Task: Look for space in Soignies, Belgium from 2nd September, 2023 to 6th September, 2023 for 2 adults in price range Rs.15000 to Rs.20000. Place can be entire place with 1  bedroom having 1 bed and 1 bathroom. Property type can be hotel. Amenities needed are: heating, . Booking option can be shelf check-in. Required host language is English.
Action: Mouse moved to (461, 123)
Screenshot: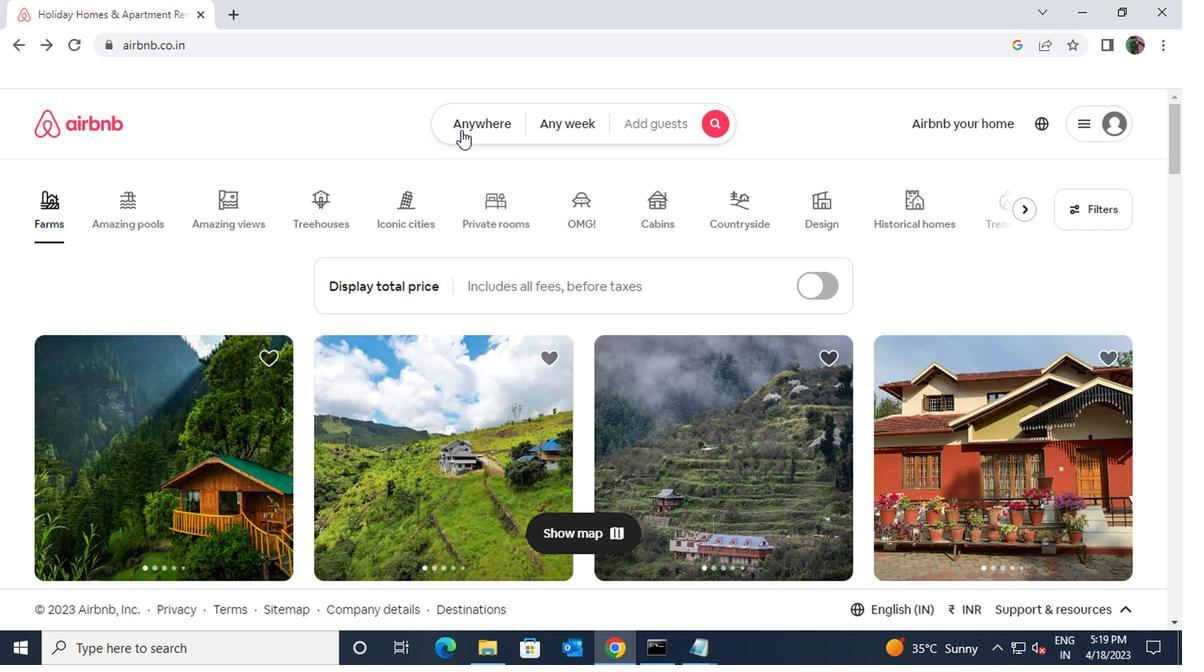 
Action: Mouse pressed left at (461, 123)
Screenshot: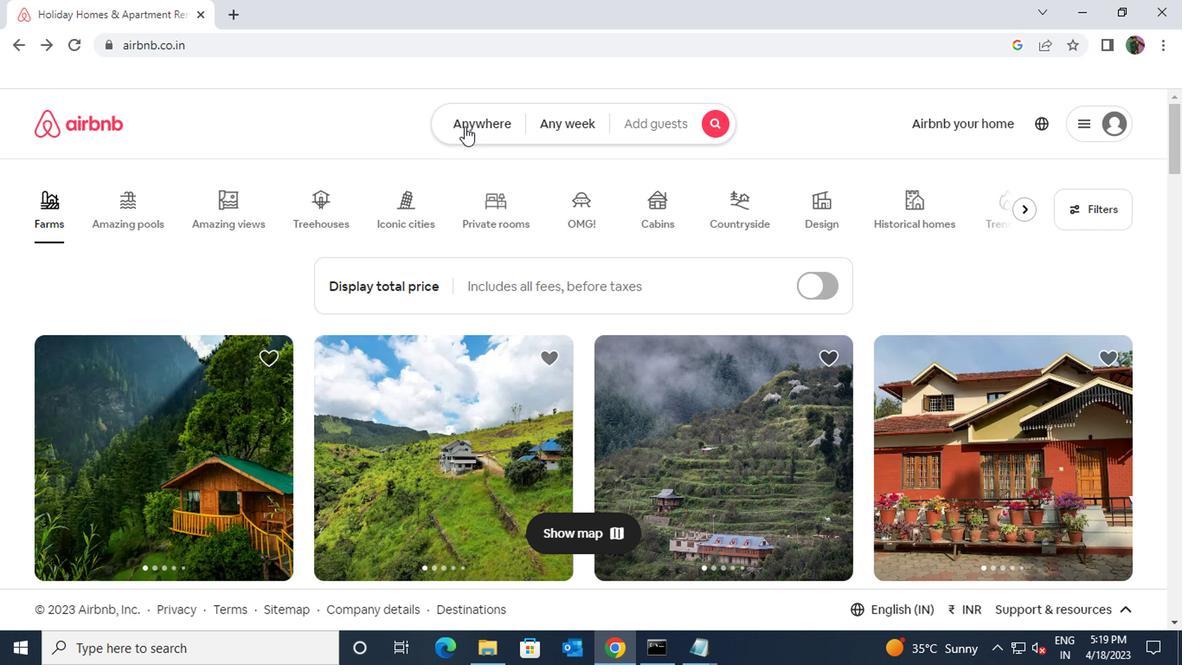 
Action: Mouse moved to (418, 181)
Screenshot: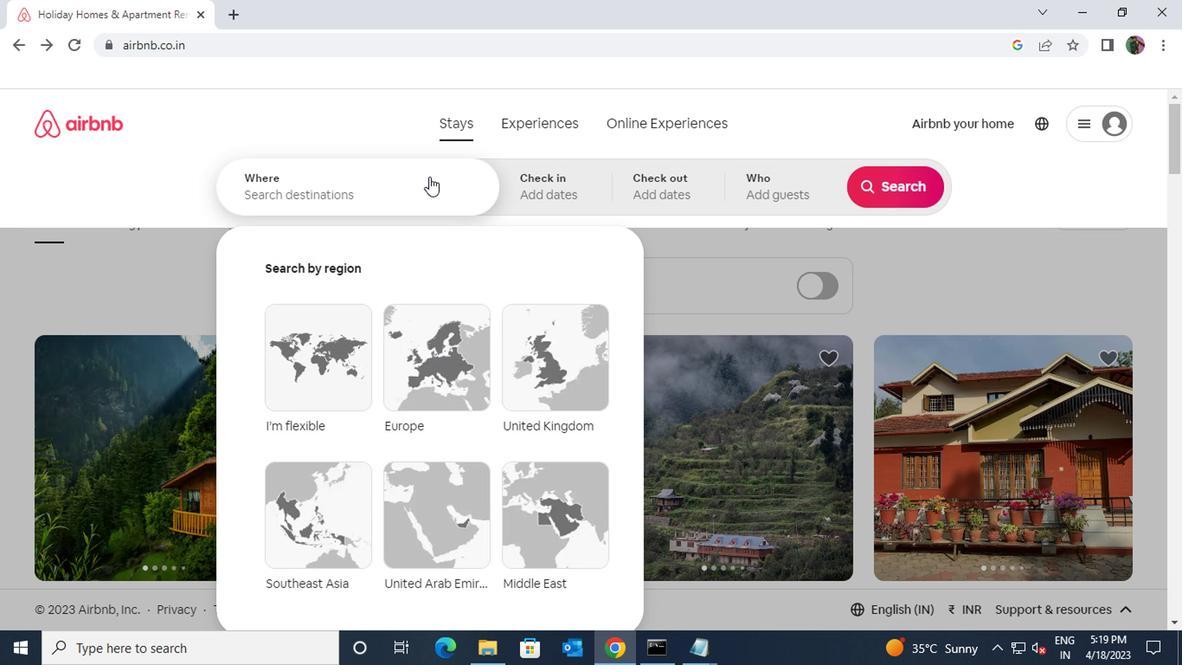 
Action: Mouse pressed left at (418, 181)
Screenshot: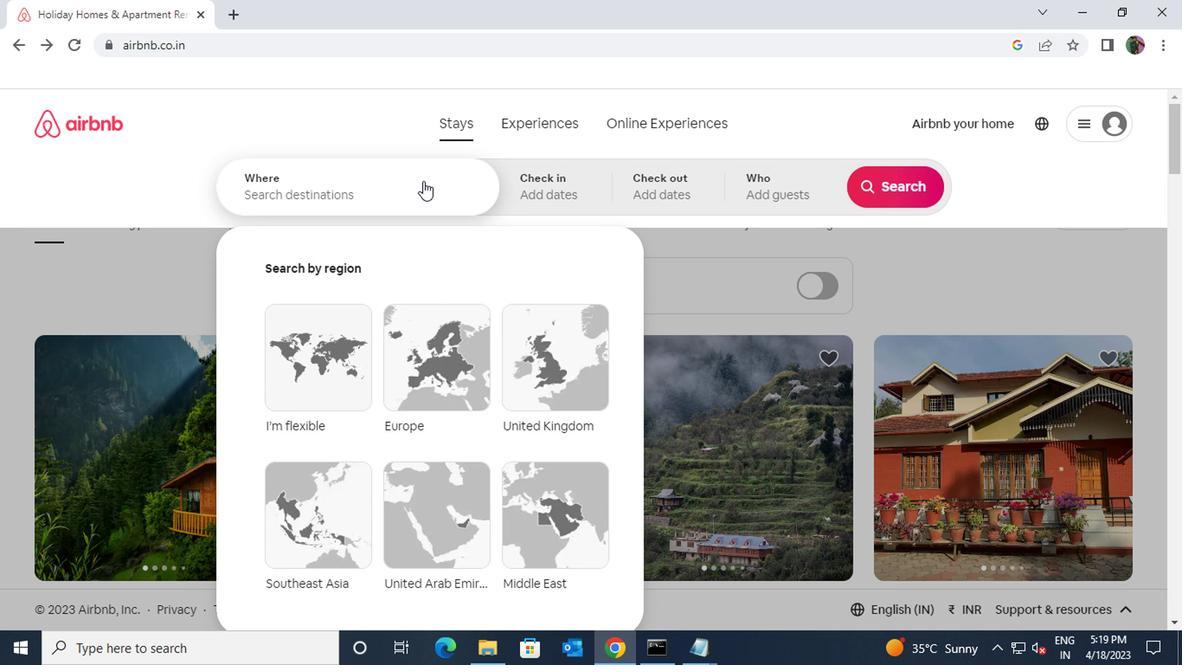 
Action: Key pressed soignies
Screenshot: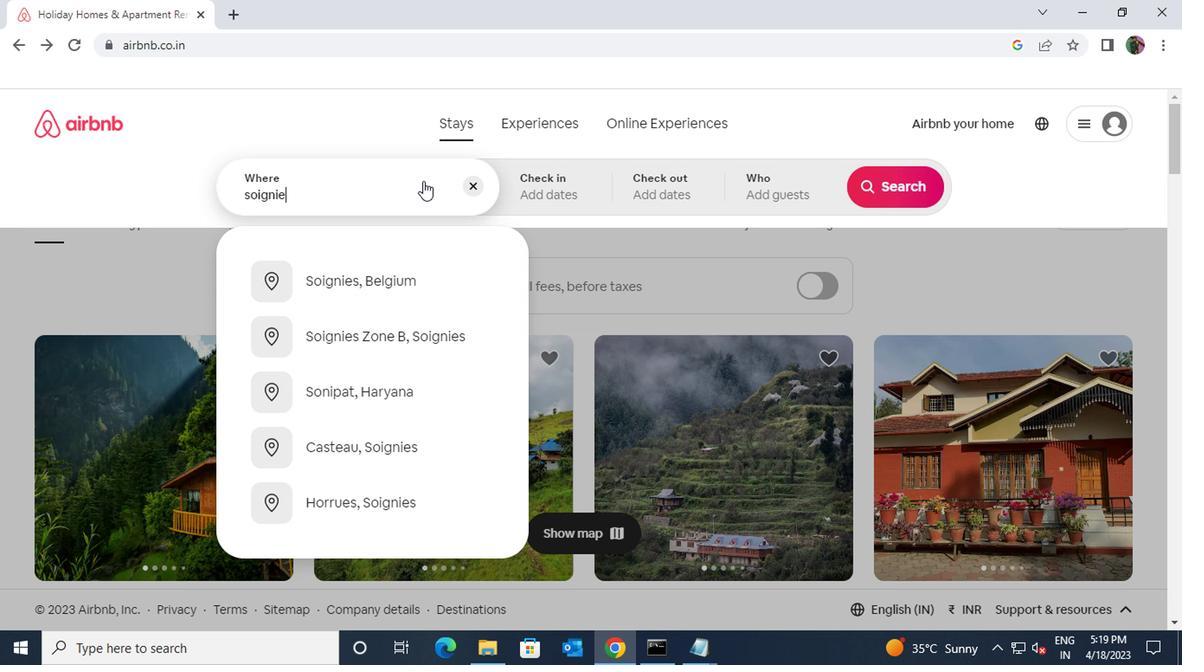 
Action: Mouse moved to (375, 266)
Screenshot: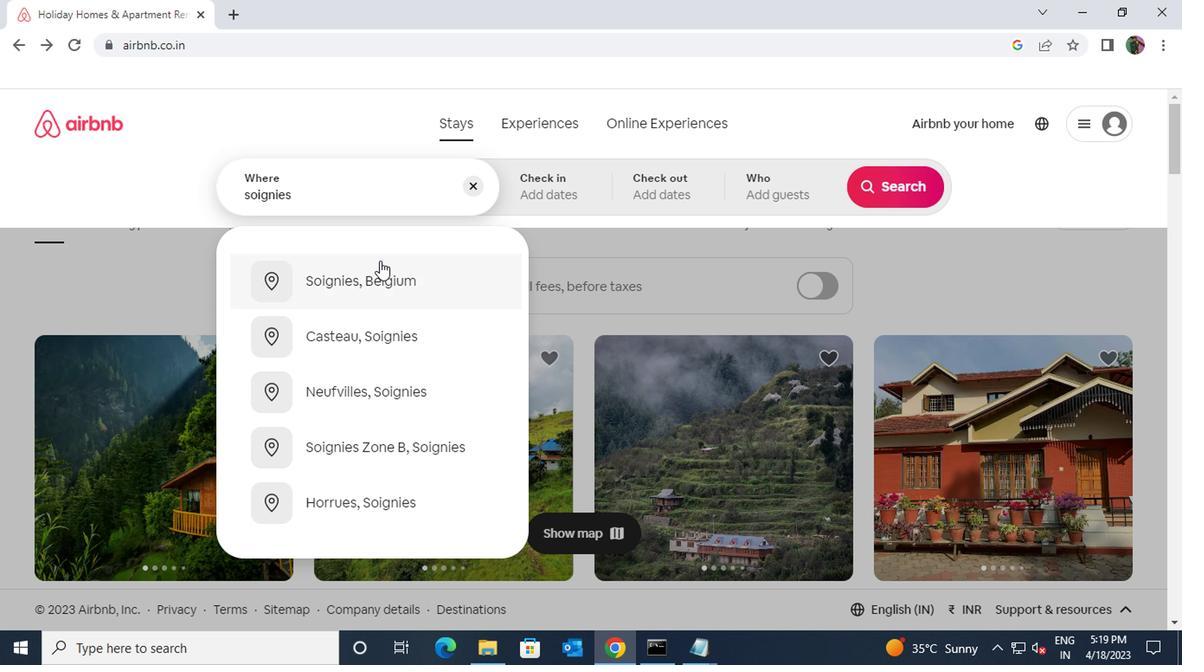 
Action: Mouse pressed left at (375, 266)
Screenshot: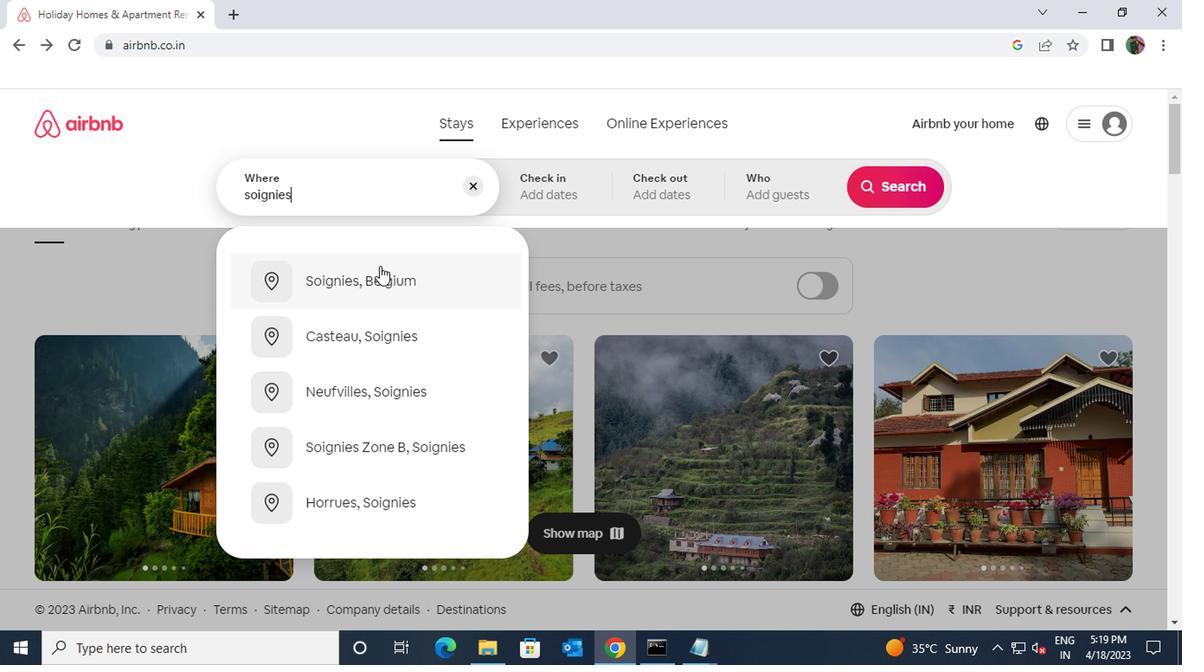 
Action: Mouse moved to (882, 330)
Screenshot: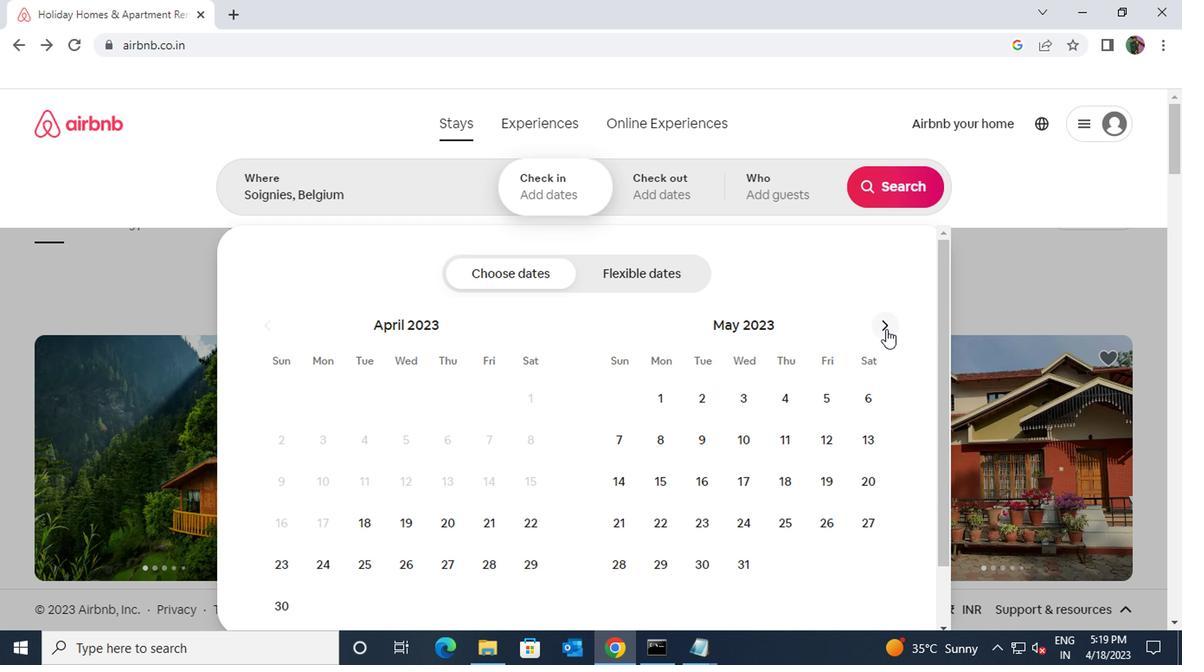 
Action: Mouse pressed left at (882, 330)
Screenshot: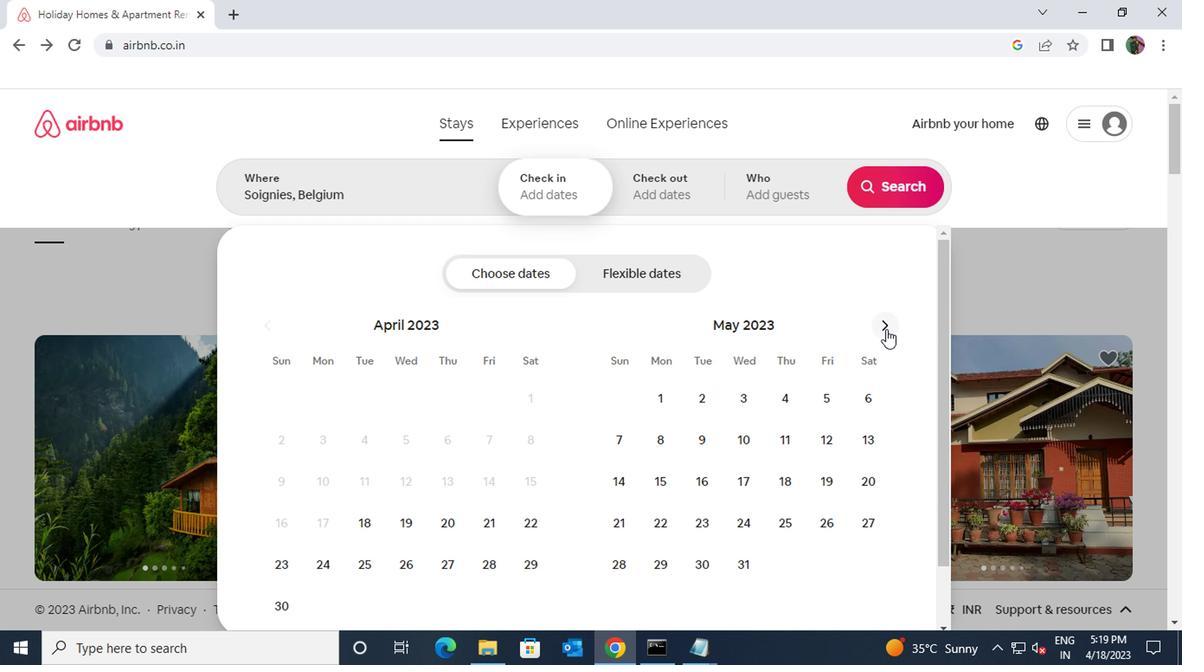 
Action: Mouse moved to (882, 328)
Screenshot: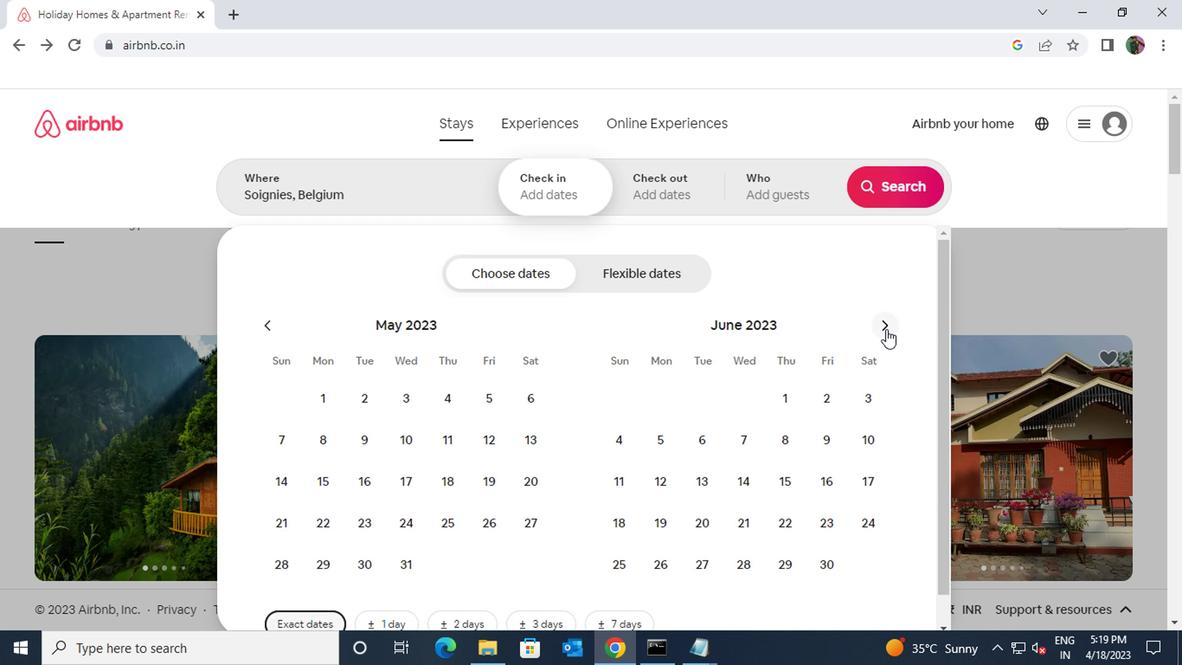 
Action: Mouse pressed left at (882, 328)
Screenshot: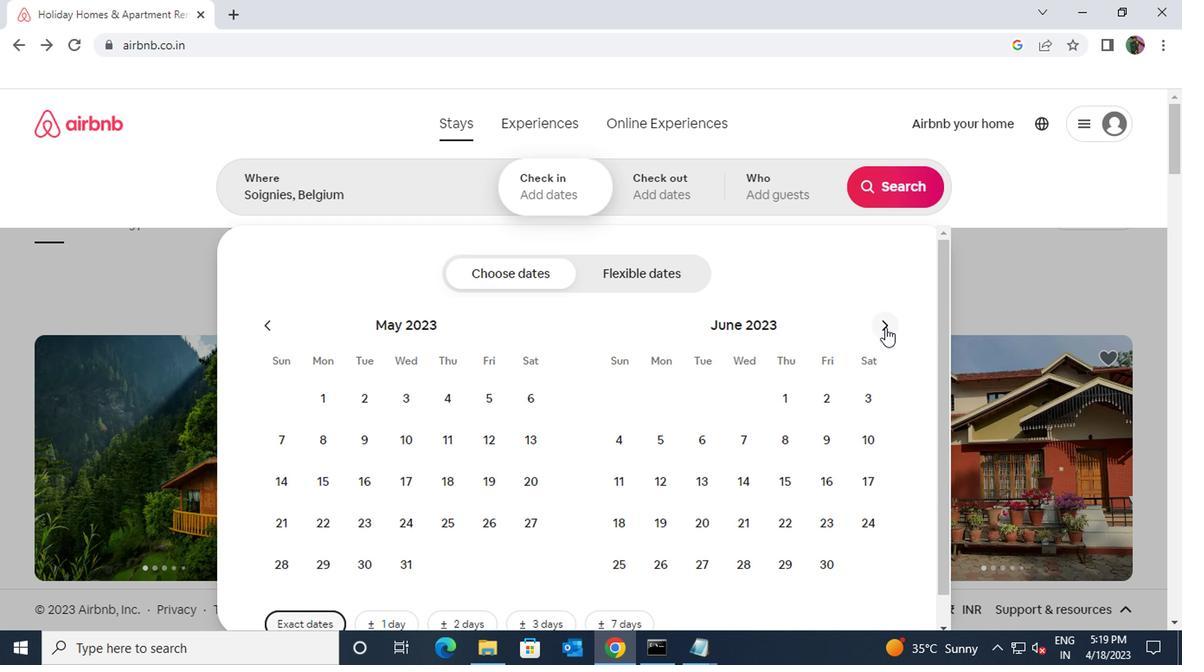 
Action: Mouse pressed left at (882, 328)
Screenshot: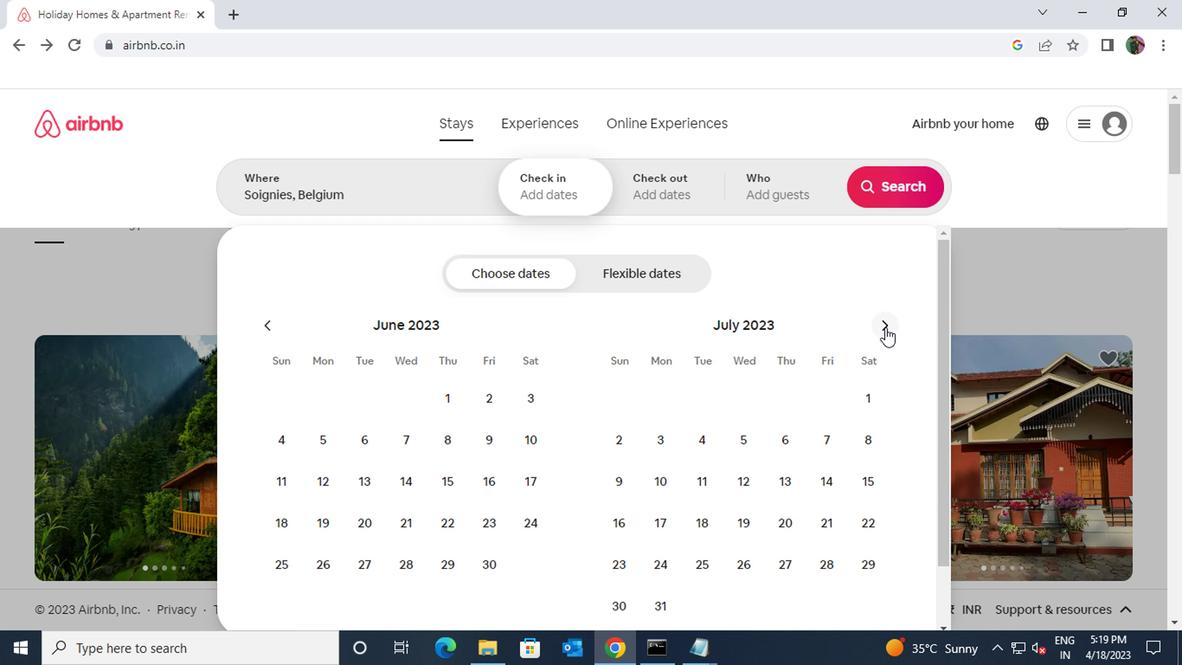 
Action: Mouse pressed left at (882, 328)
Screenshot: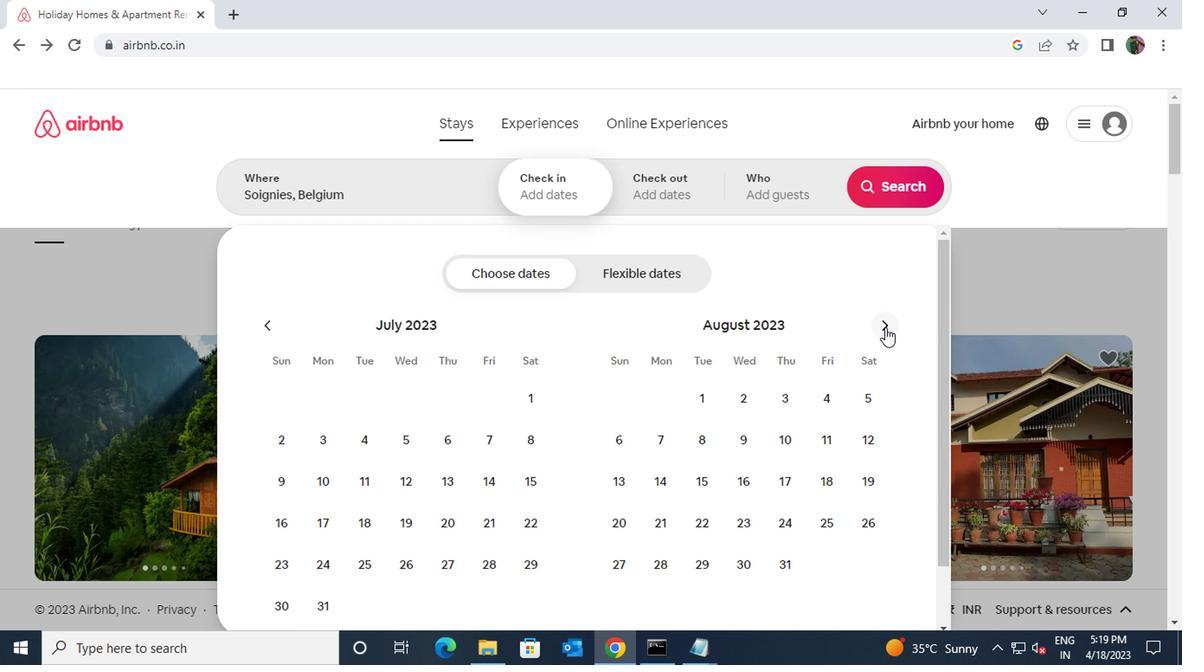 
Action: Mouse moved to (857, 397)
Screenshot: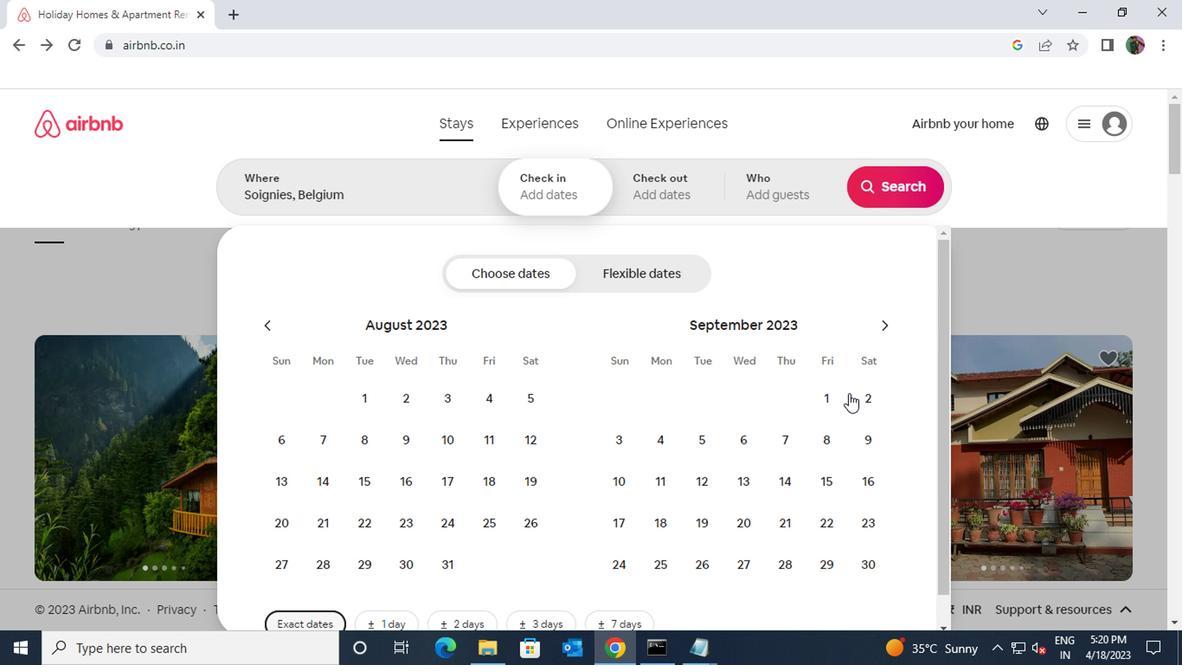 
Action: Mouse pressed left at (857, 397)
Screenshot: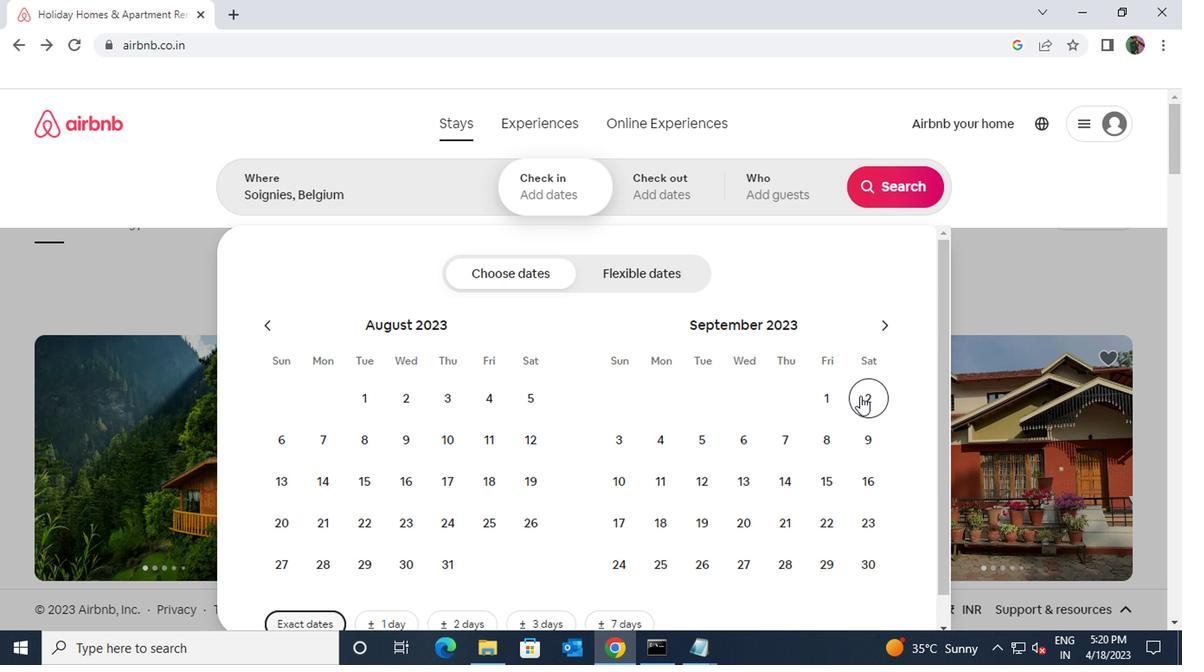 
Action: Mouse moved to (744, 450)
Screenshot: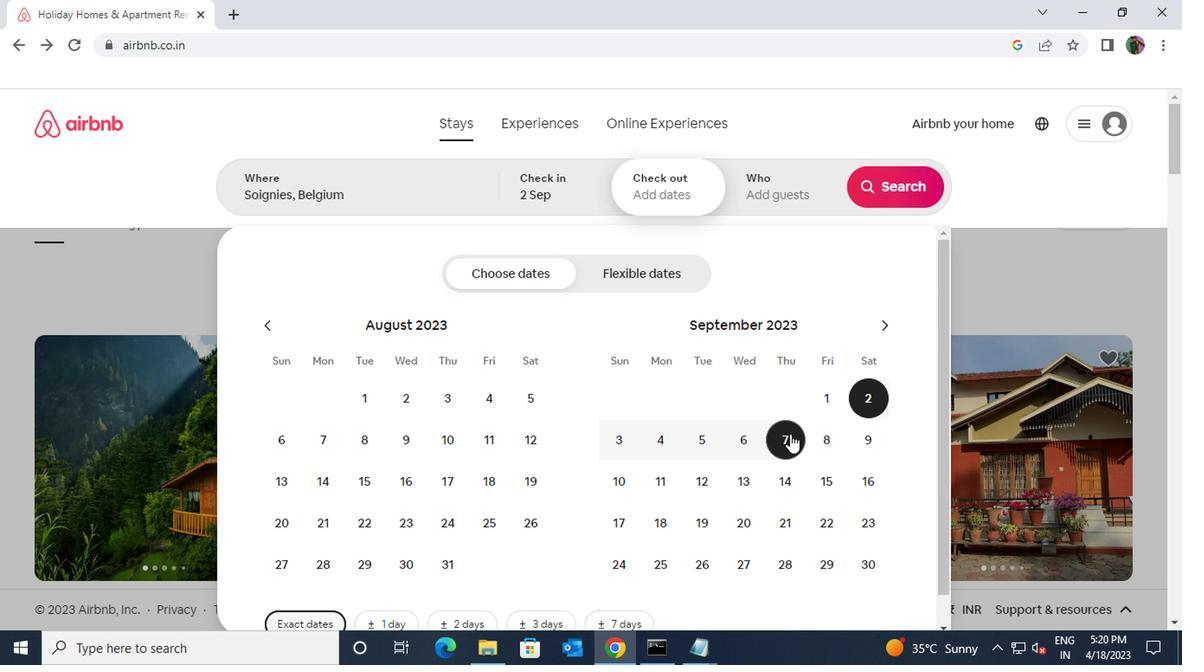 
Action: Mouse pressed left at (744, 450)
Screenshot: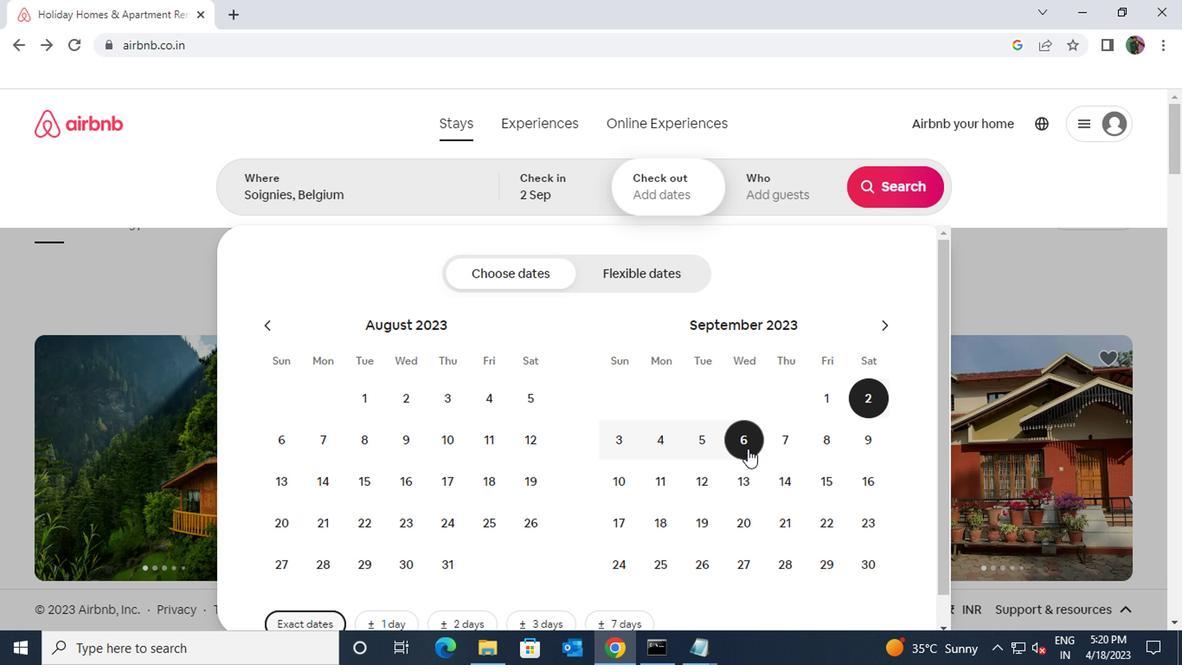
Action: Mouse moved to (797, 177)
Screenshot: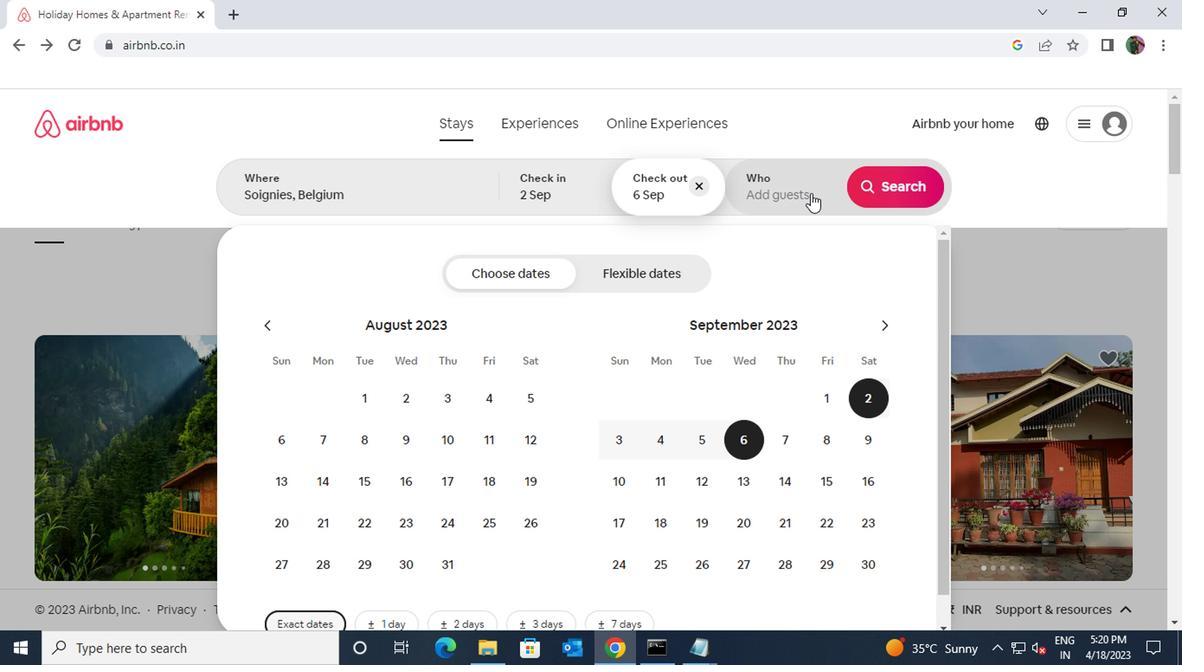 
Action: Mouse pressed left at (797, 177)
Screenshot: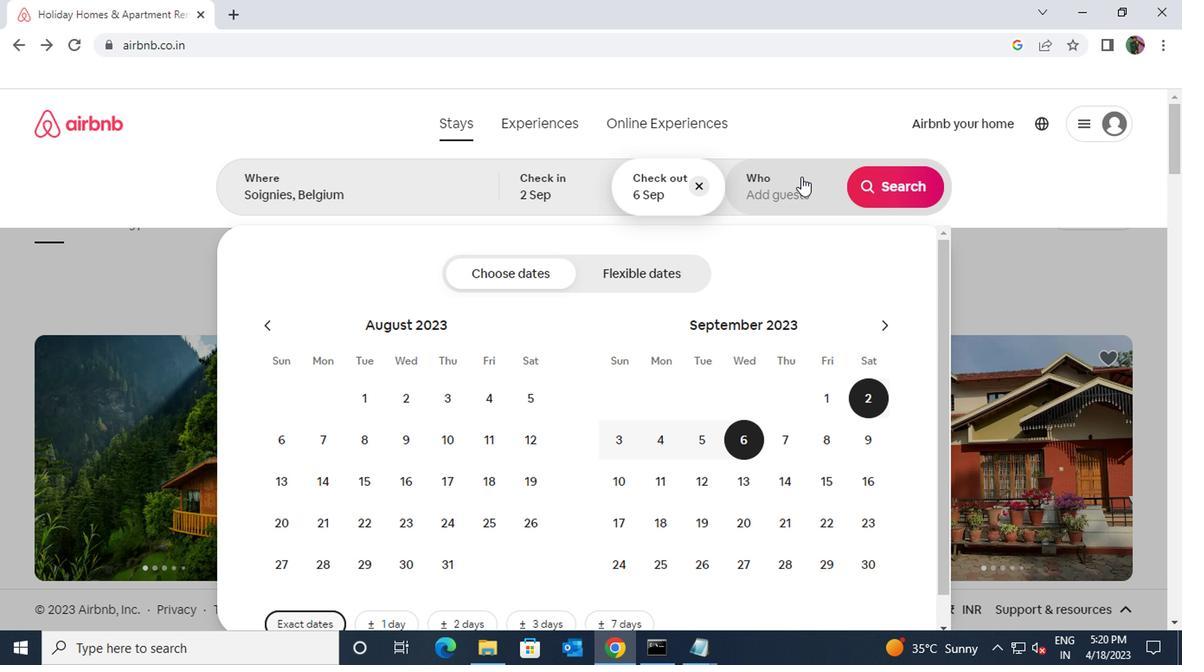 
Action: Mouse moved to (890, 278)
Screenshot: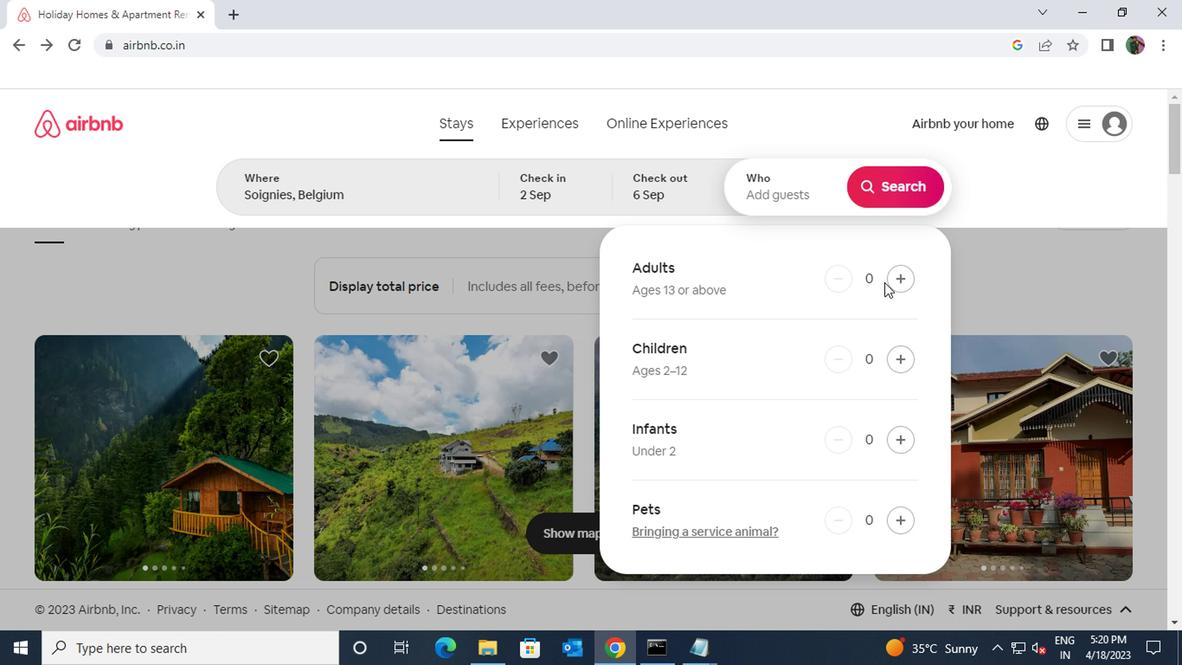 
Action: Mouse pressed left at (890, 278)
Screenshot: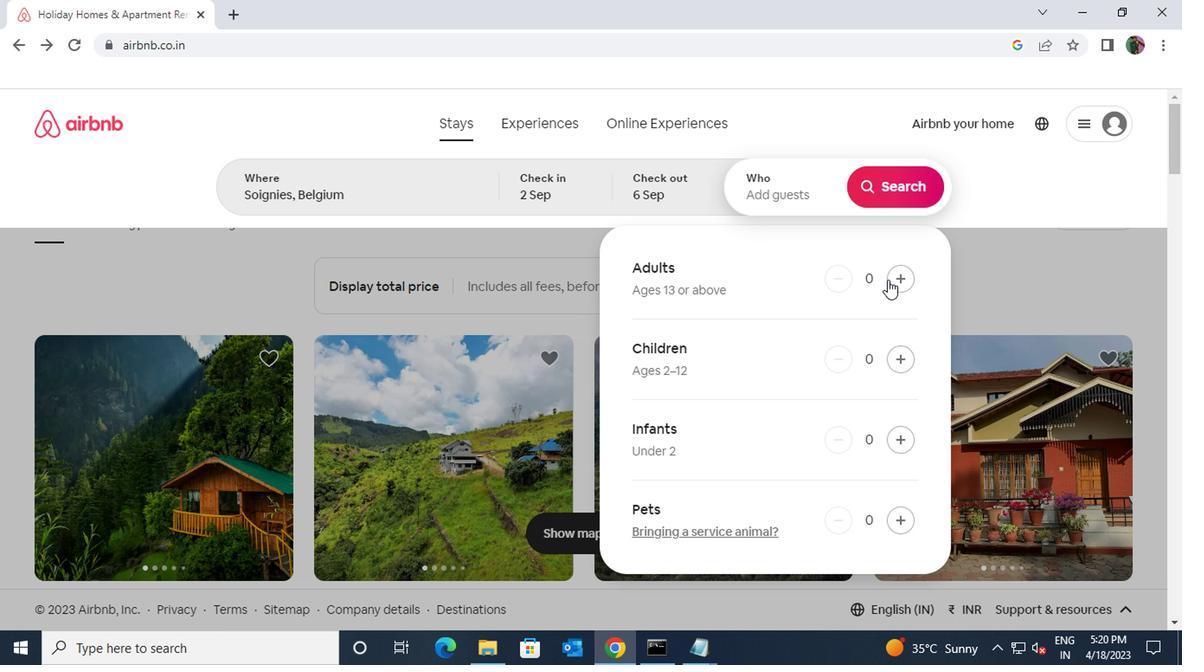 
Action: Mouse pressed left at (890, 278)
Screenshot: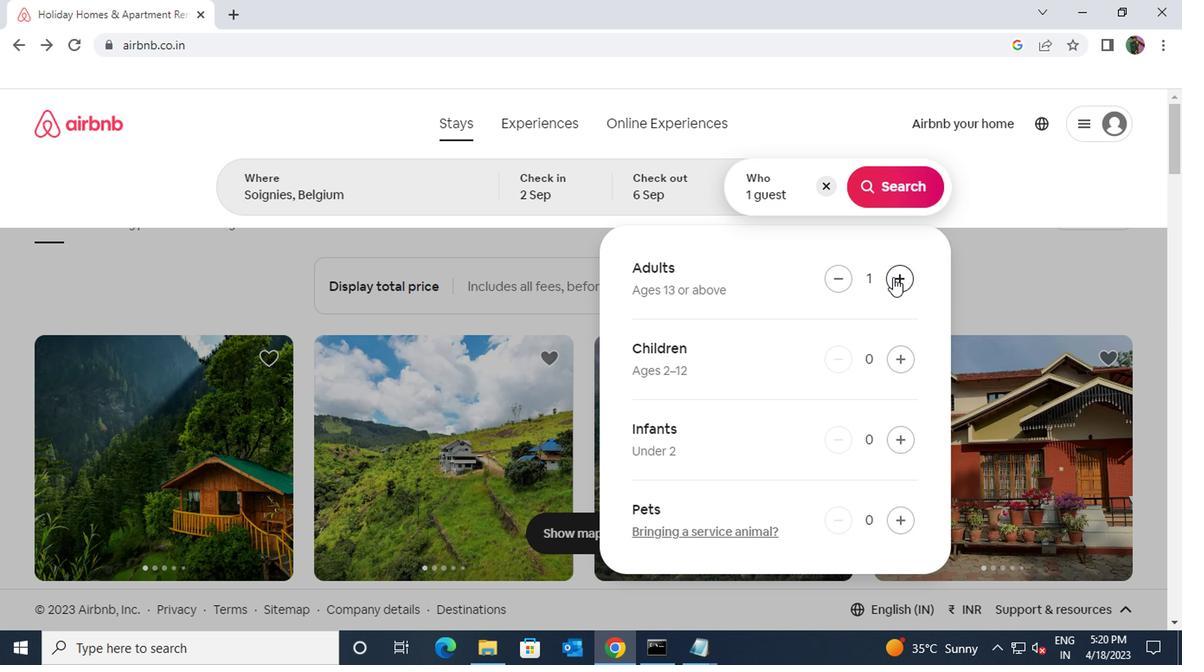 
Action: Mouse moved to (903, 187)
Screenshot: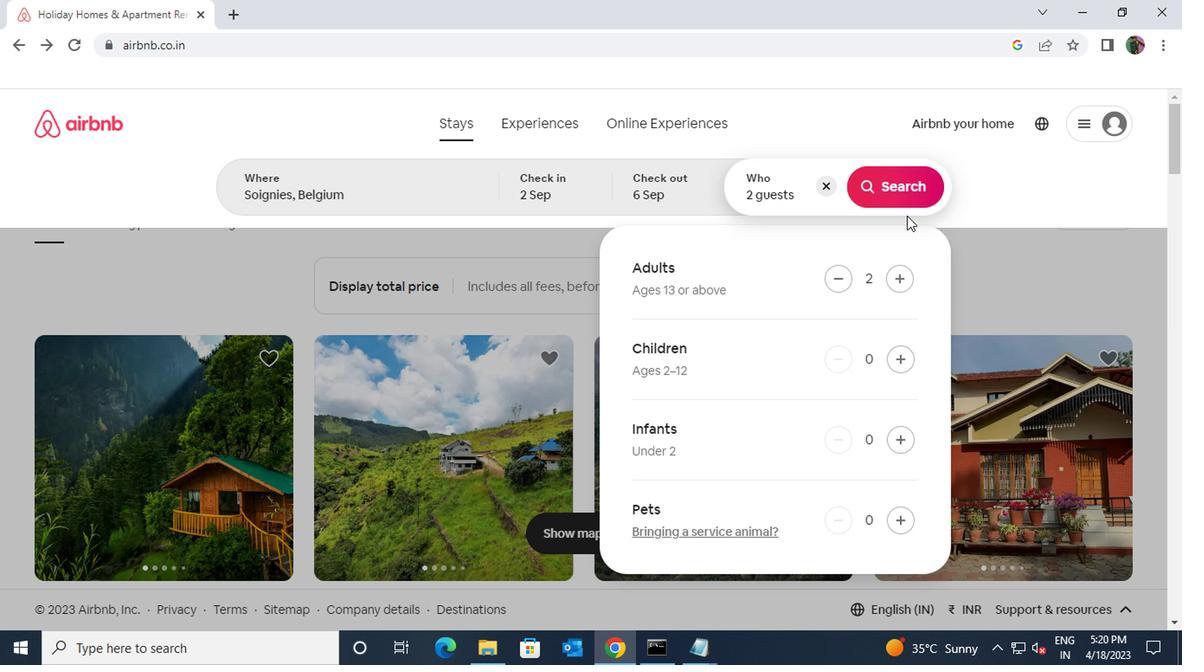 
Action: Mouse pressed left at (903, 187)
Screenshot: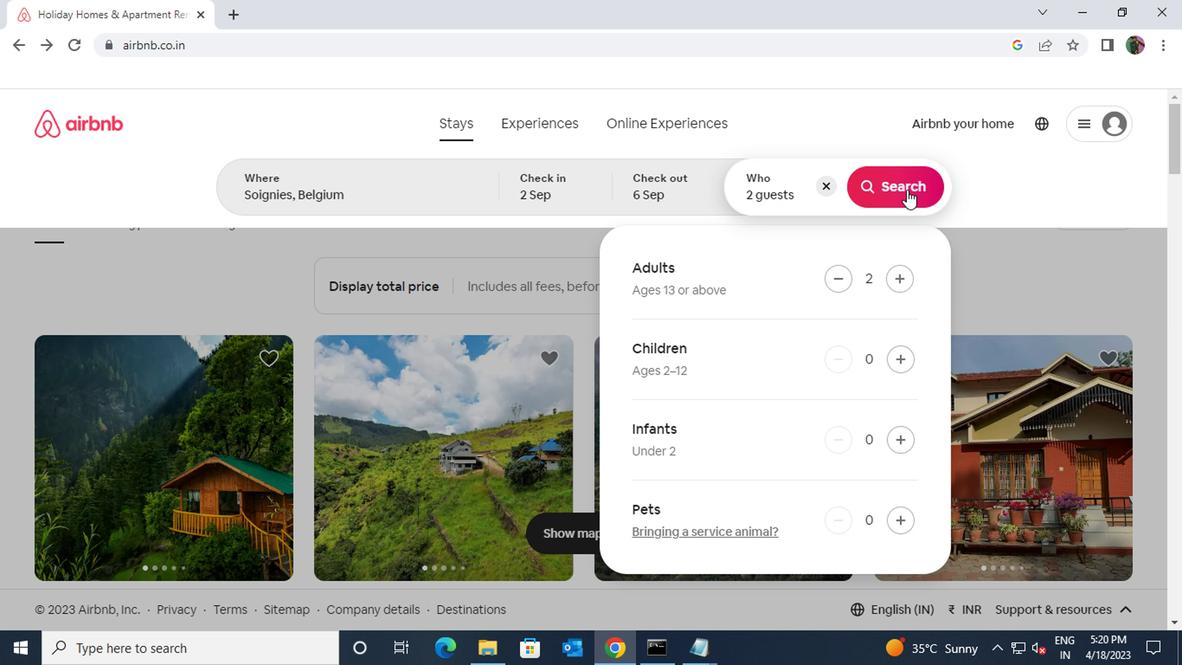 
Action: Mouse moved to (1094, 188)
Screenshot: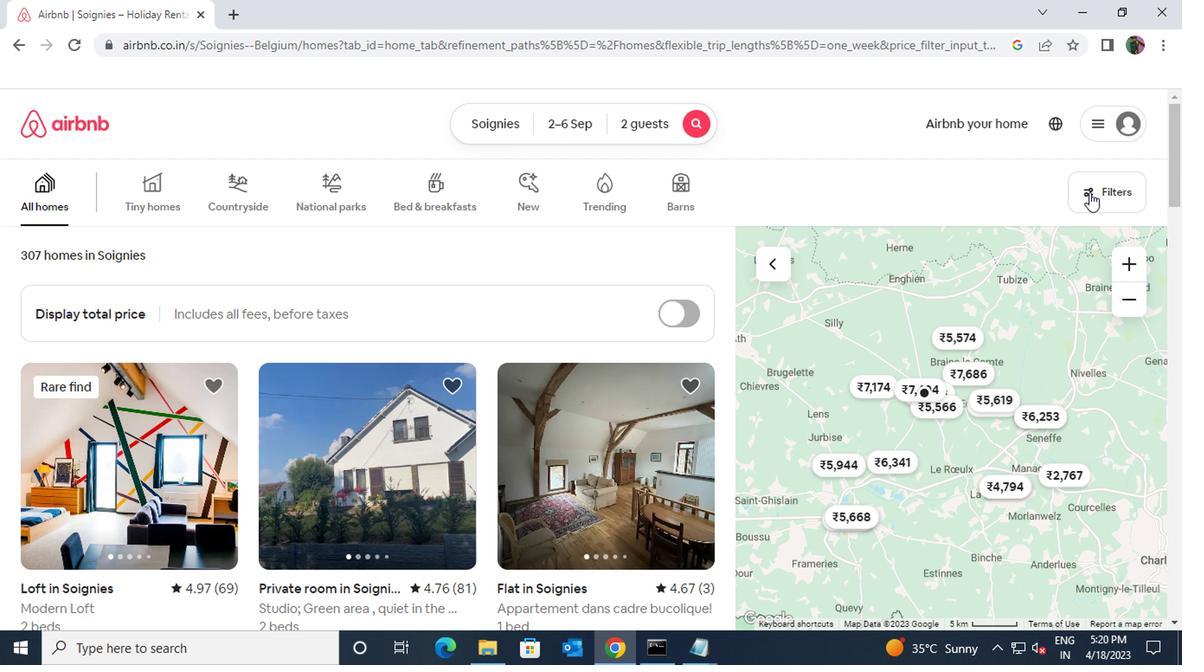
Action: Mouse pressed left at (1094, 188)
Screenshot: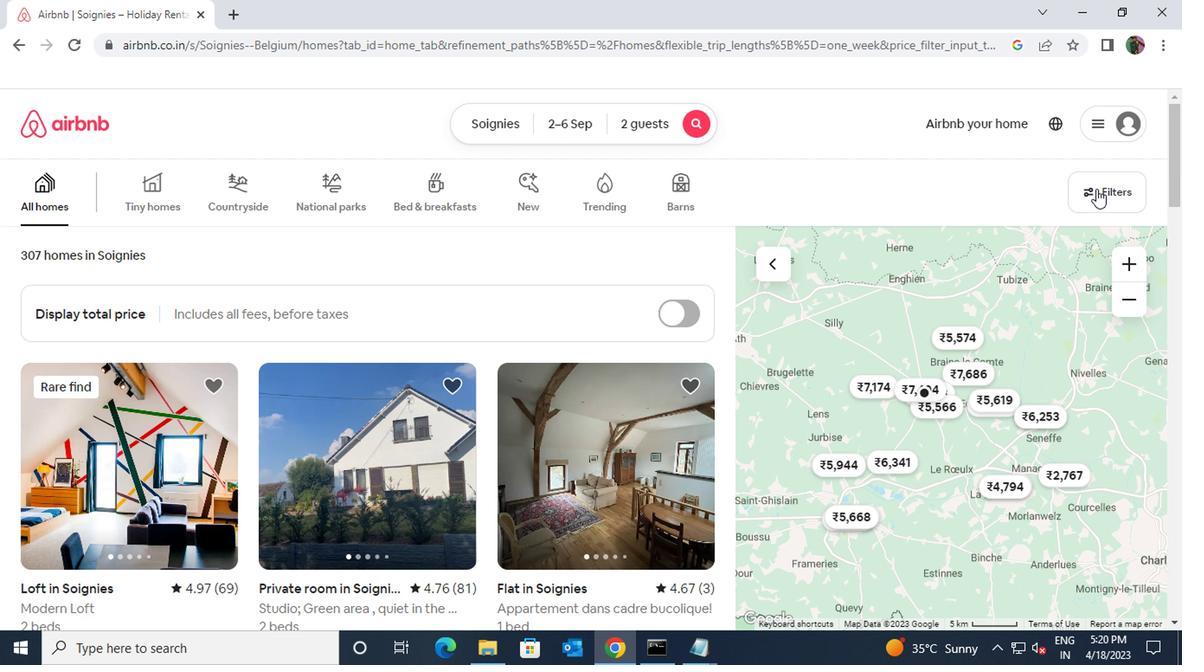 
Action: Mouse moved to (306, 502)
Screenshot: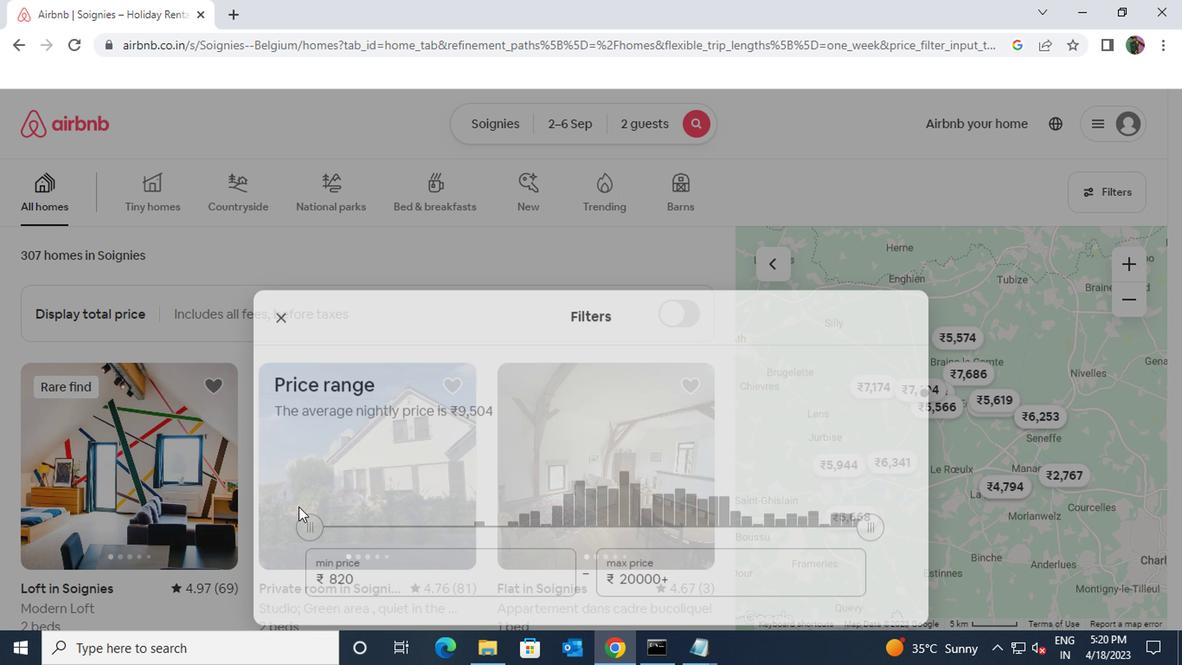 
Action: Mouse scrolled (306, 501) with delta (0, 0)
Screenshot: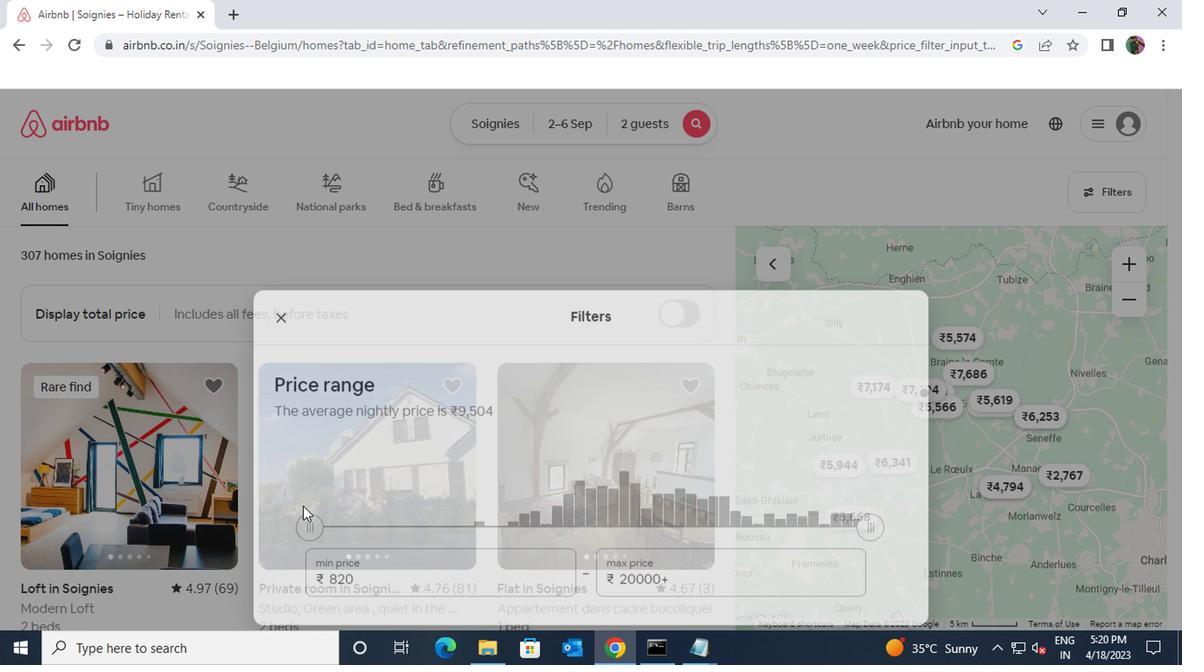 
Action: Mouse moved to (359, 414)
Screenshot: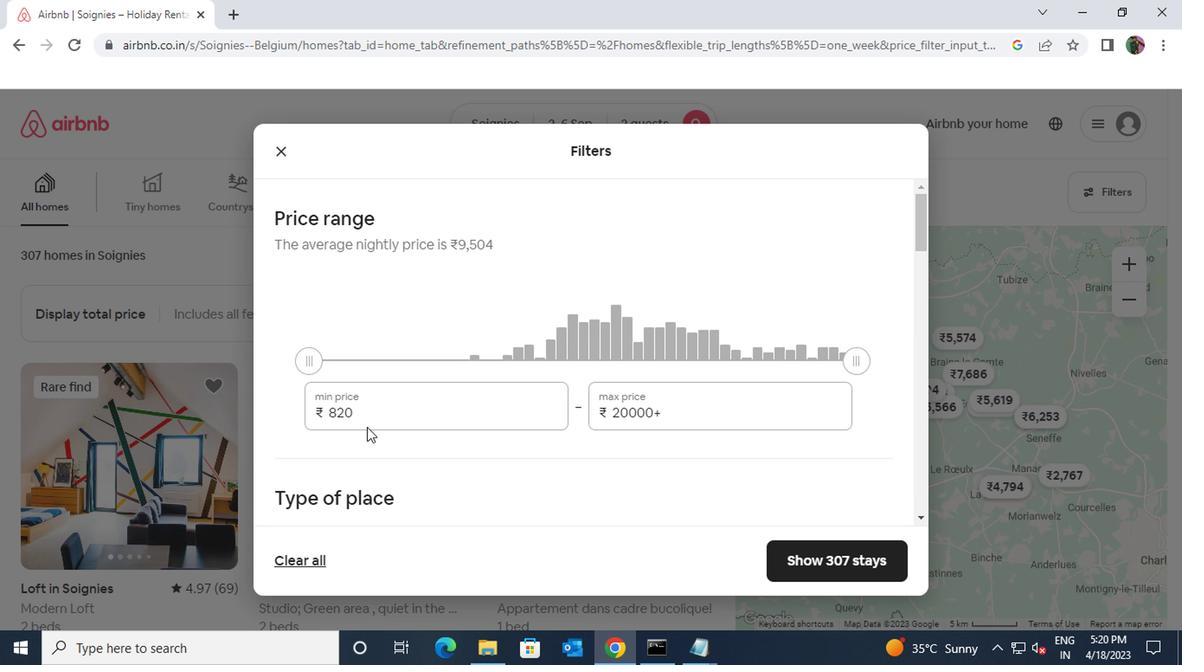 
Action: Mouse pressed left at (359, 414)
Screenshot: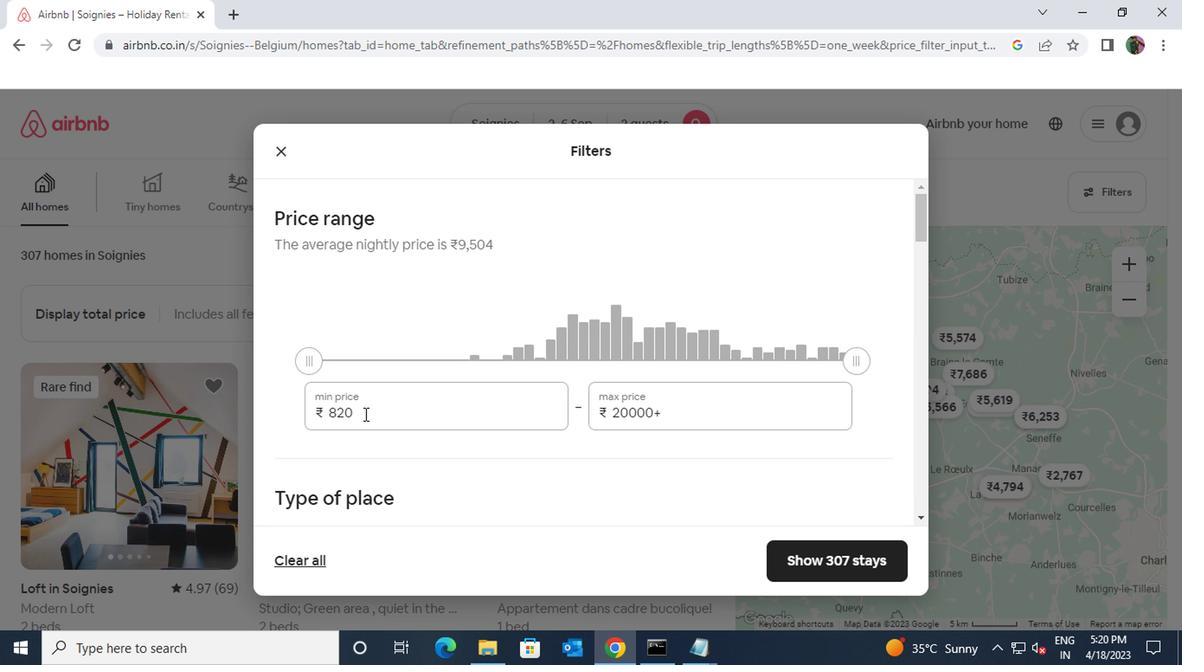 
Action: Mouse moved to (313, 414)
Screenshot: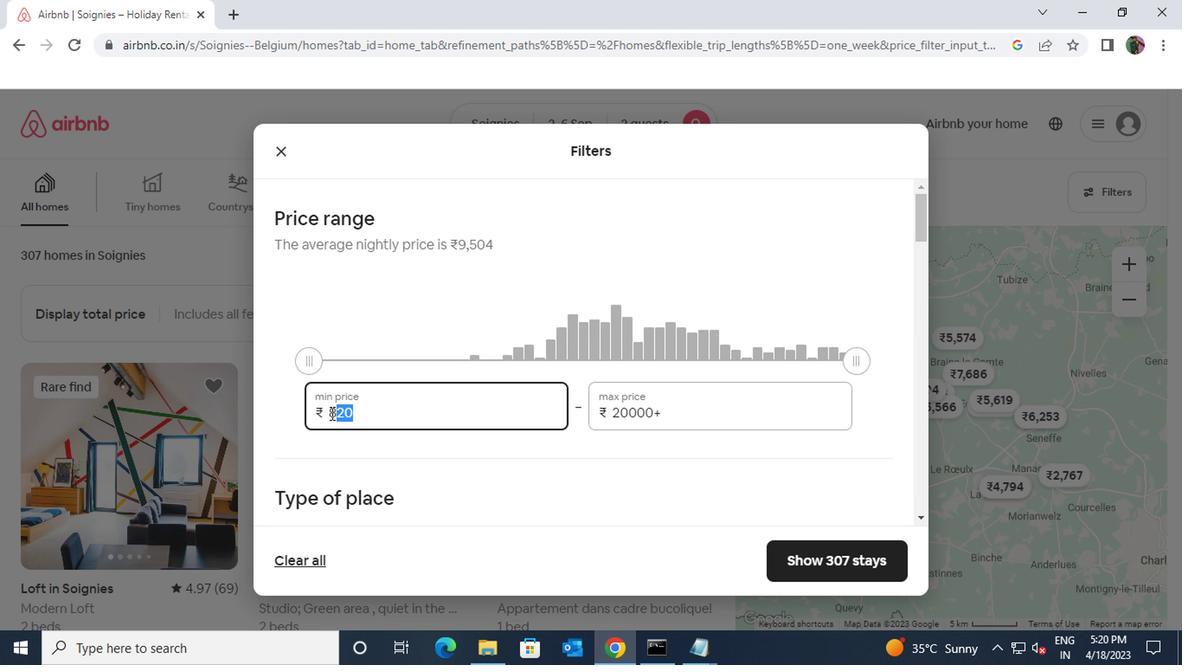 
Action: Key pressed 15000
Screenshot: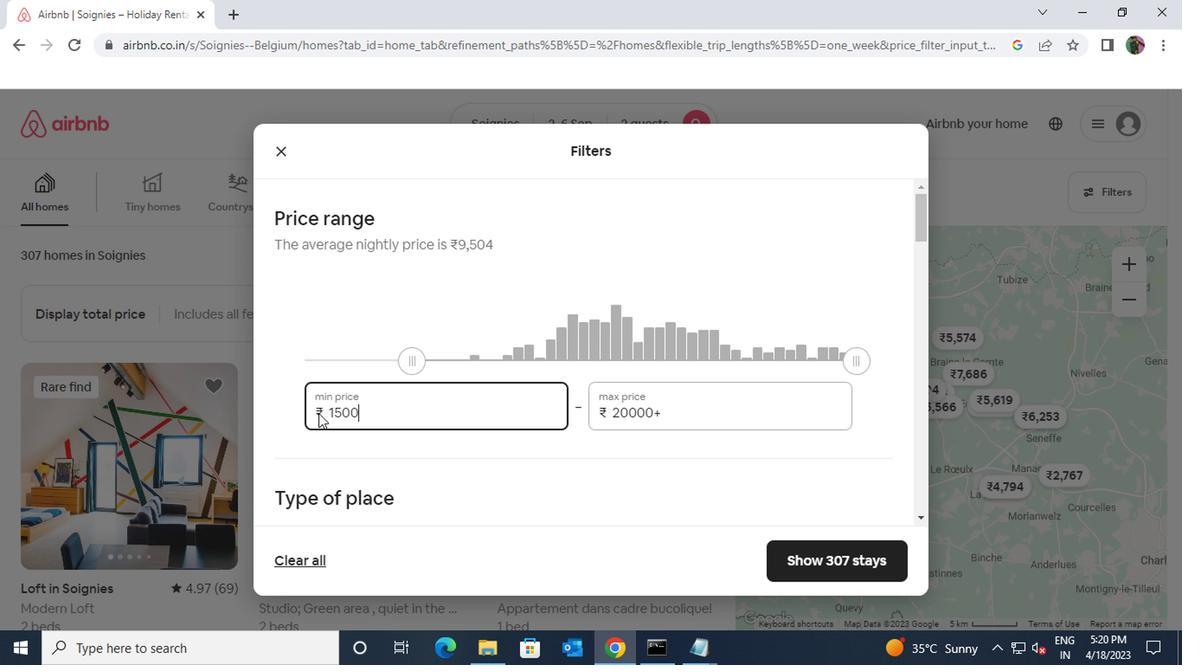 
Action: Mouse moved to (653, 410)
Screenshot: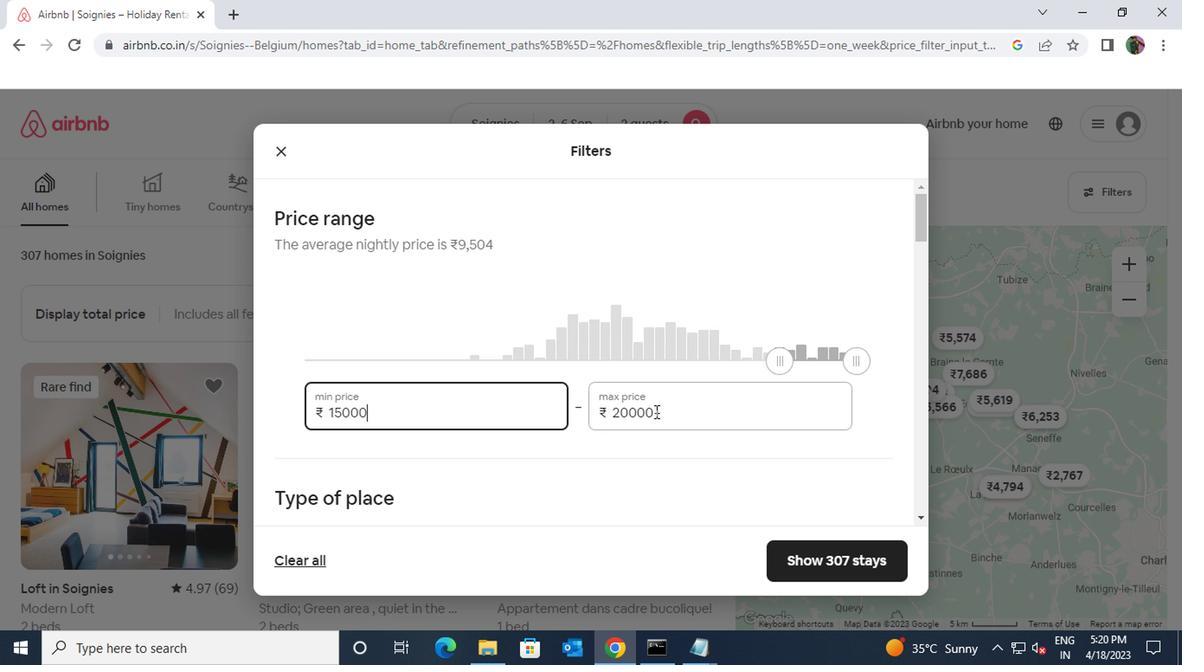 
Action: Mouse pressed left at (653, 410)
Screenshot: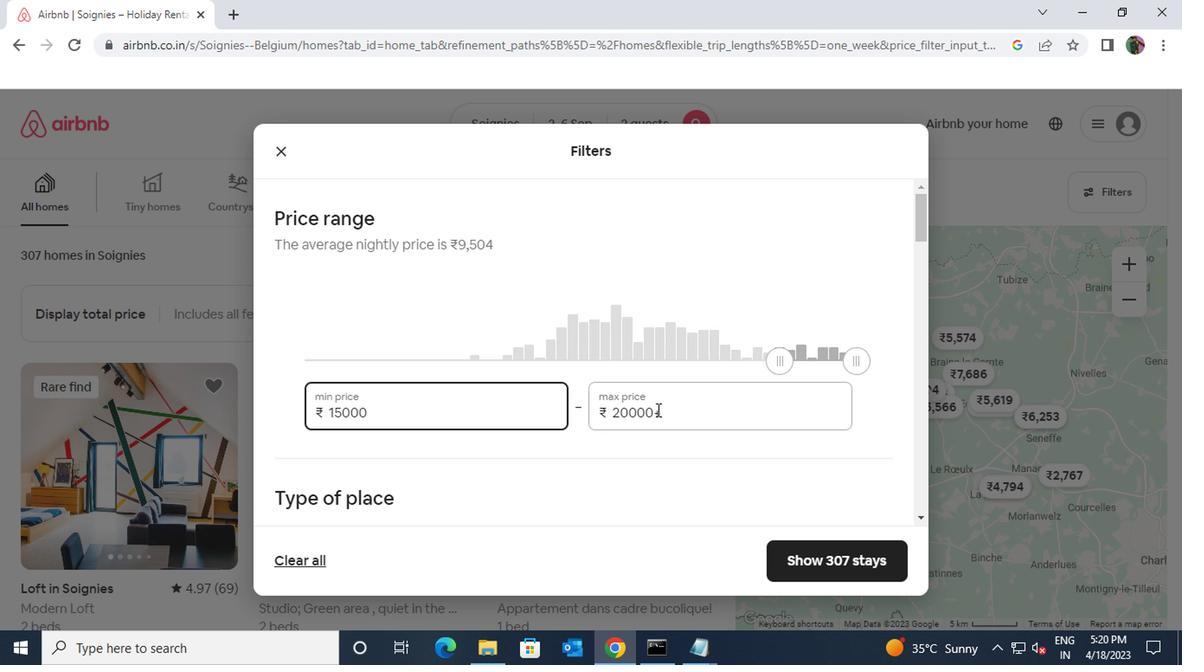 
Action: Mouse pressed left at (653, 410)
Screenshot: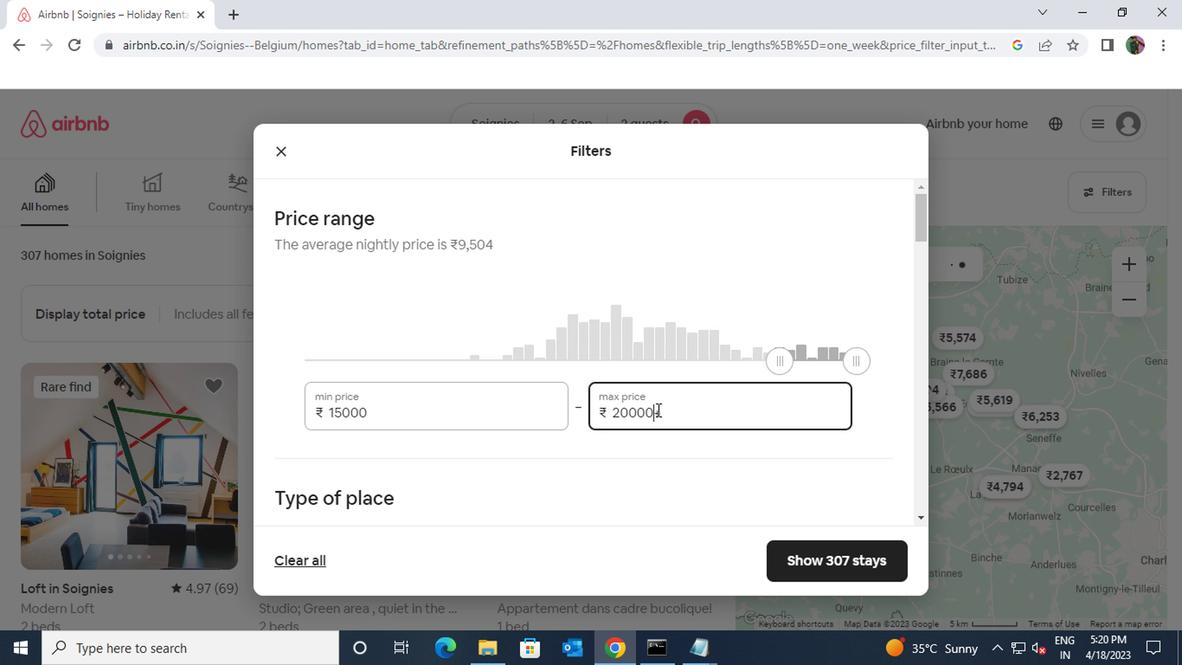 
Action: Mouse moved to (608, 410)
Screenshot: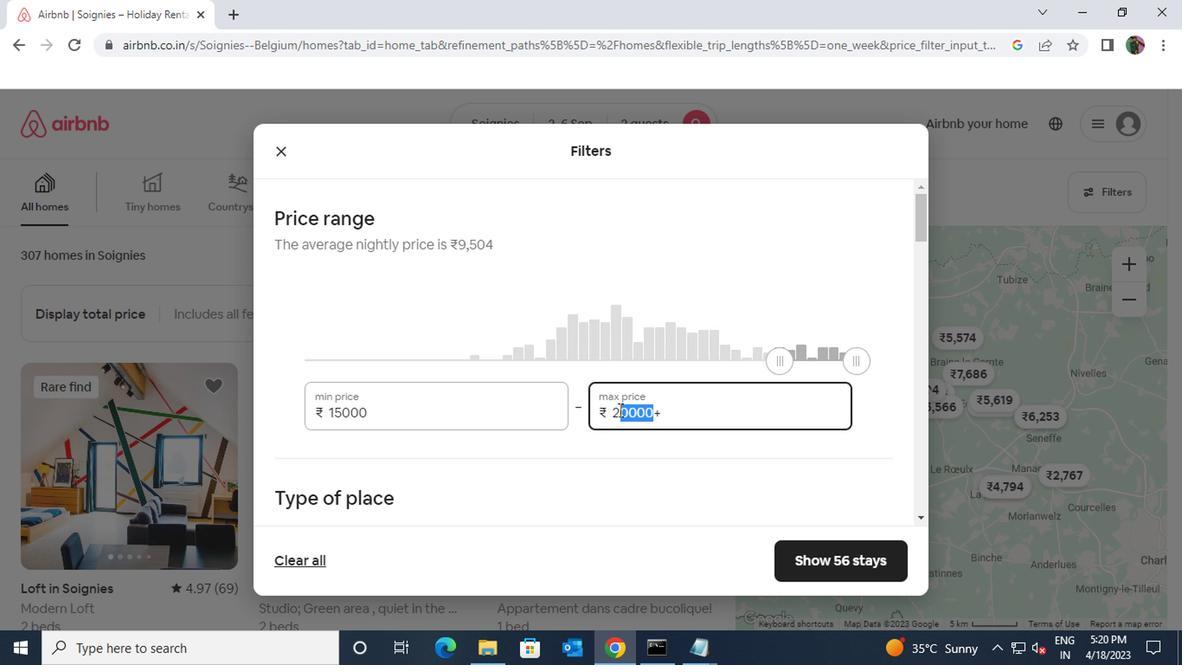 
Action: Key pressed 200
Screenshot: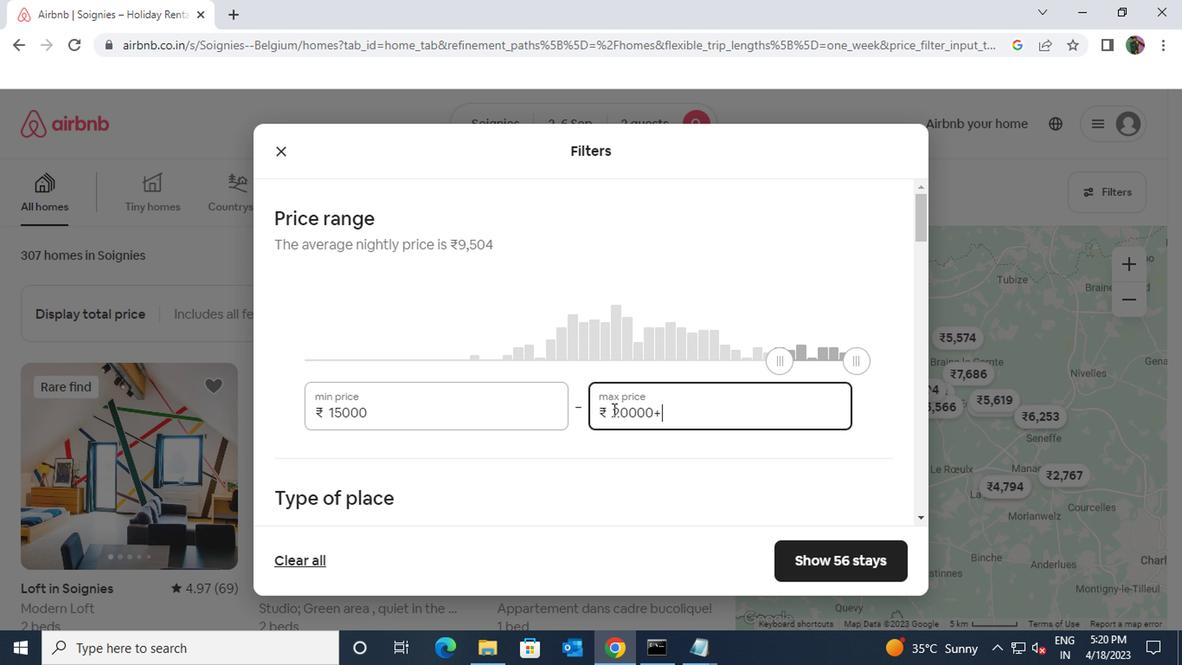 
Action: Mouse pressed left at (608, 410)
Screenshot: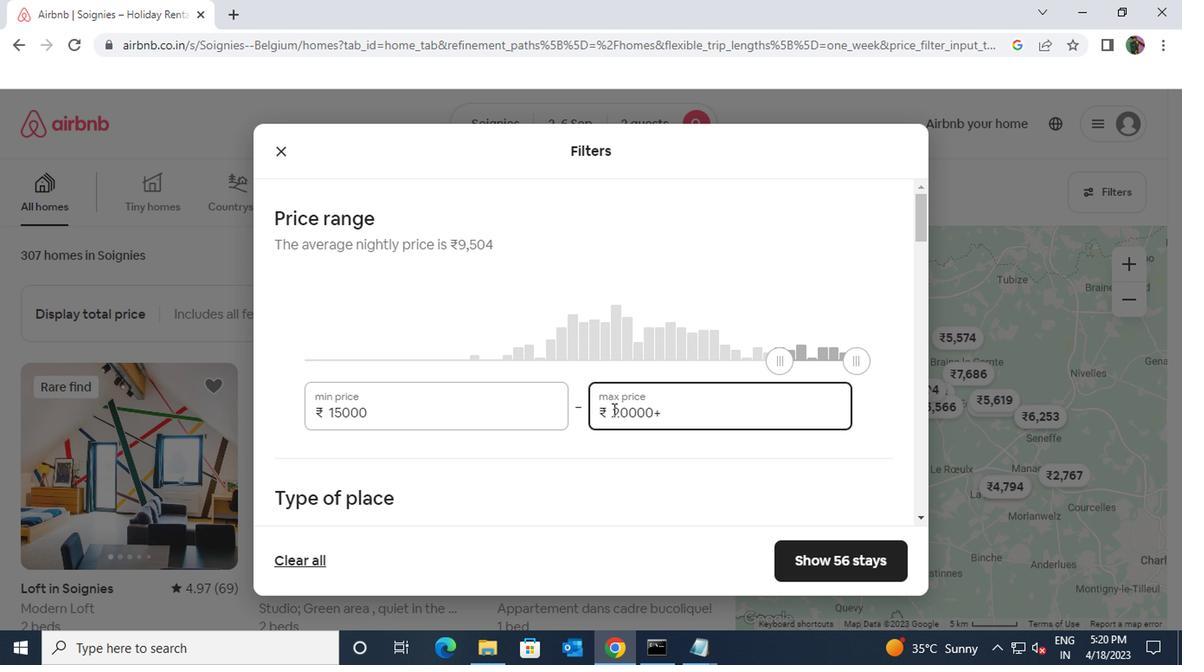
Action: Mouse moved to (667, 413)
Screenshot: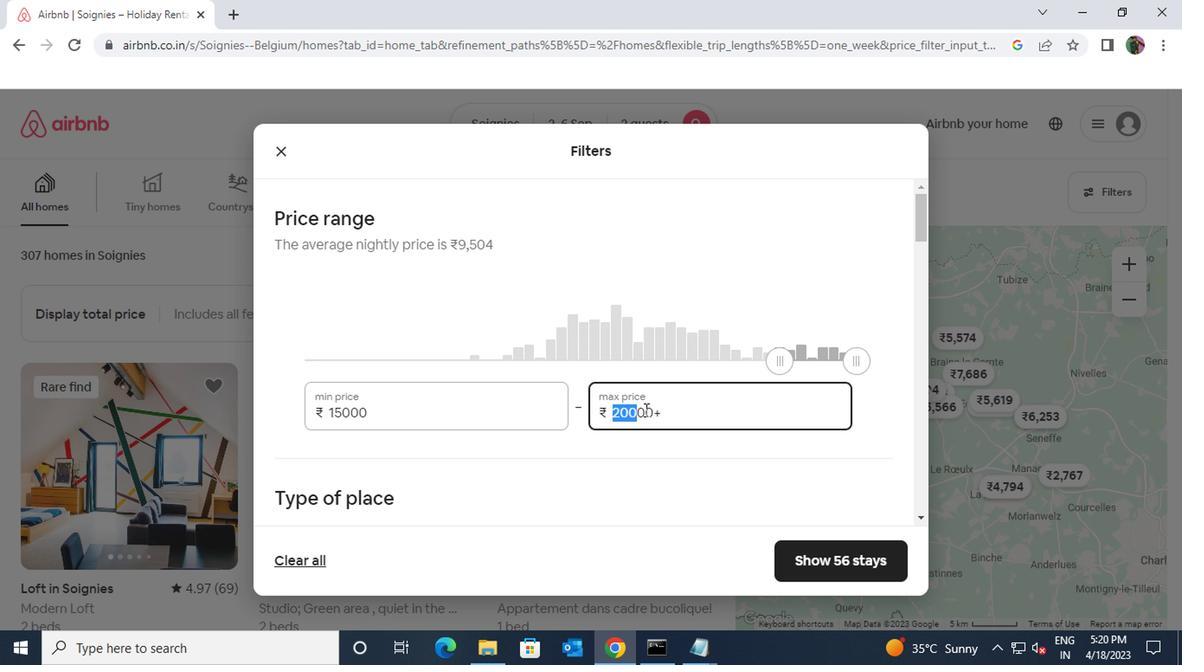
Action: Key pressed 20000
Screenshot: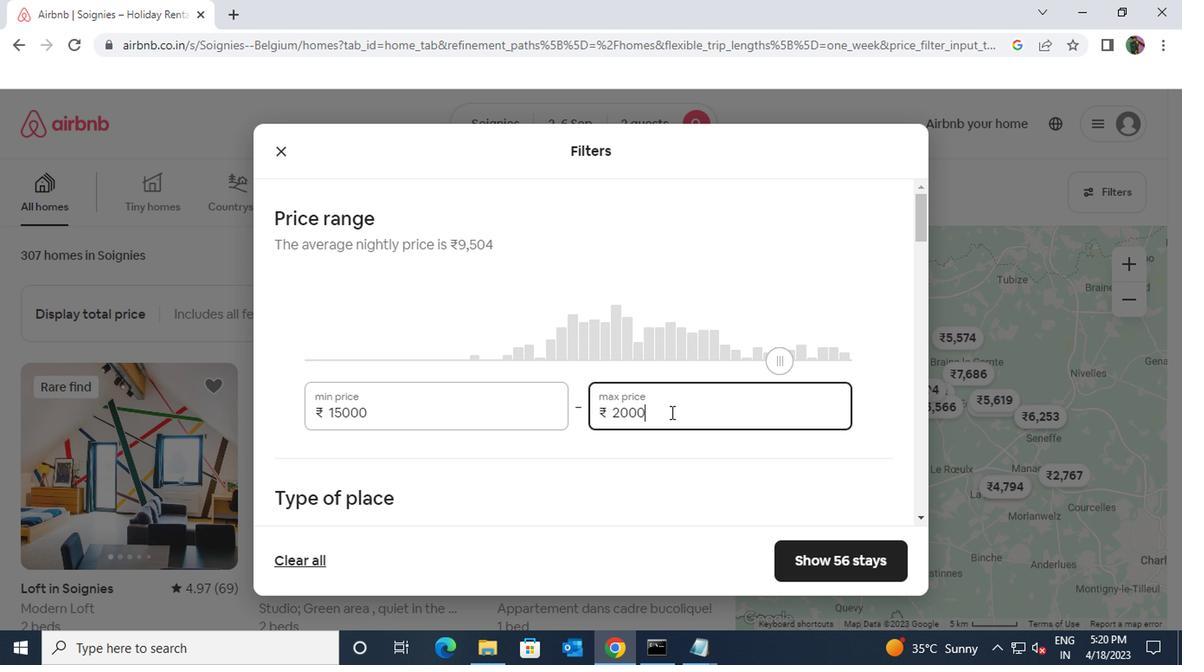 
Action: Mouse scrolled (667, 412) with delta (0, 0)
Screenshot: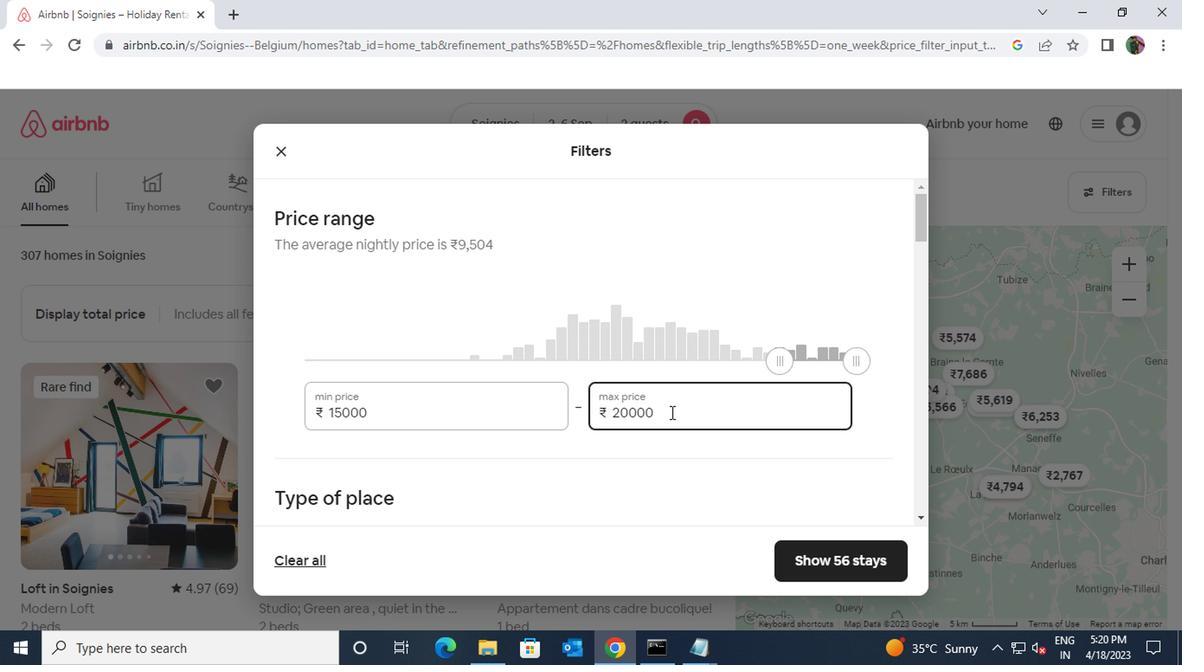 
Action: Mouse scrolled (667, 412) with delta (0, 0)
Screenshot: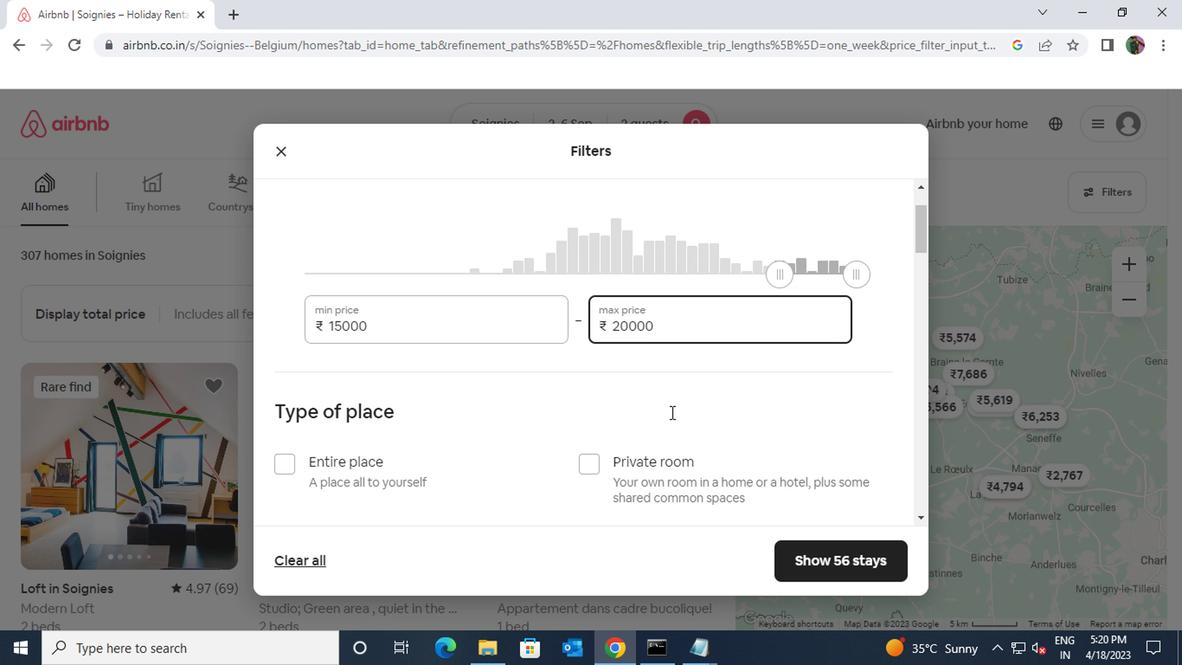 
Action: Mouse moved to (279, 452)
Screenshot: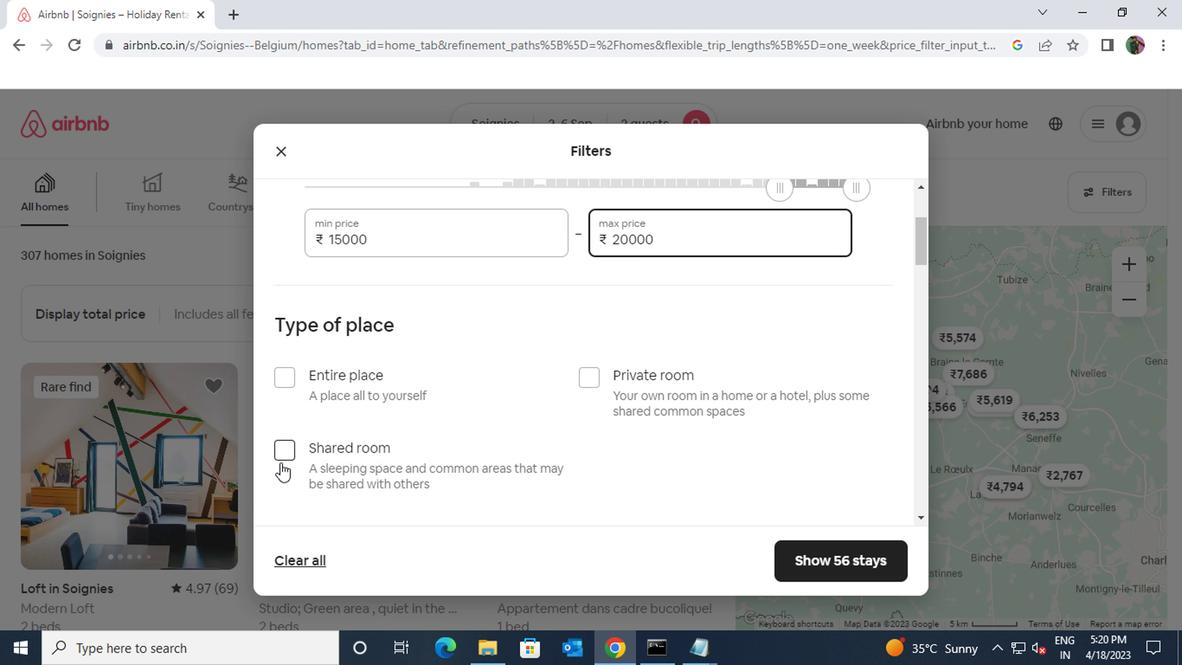 
Action: Mouse pressed left at (279, 452)
Screenshot: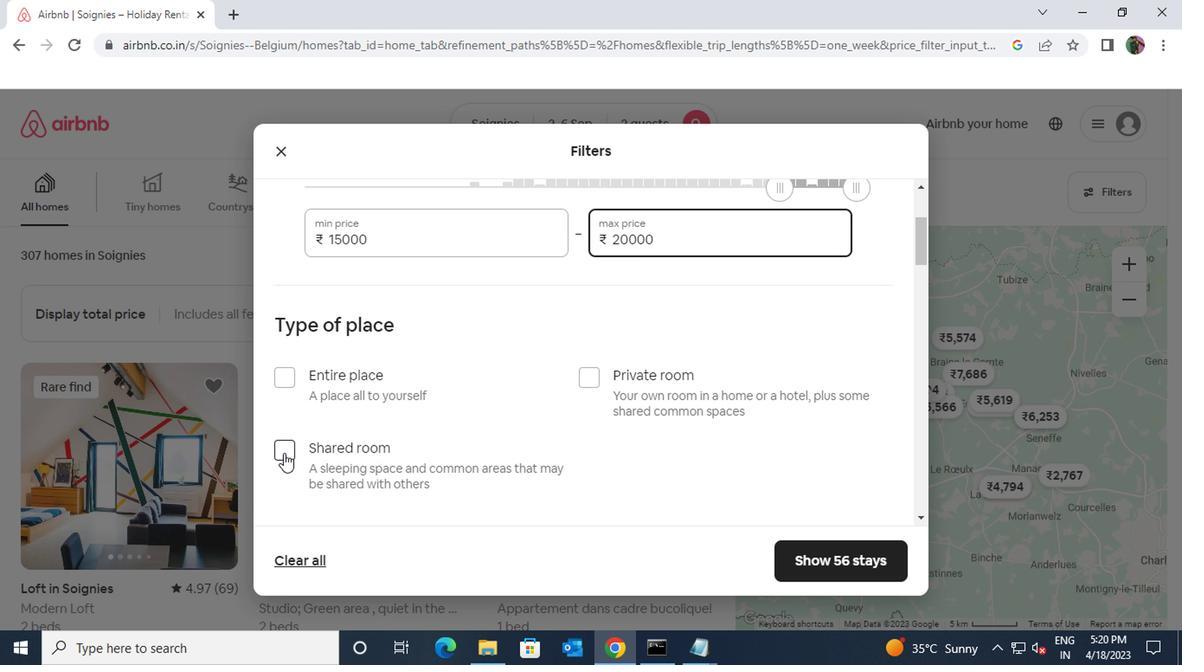 
Action: Mouse moved to (343, 422)
Screenshot: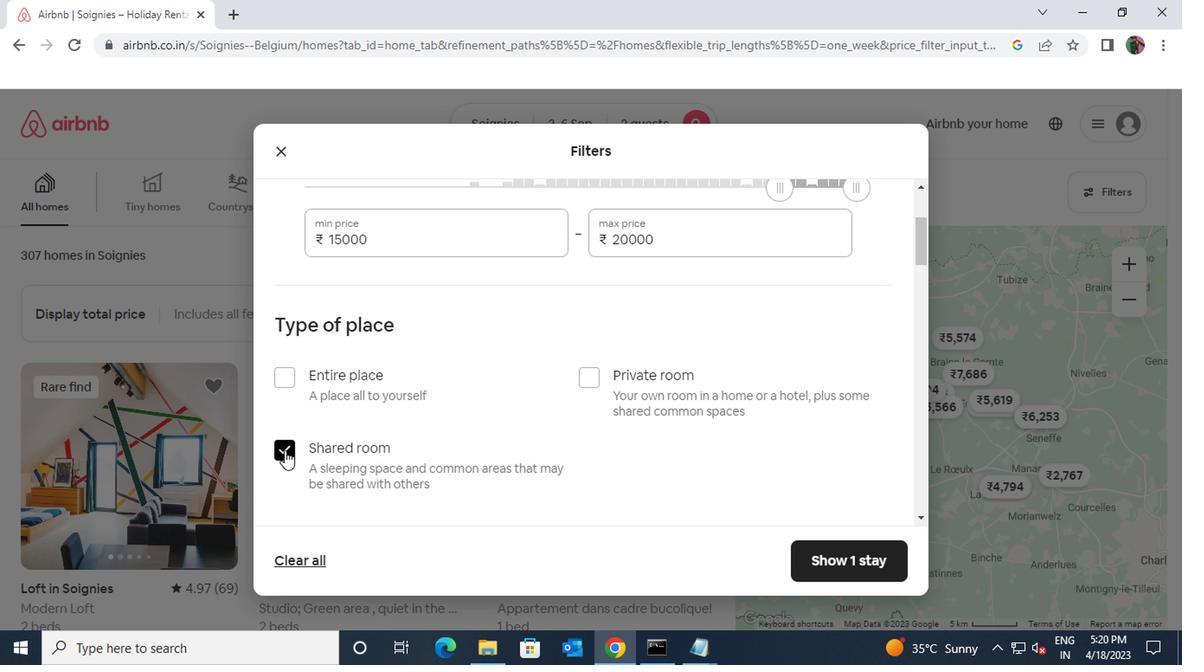 
Action: Mouse scrolled (343, 421) with delta (0, 0)
Screenshot: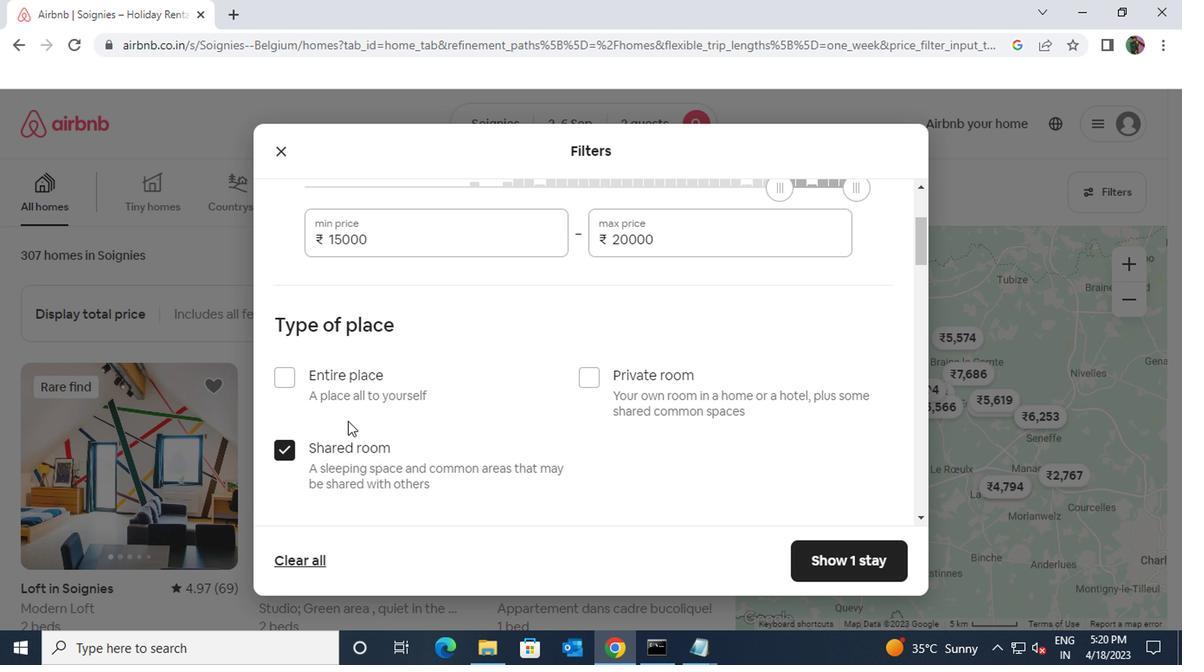 
Action: Mouse moved to (380, 414)
Screenshot: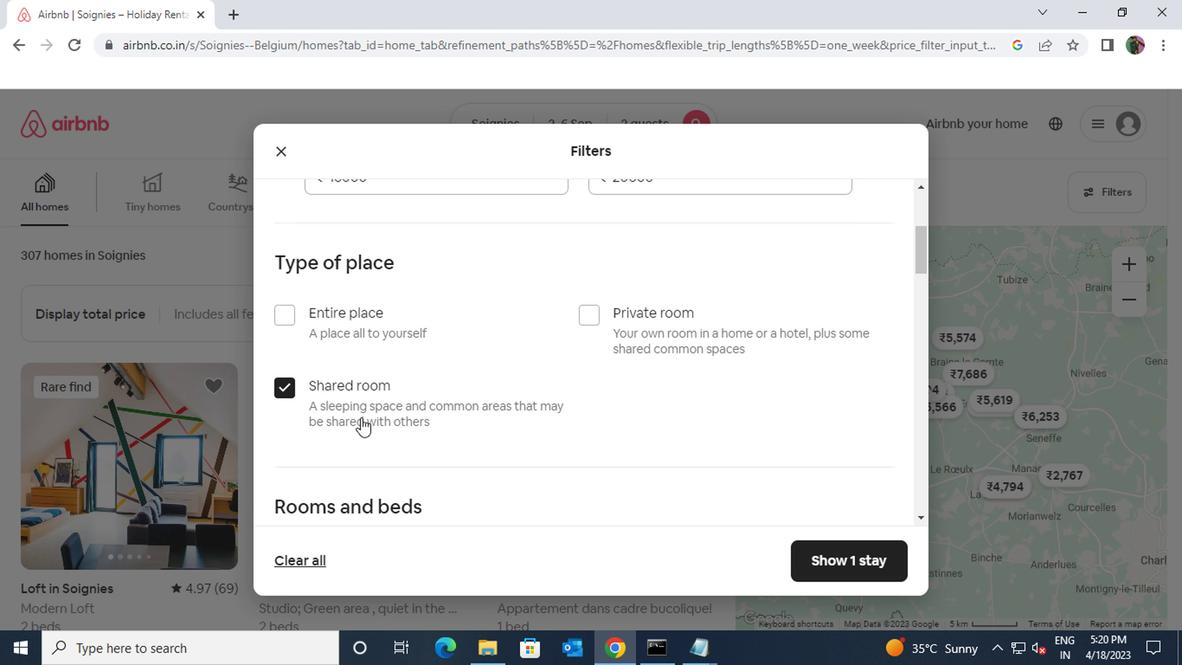 
Action: Mouse scrolled (380, 413) with delta (0, -1)
Screenshot: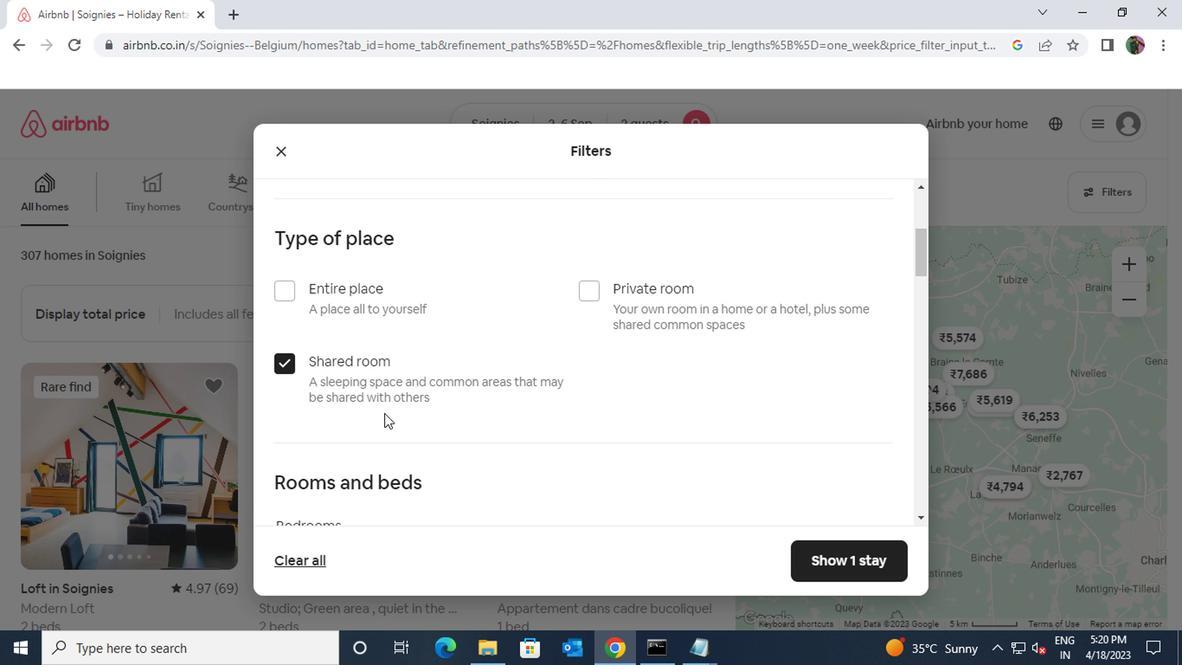 
Action: Mouse scrolled (380, 413) with delta (0, -1)
Screenshot: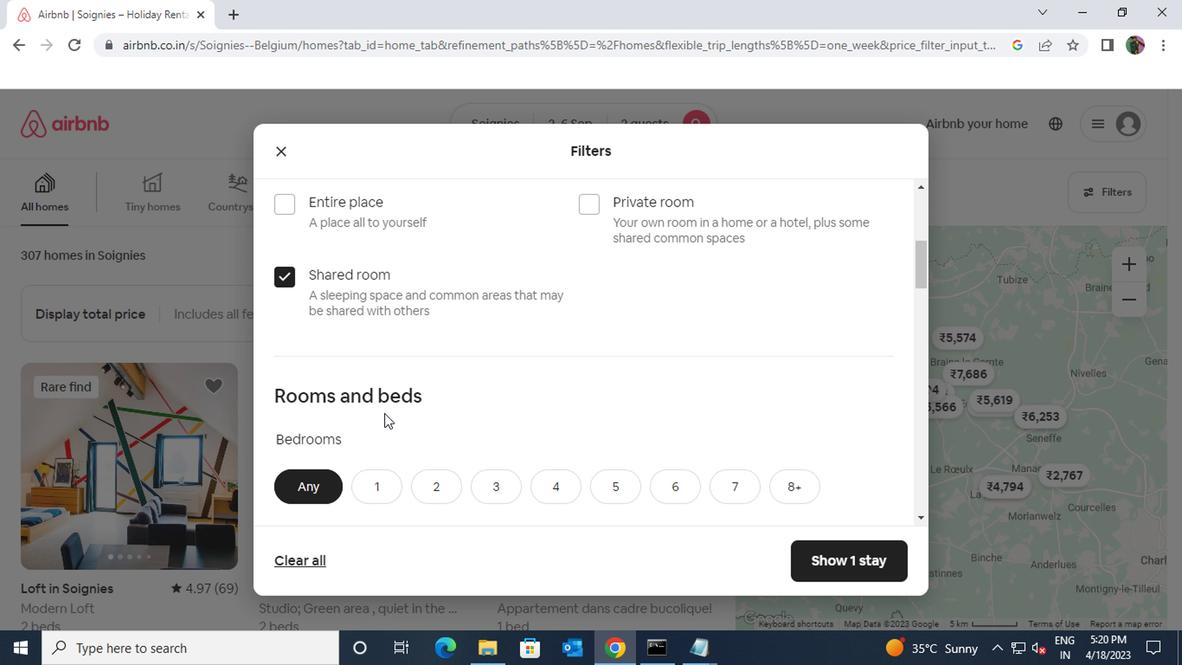 
Action: Mouse moved to (378, 406)
Screenshot: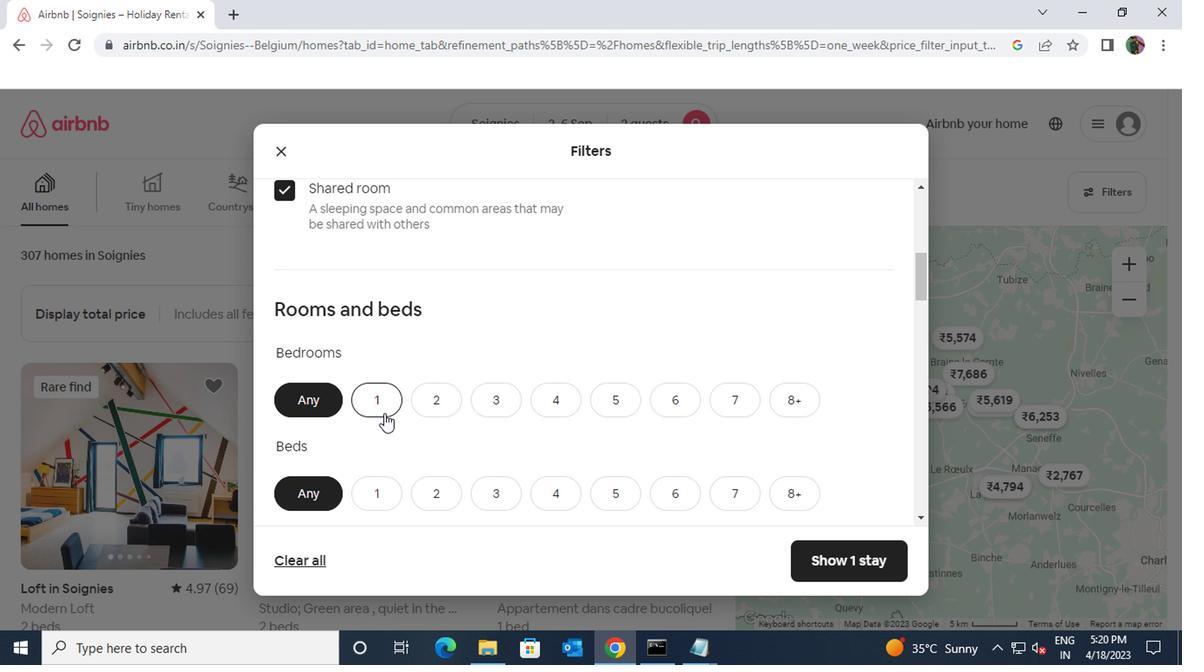
Action: Mouse pressed left at (378, 406)
Screenshot: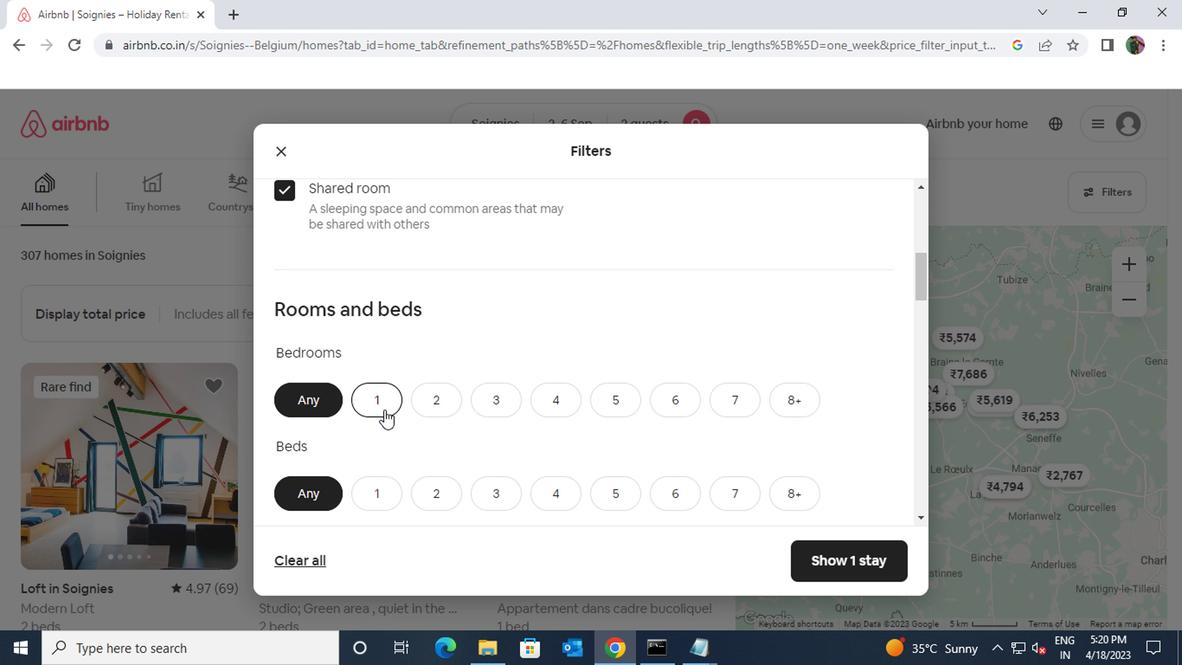 
Action: Mouse scrolled (378, 404) with delta (0, -1)
Screenshot: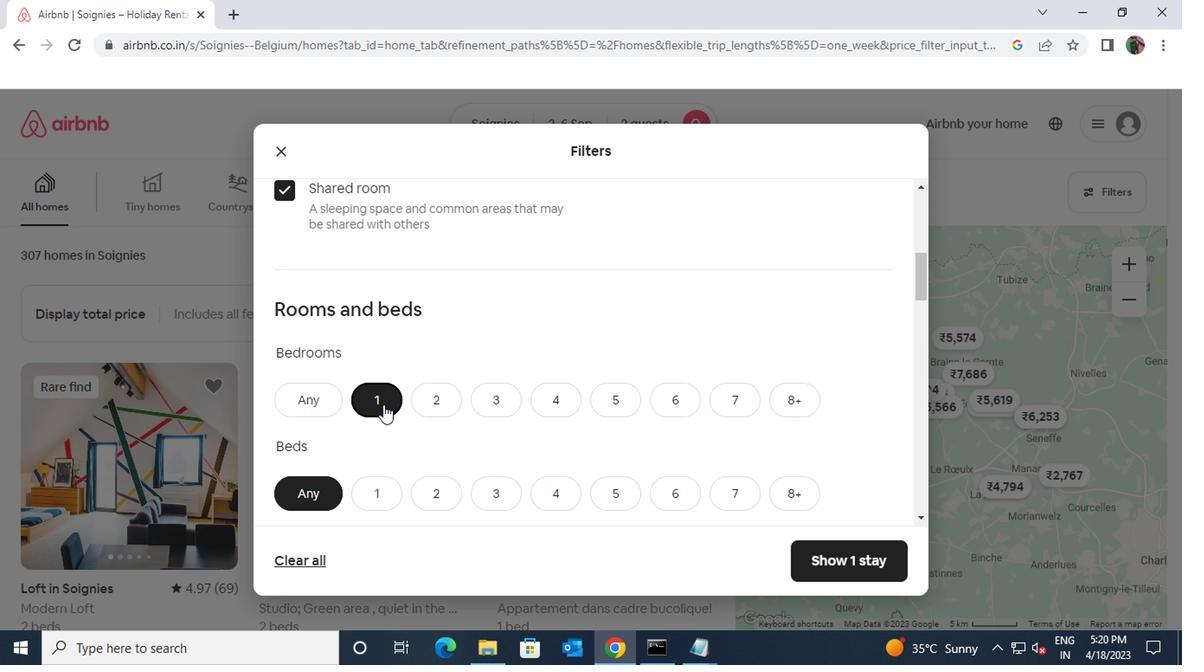 
Action: Mouse moved to (376, 410)
Screenshot: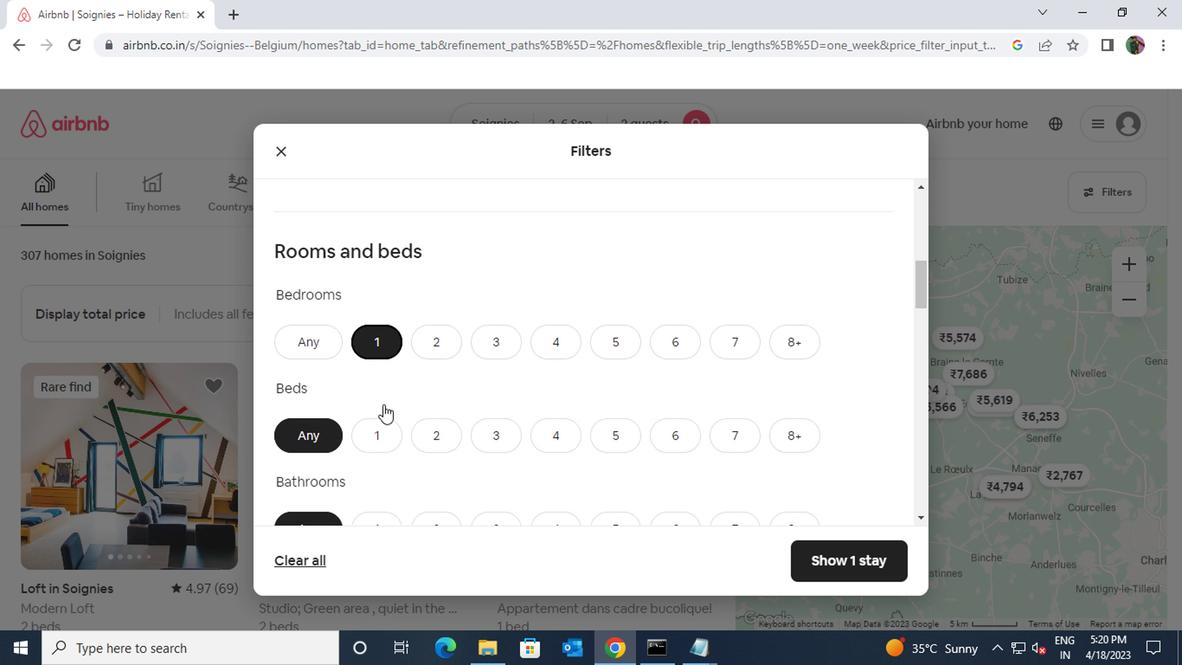 
Action: Mouse pressed left at (376, 410)
Screenshot: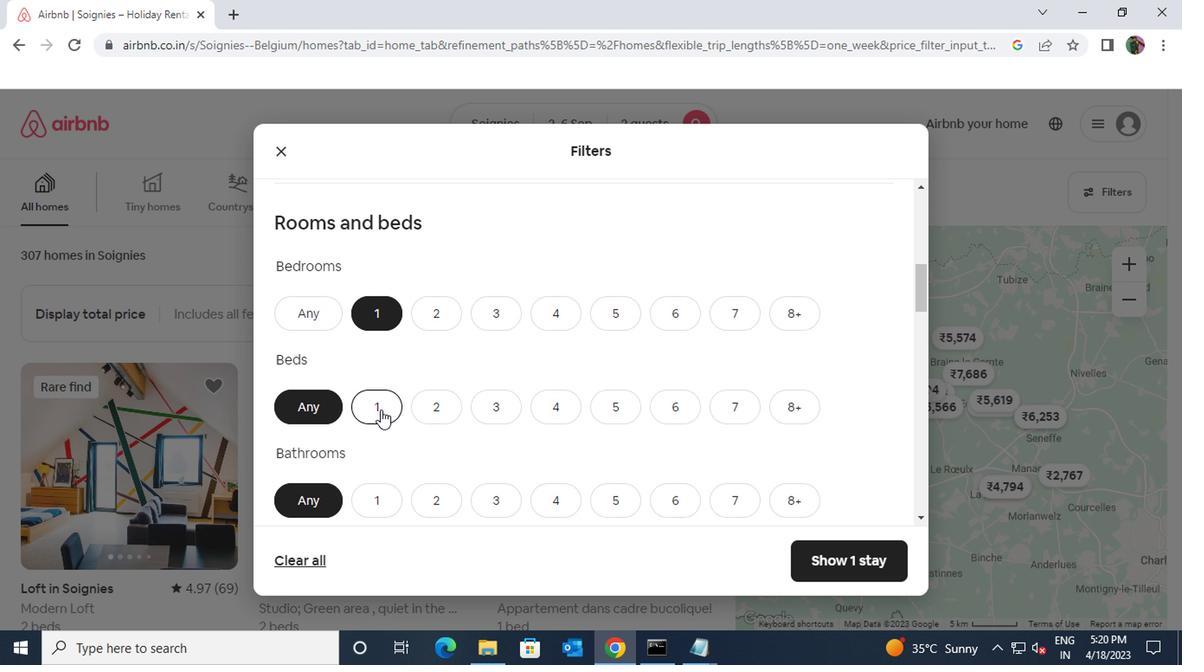 
Action: Mouse scrolled (376, 410) with delta (0, 0)
Screenshot: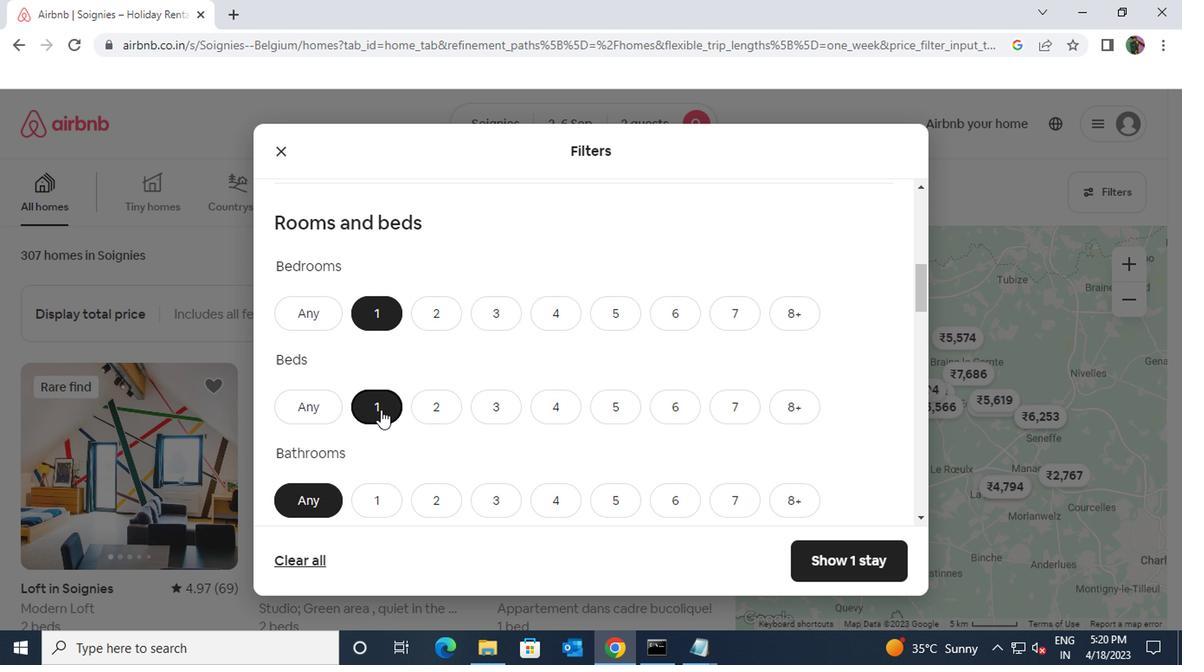 
Action: Mouse pressed left at (376, 410)
Screenshot: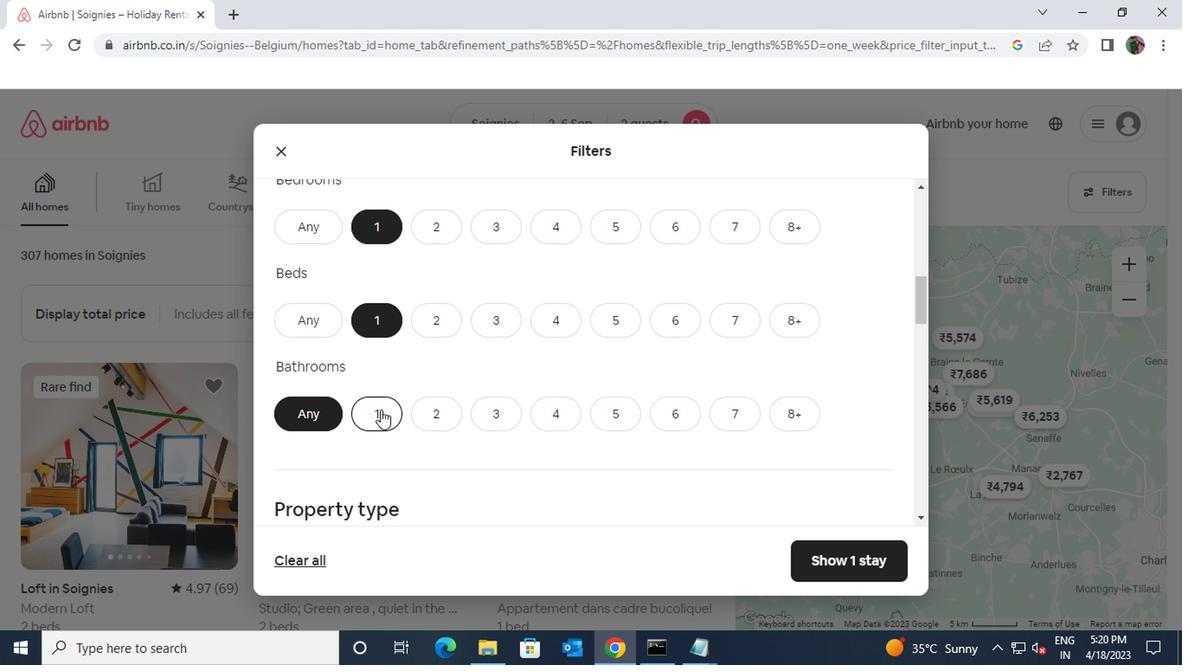 
Action: Mouse scrolled (376, 410) with delta (0, 0)
Screenshot: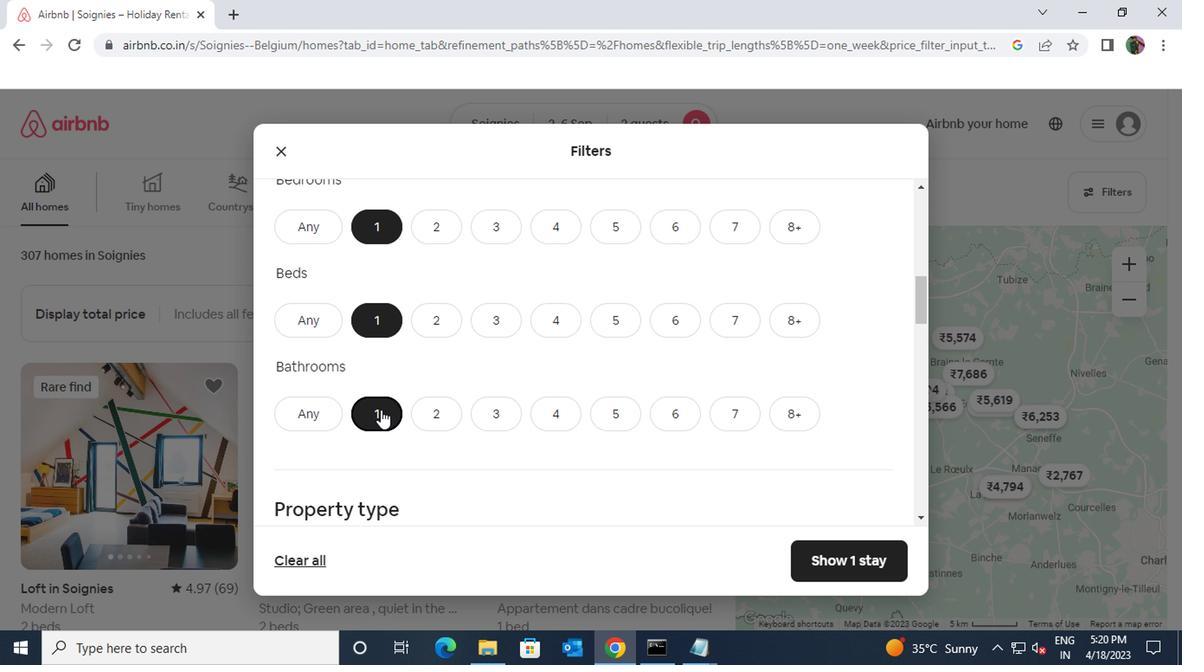 
Action: Mouse scrolled (376, 410) with delta (0, 0)
Screenshot: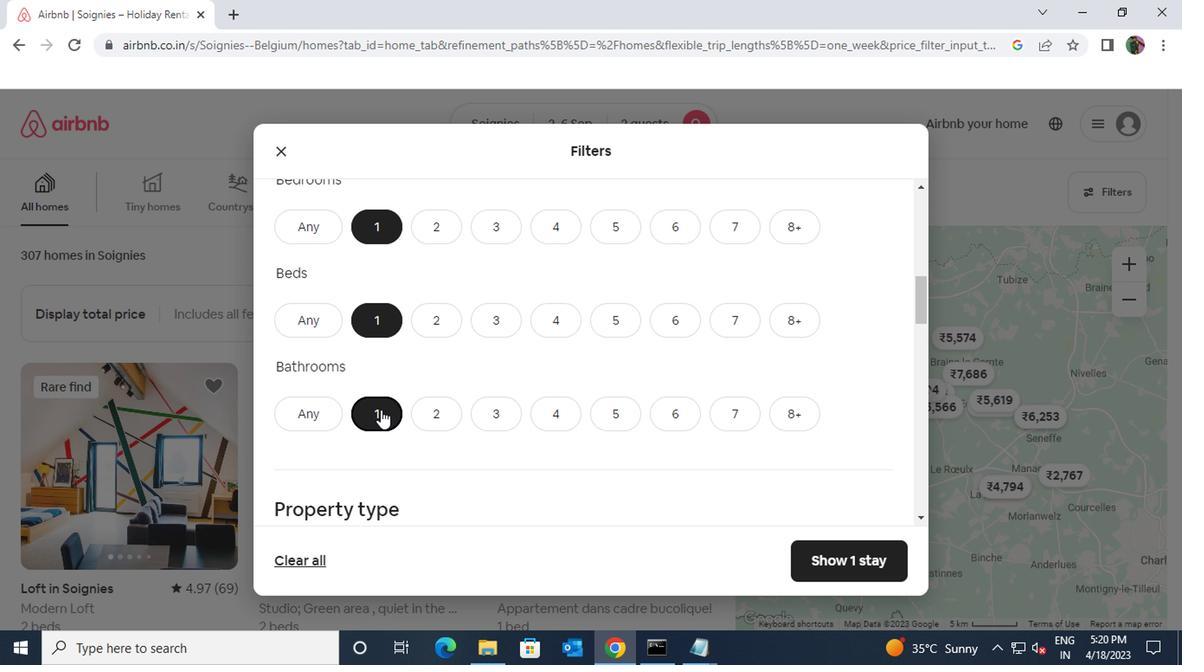 
Action: Mouse moved to (743, 435)
Screenshot: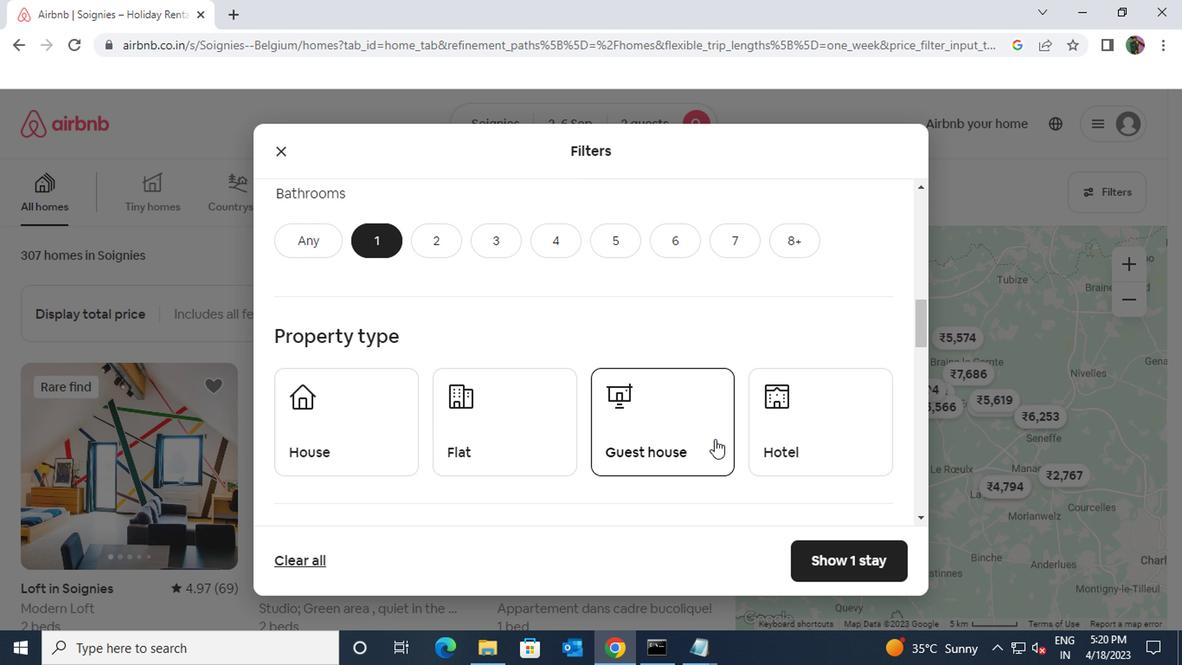 
Action: Mouse pressed left at (743, 435)
Screenshot: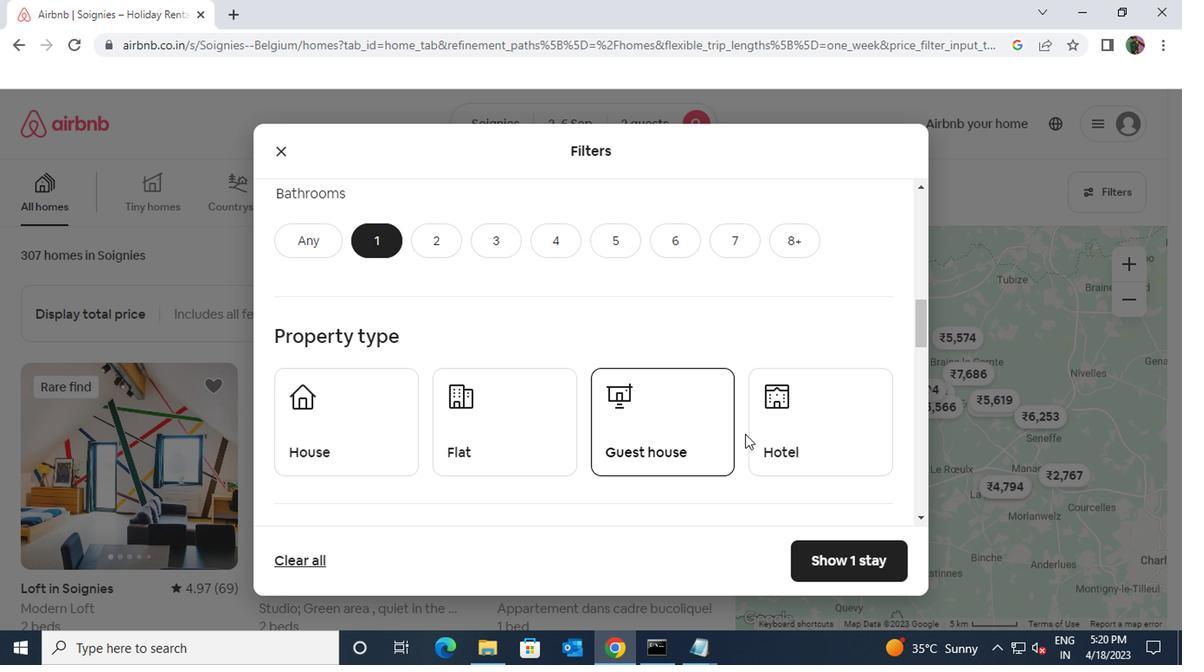 
Action: Mouse moved to (829, 446)
Screenshot: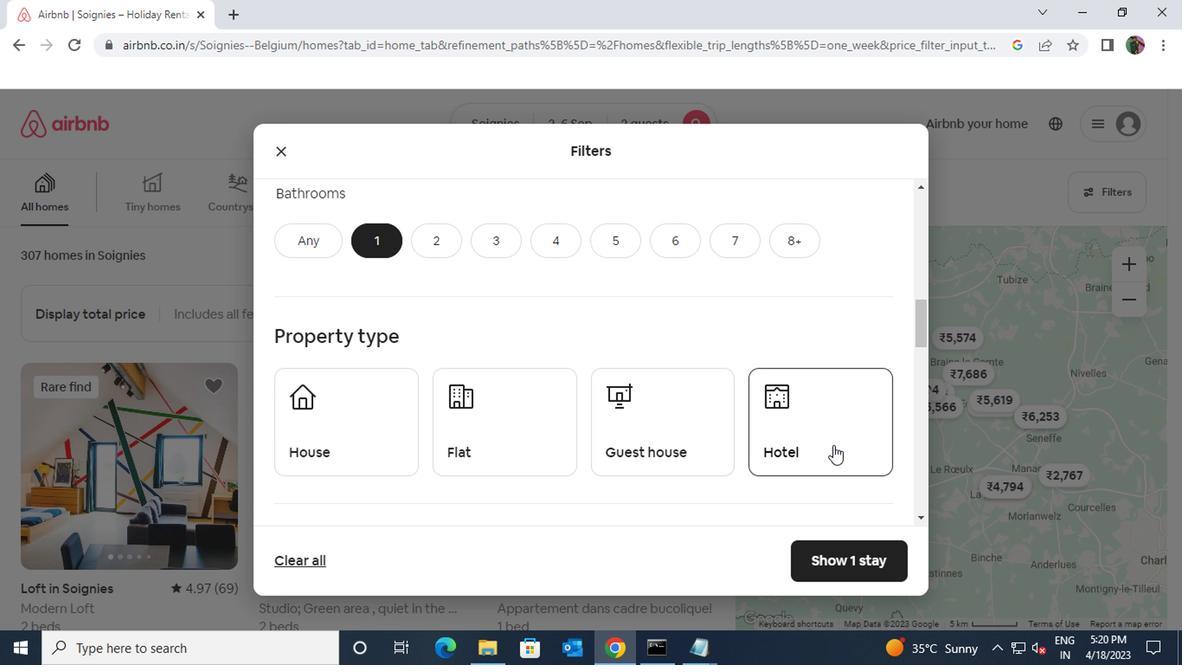 
Action: Mouse pressed left at (829, 446)
Screenshot: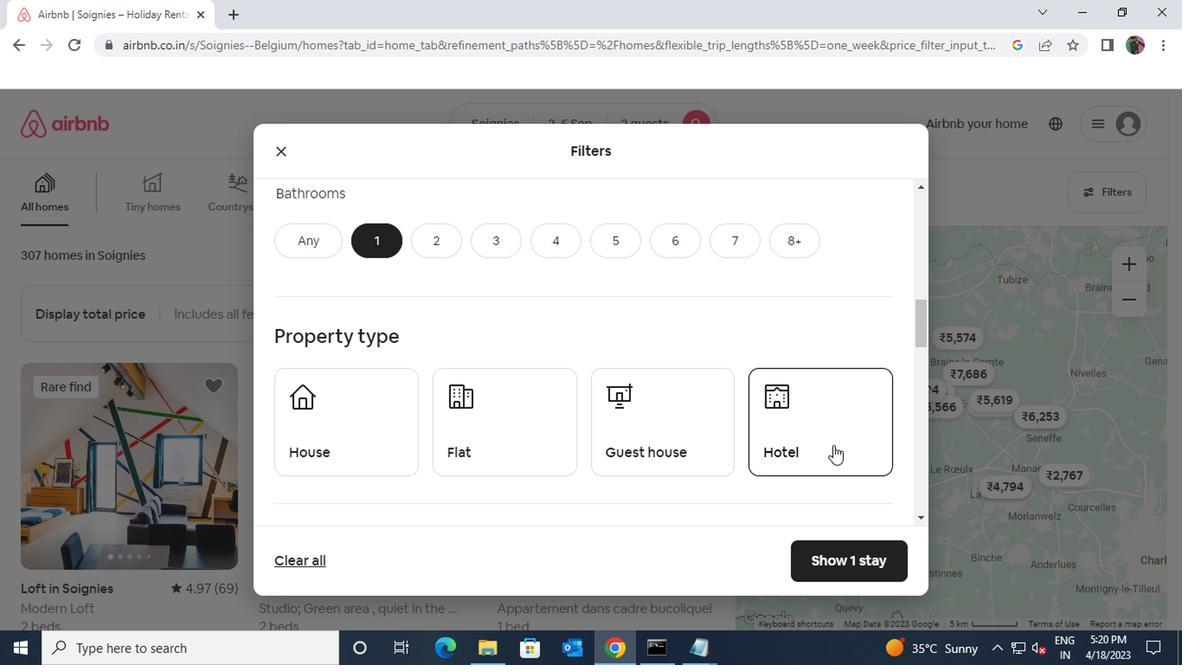 
Action: Mouse moved to (476, 482)
Screenshot: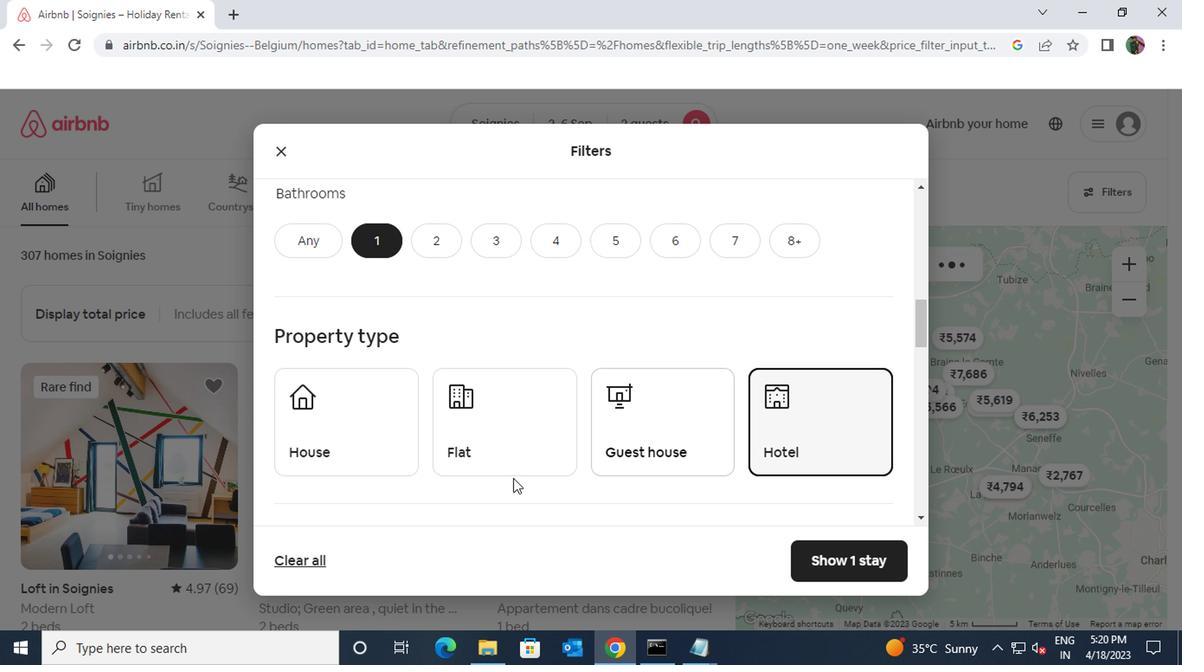 
Action: Mouse scrolled (476, 481) with delta (0, -1)
Screenshot: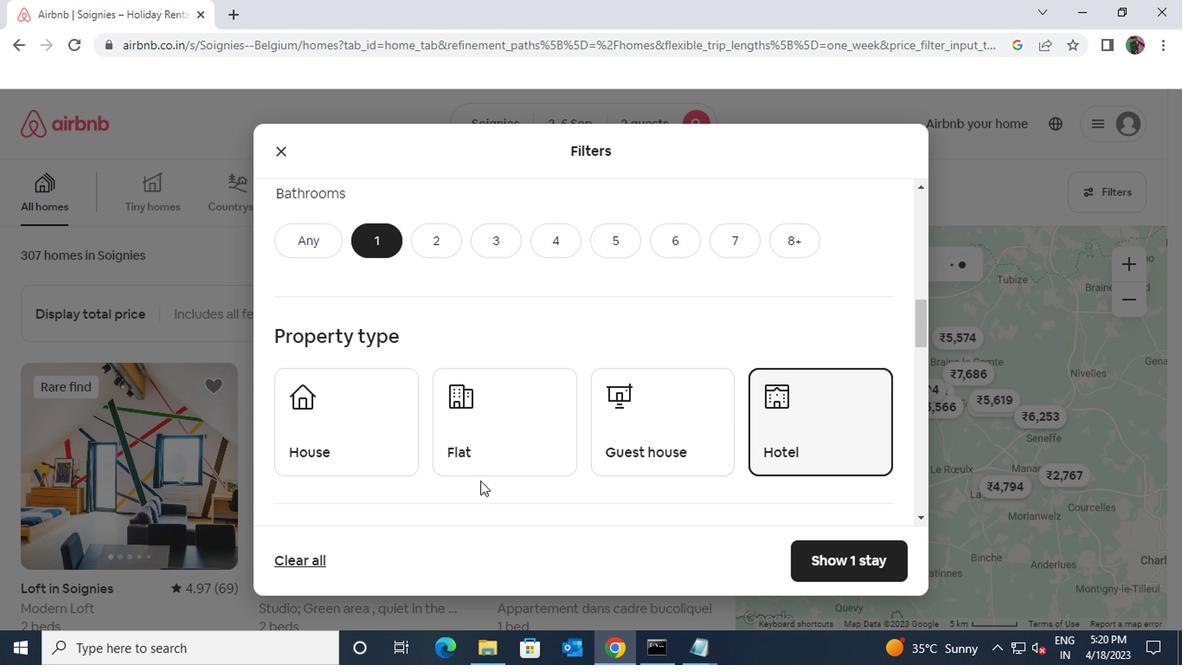 
Action: Mouse moved to (475, 482)
Screenshot: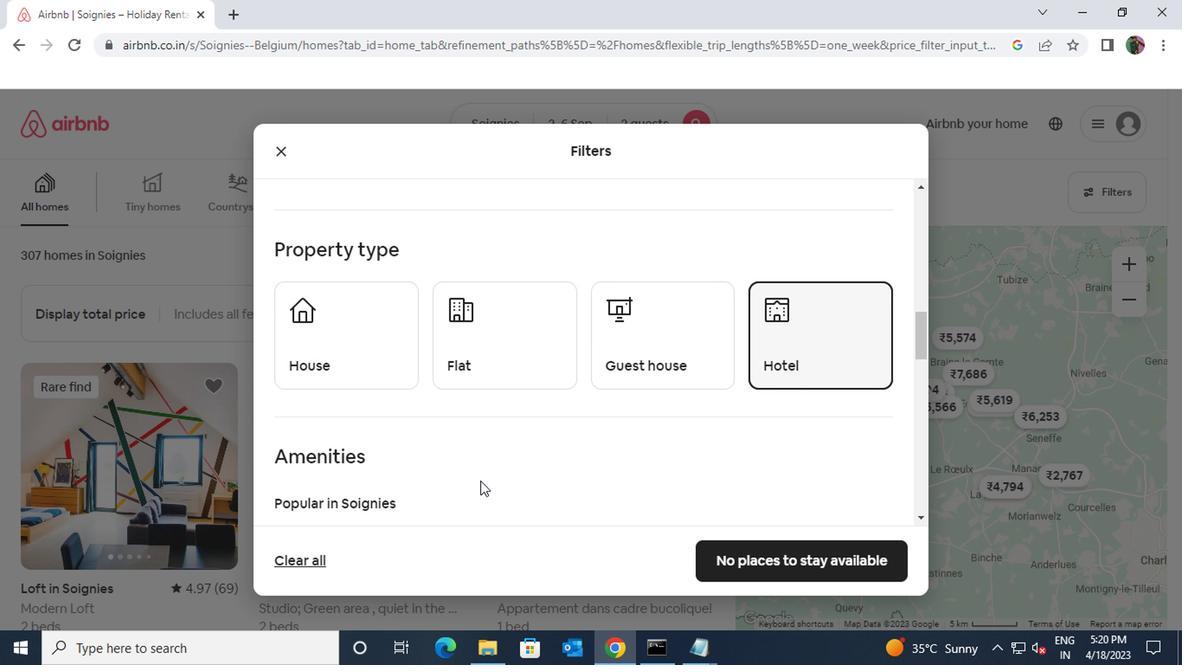 
Action: Mouse scrolled (475, 481) with delta (0, -1)
Screenshot: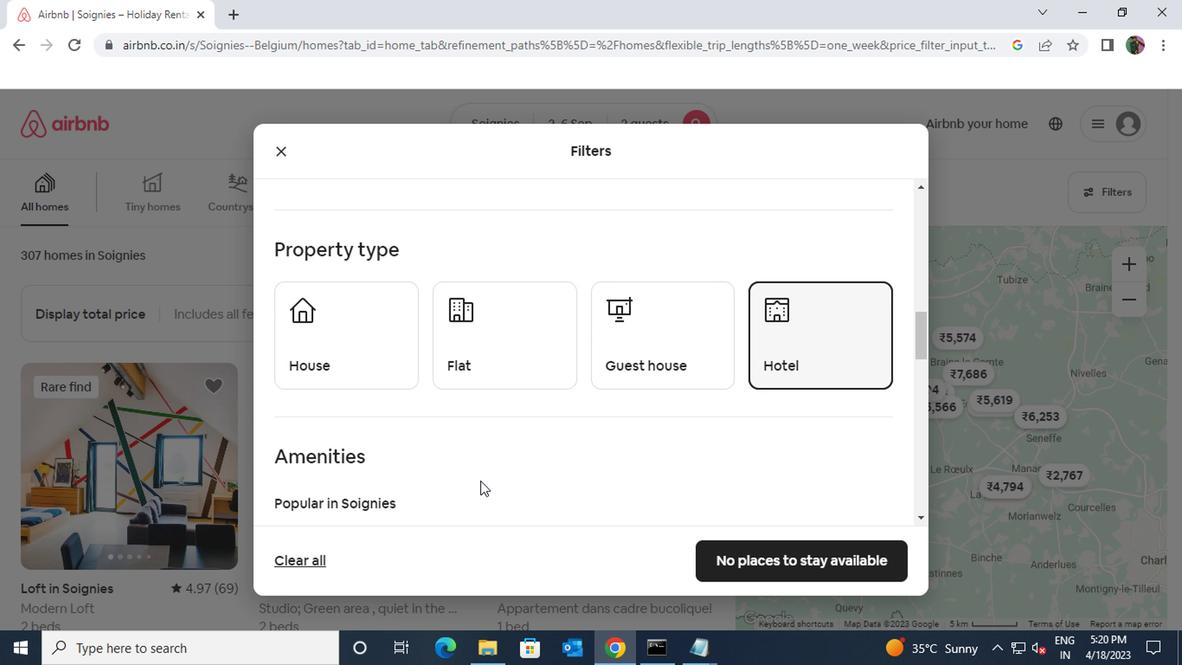 
Action: Mouse scrolled (475, 481) with delta (0, -1)
Screenshot: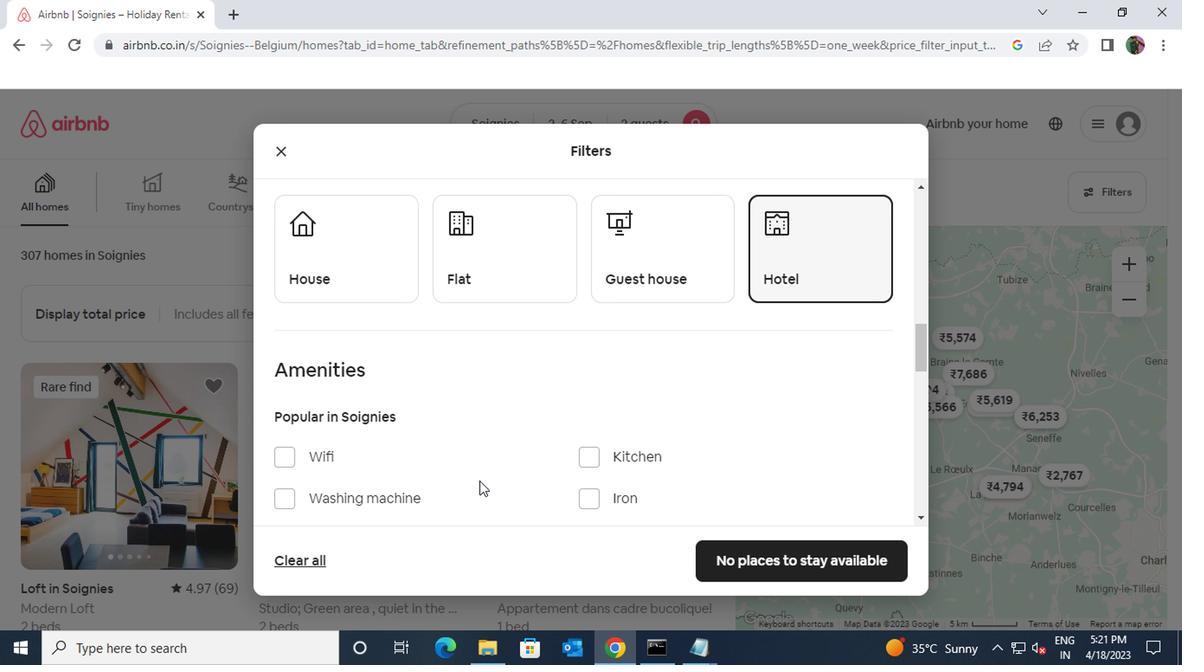
Action: Mouse moved to (329, 493)
Screenshot: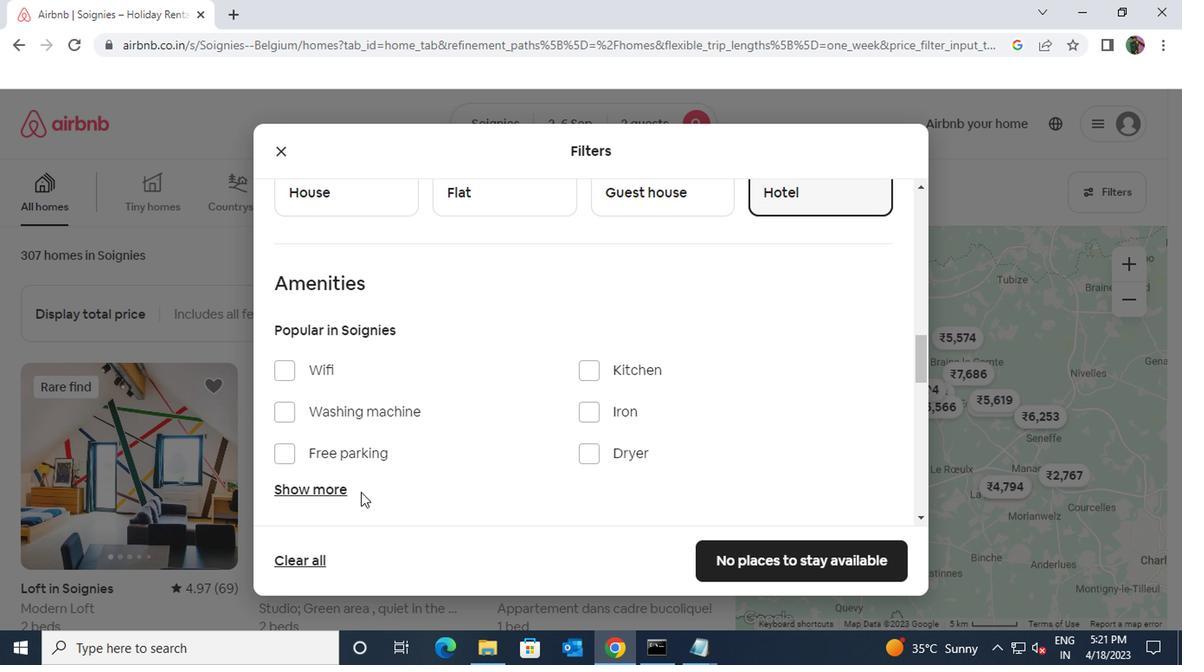 
Action: Mouse pressed left at (329, 493)
Screenshot: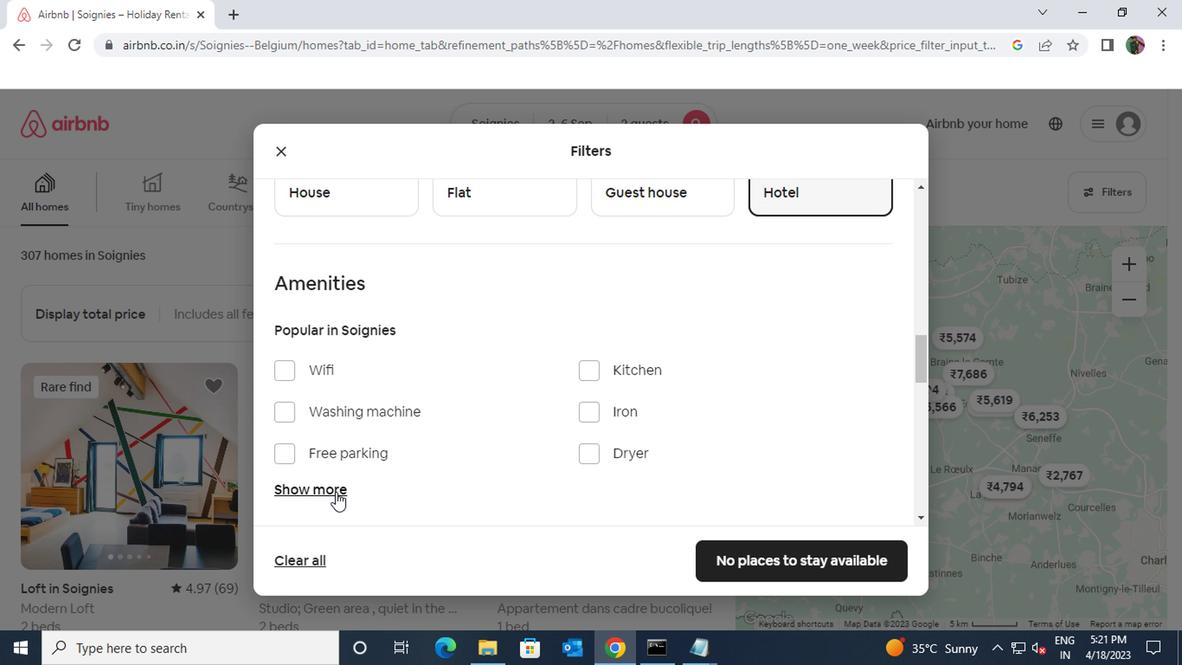 
Action: Mouse moved to (342, 484)
Screenshot: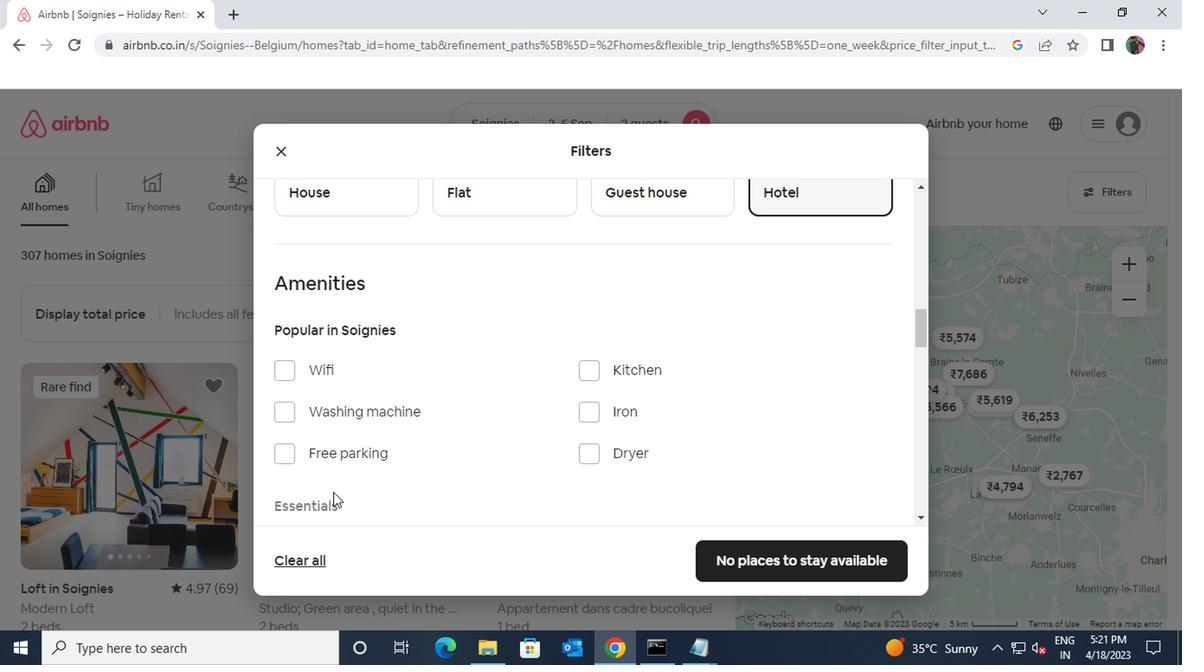 
Action: Mouse scrolled (342, 483) with delta (0, -1)
Screenshot: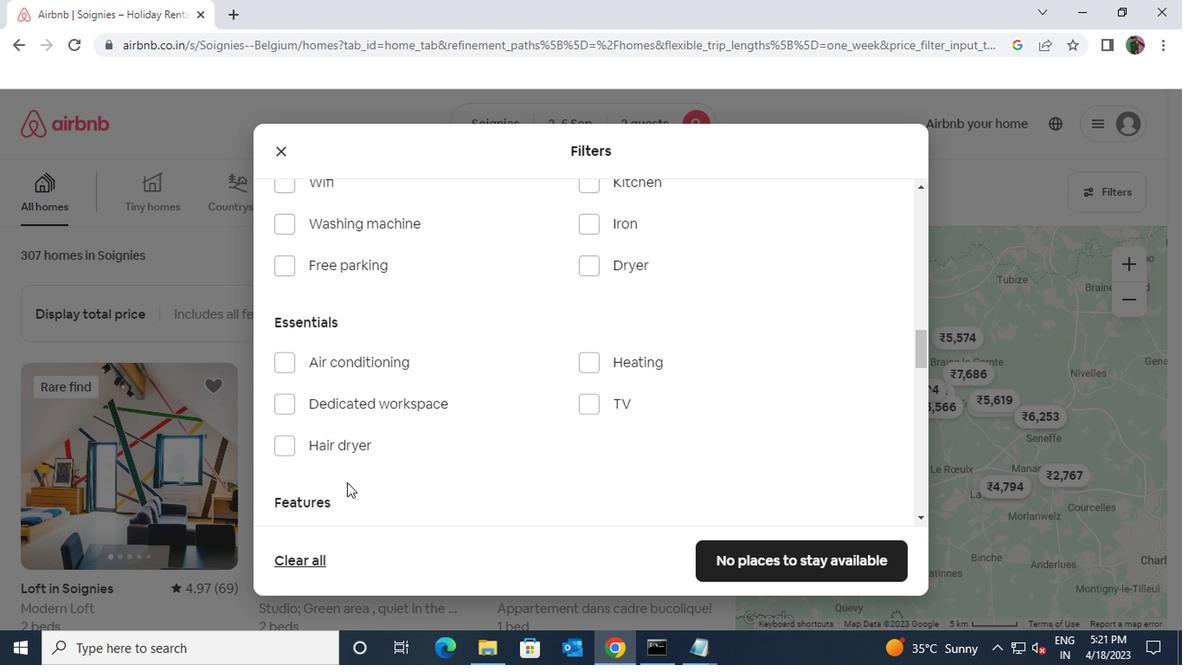 
Action: Mouse scrolled (342, 483) with delta (0, -1)
Screenshot: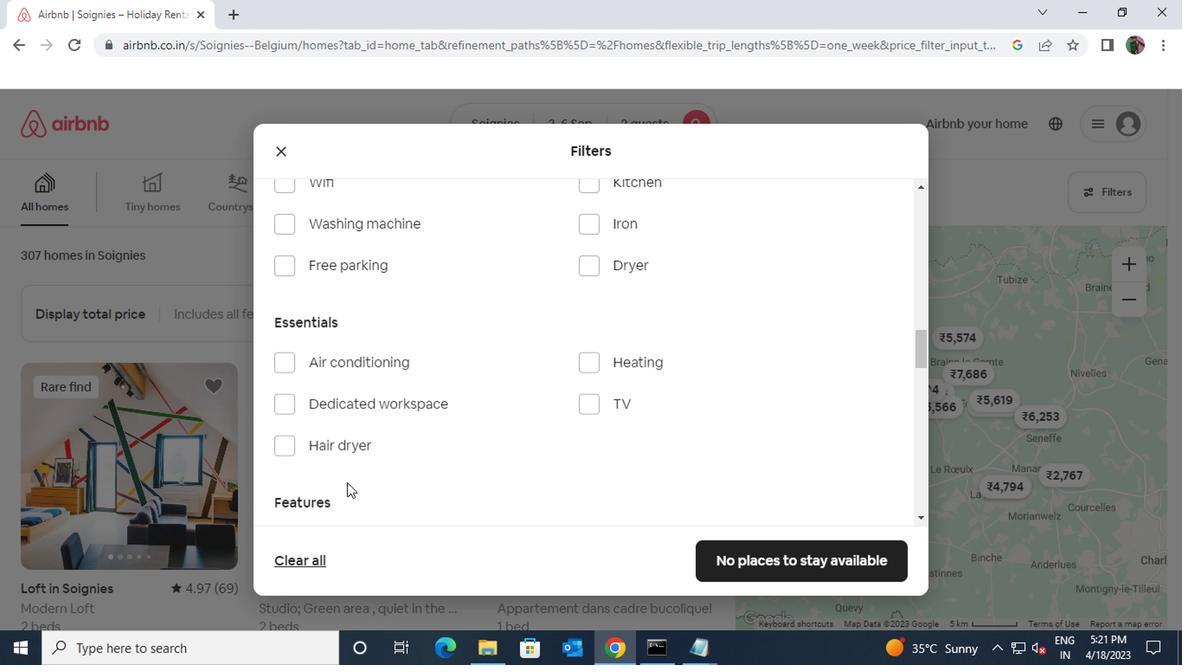 
Action: Mouse moved to (348, 476)
Screenshot: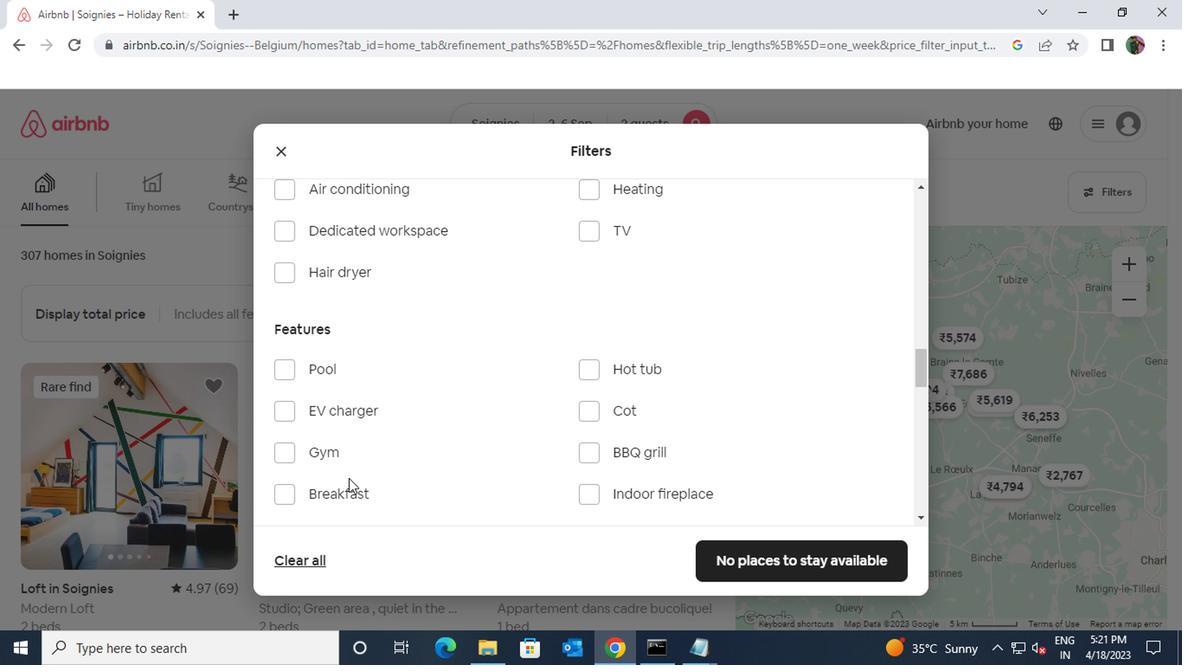 
Action: Mouse scrolled (348, 478) with delta (0, 1)
Screenshot: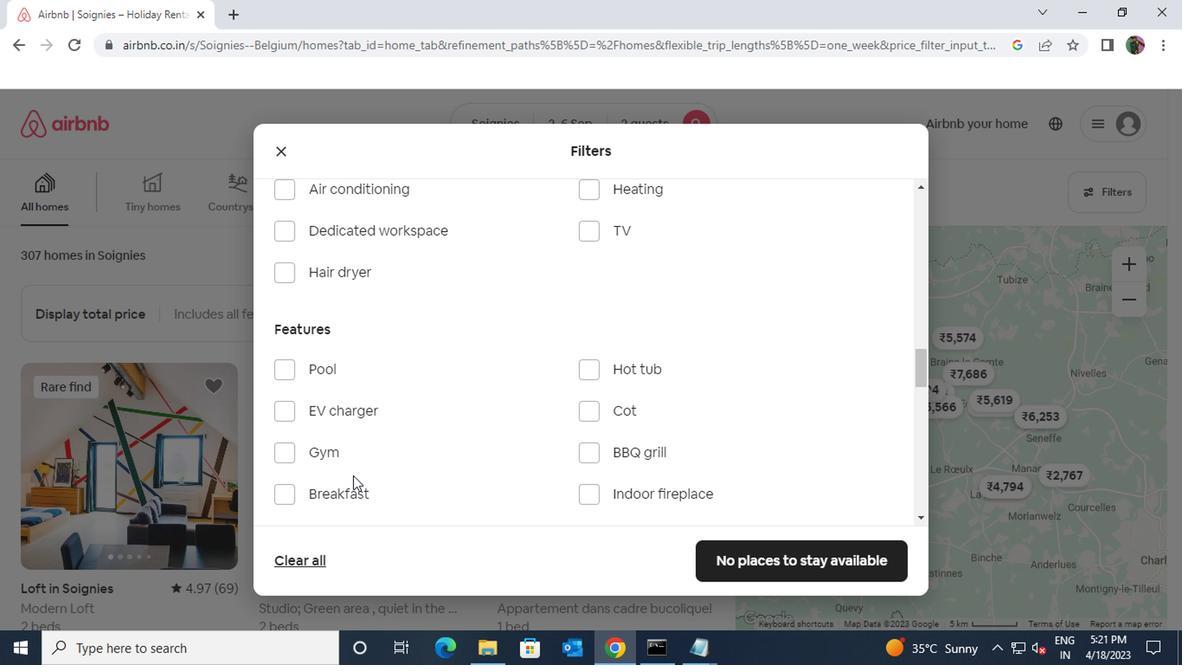 
Action: Mouse moved to (583, 270)
Screenshot: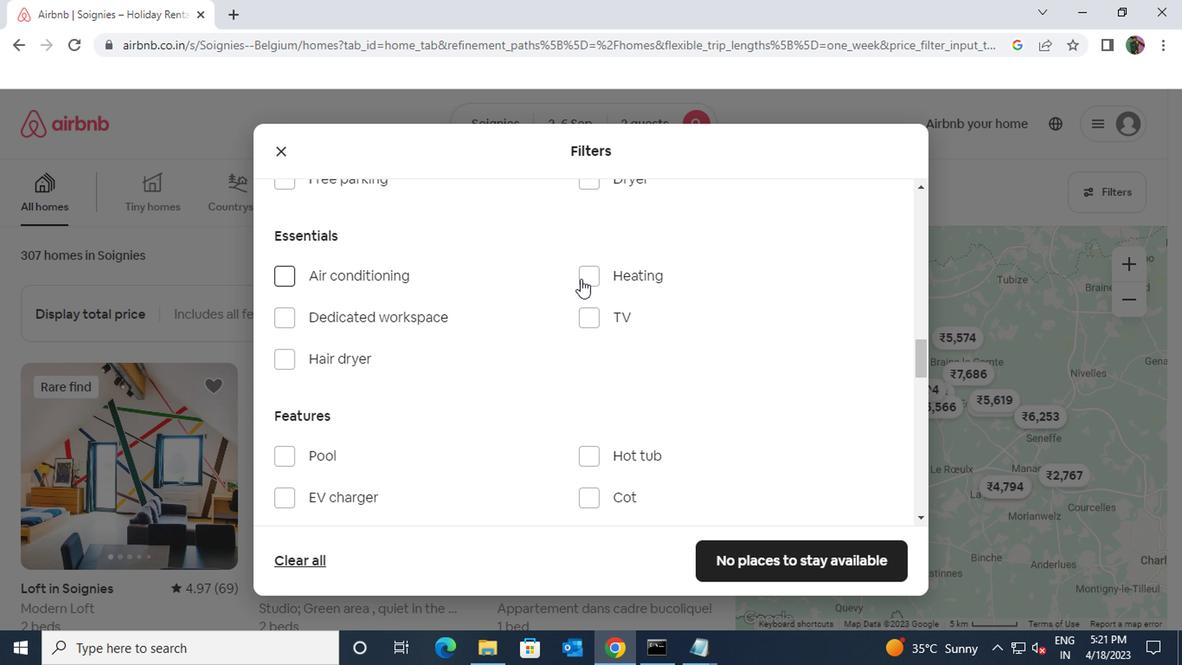 
Action: Mouse pressed left at (583, 270)
Screenshot: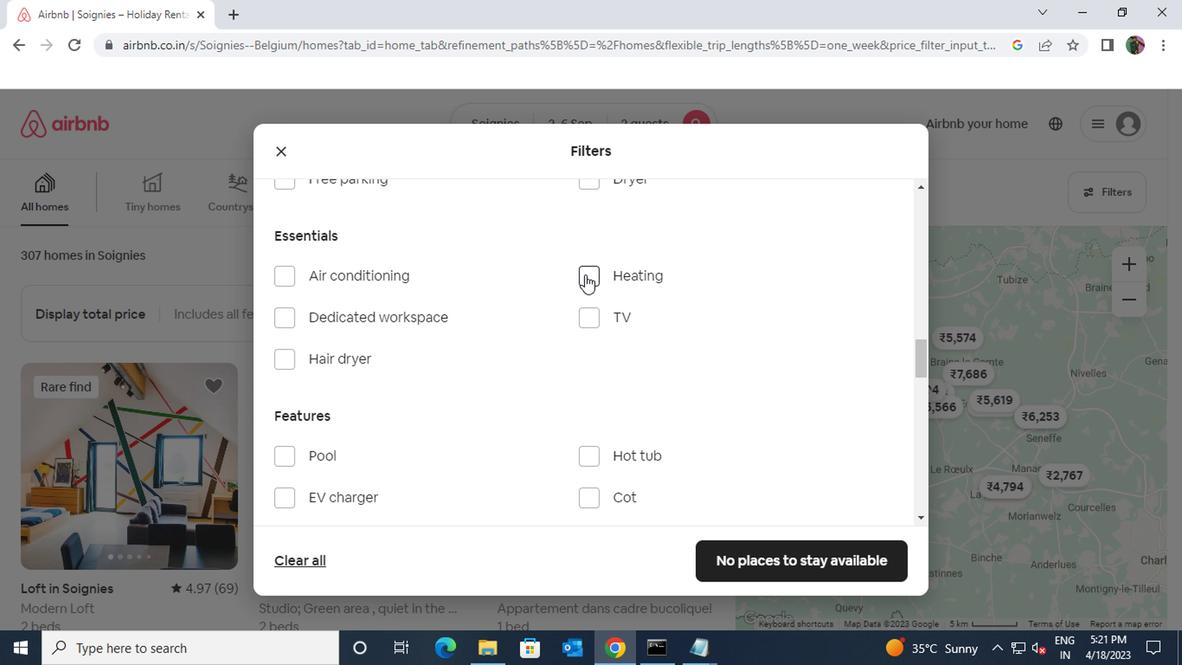 
Action: Mouse moved to (514, 444)
Screenshot: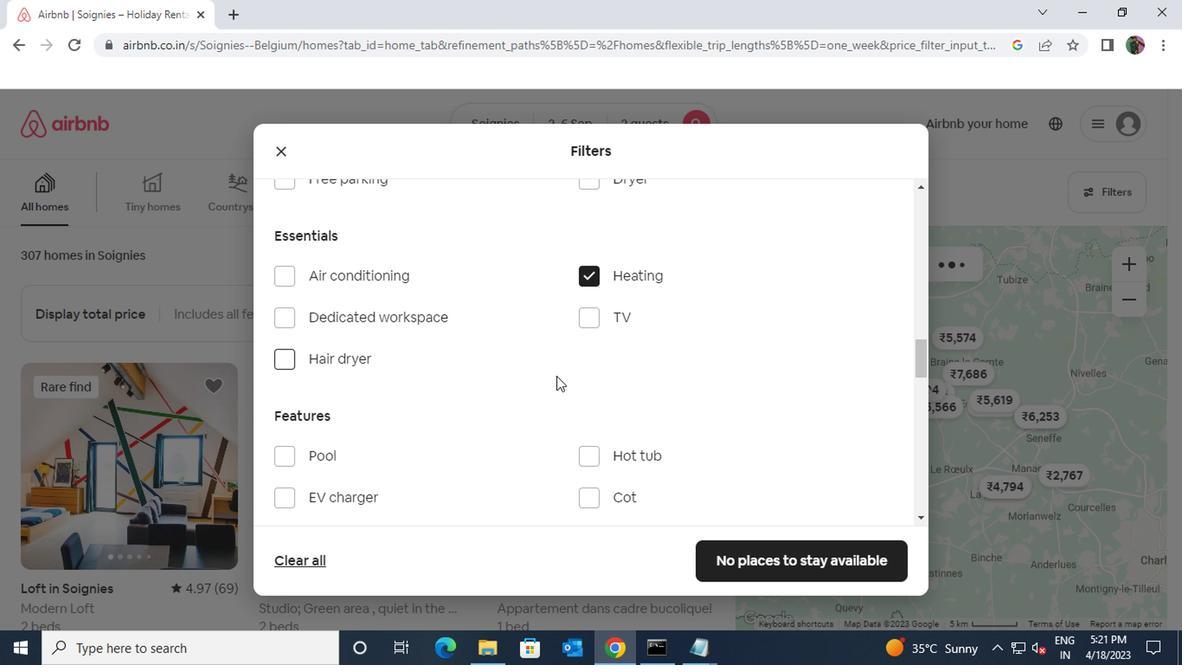 
Action: Mouse scrolled (514, 444) with delta (0, 0)
Screenshot: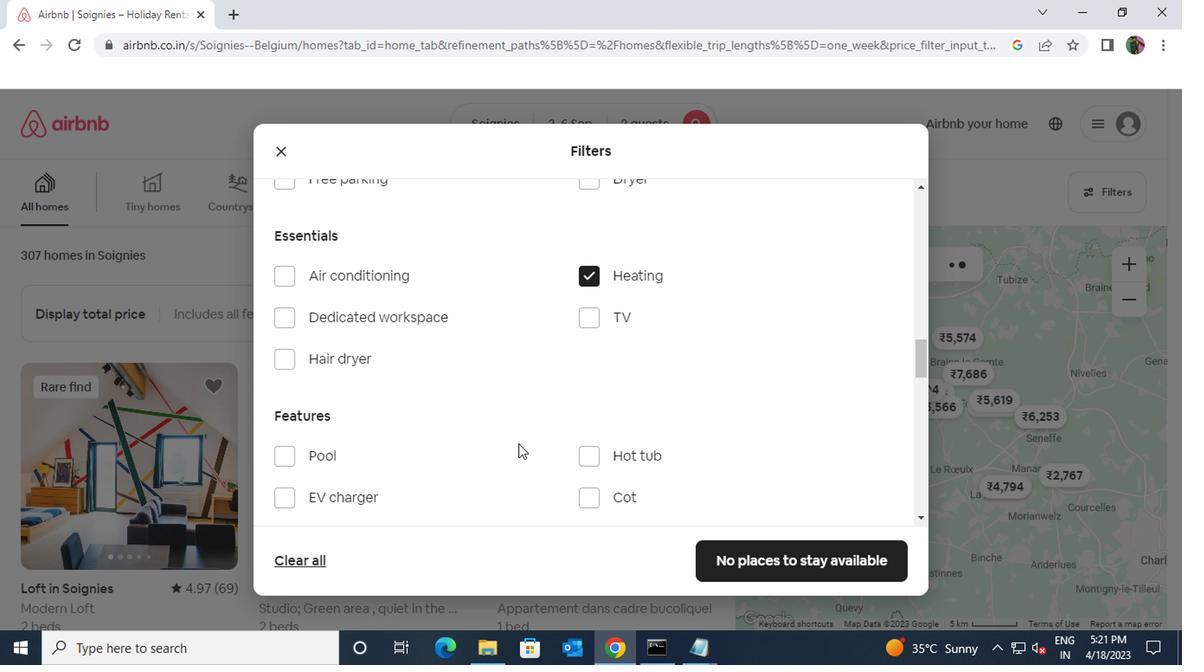 
Action: Mouse scrolled (514, 444) with delta (0, 0)
Screenshot: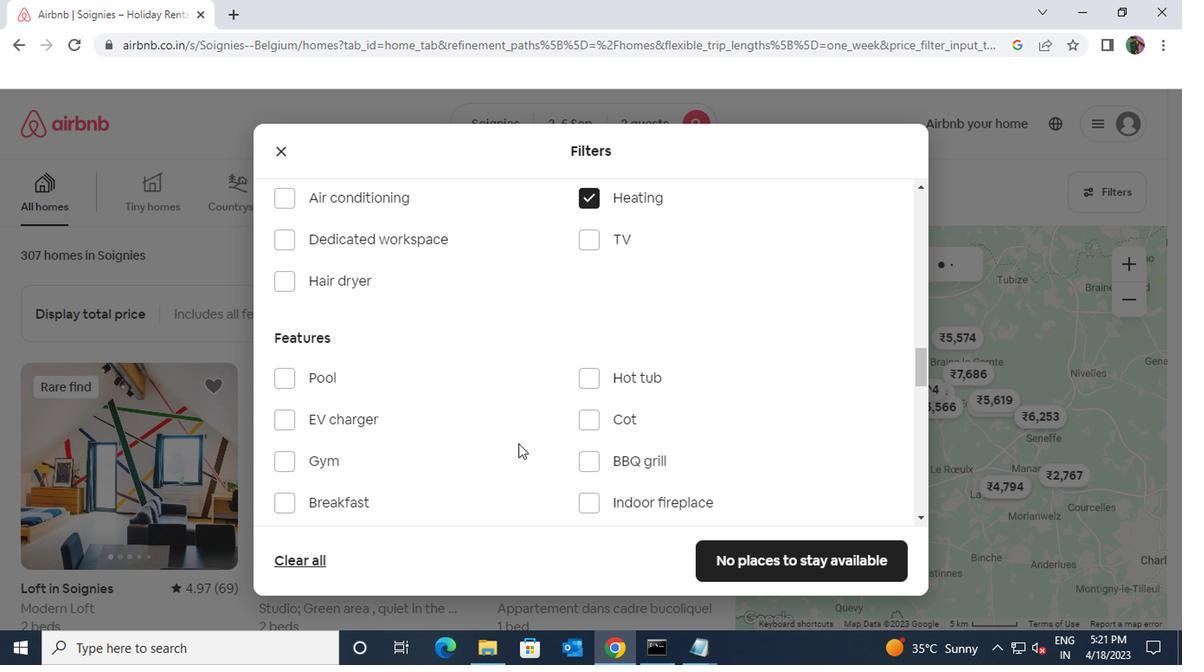 
Action: Mouse scrolled (514, 444) with delta (0, 0)
Screenshot: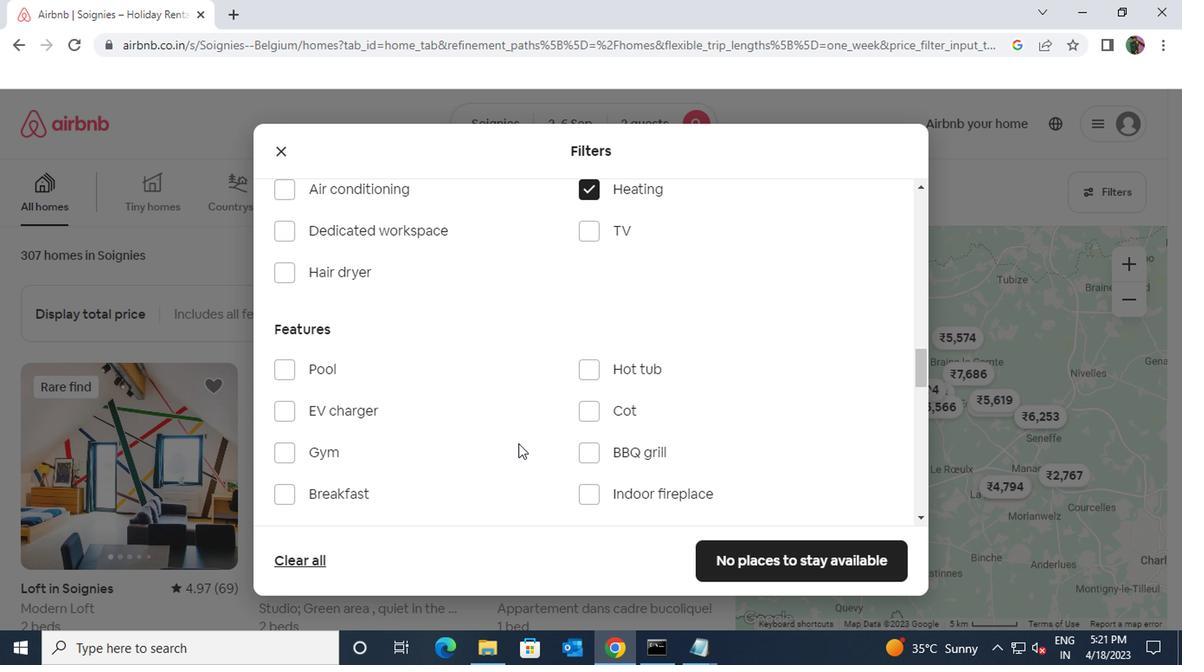 
Action: Mouse scrolled (514, 444) with delta (0, 0)
Screenshot: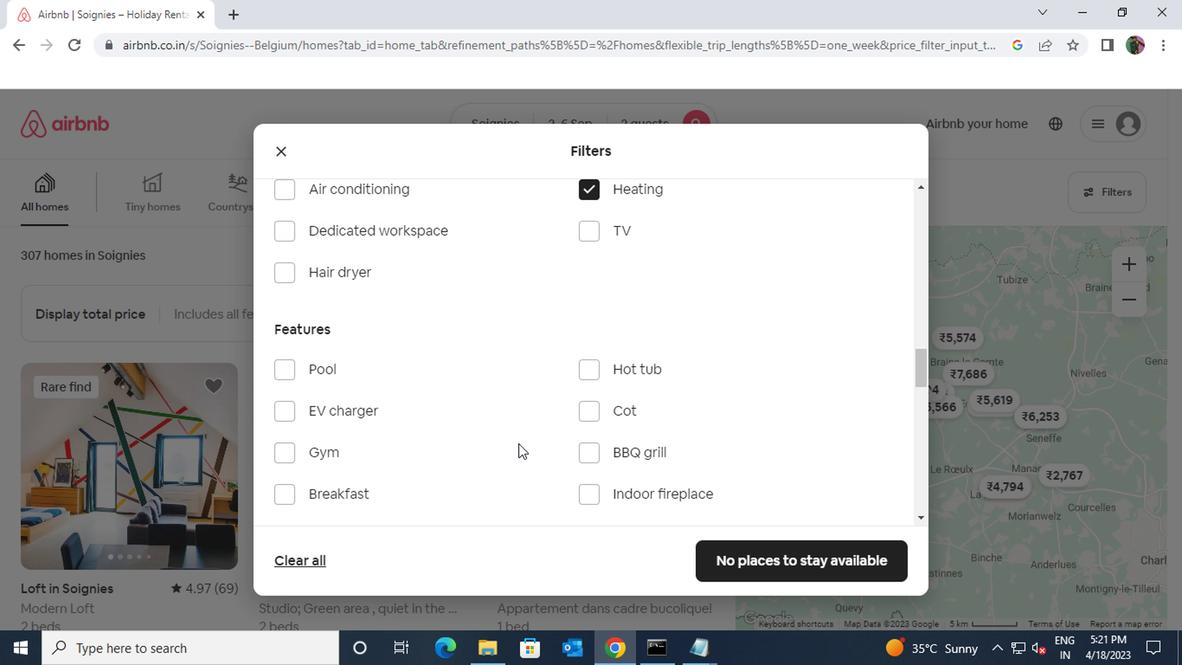 
Action: Mouse scrolled (514, 444) with delta (0, 0)
Screenshot: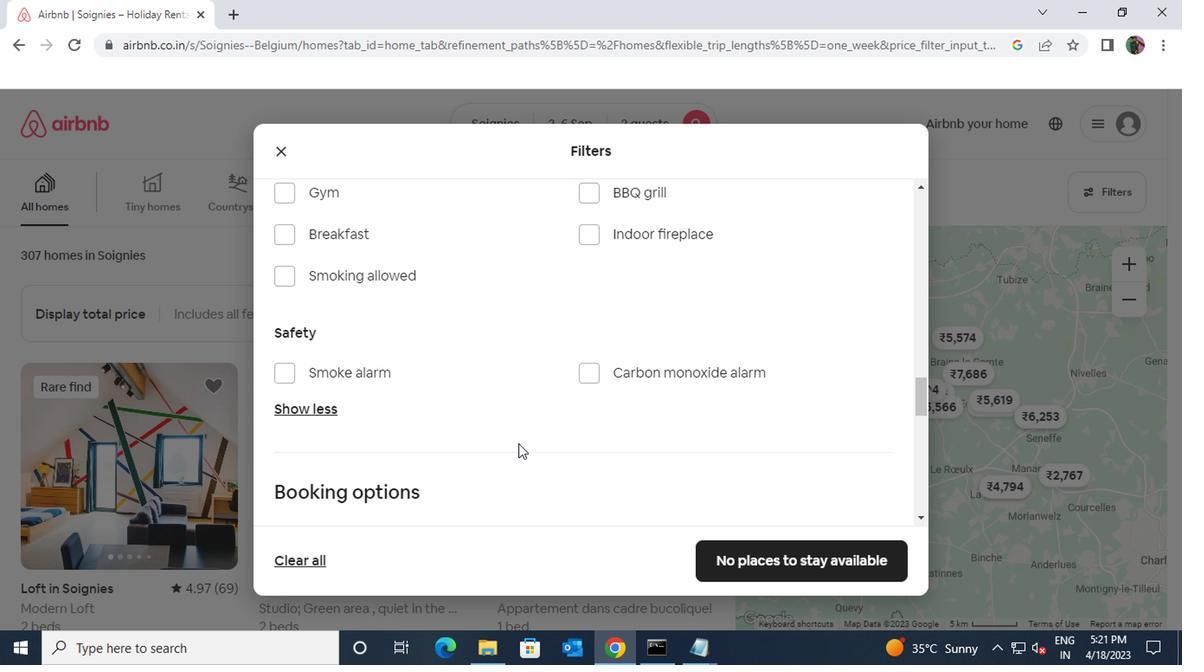 
Action: Mouse scrolled (514, 444) with delta (0, 0)
Screenshot: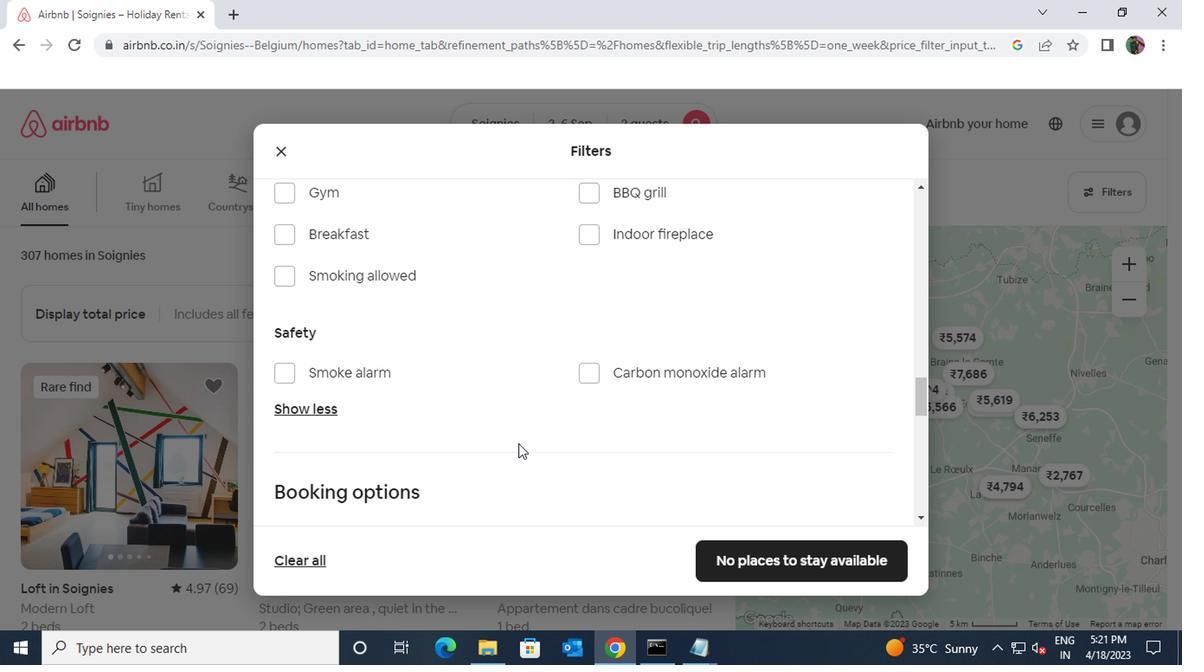 
Action: Mouse scrolled (514, 444) with delta (0, 0)
Screenshot: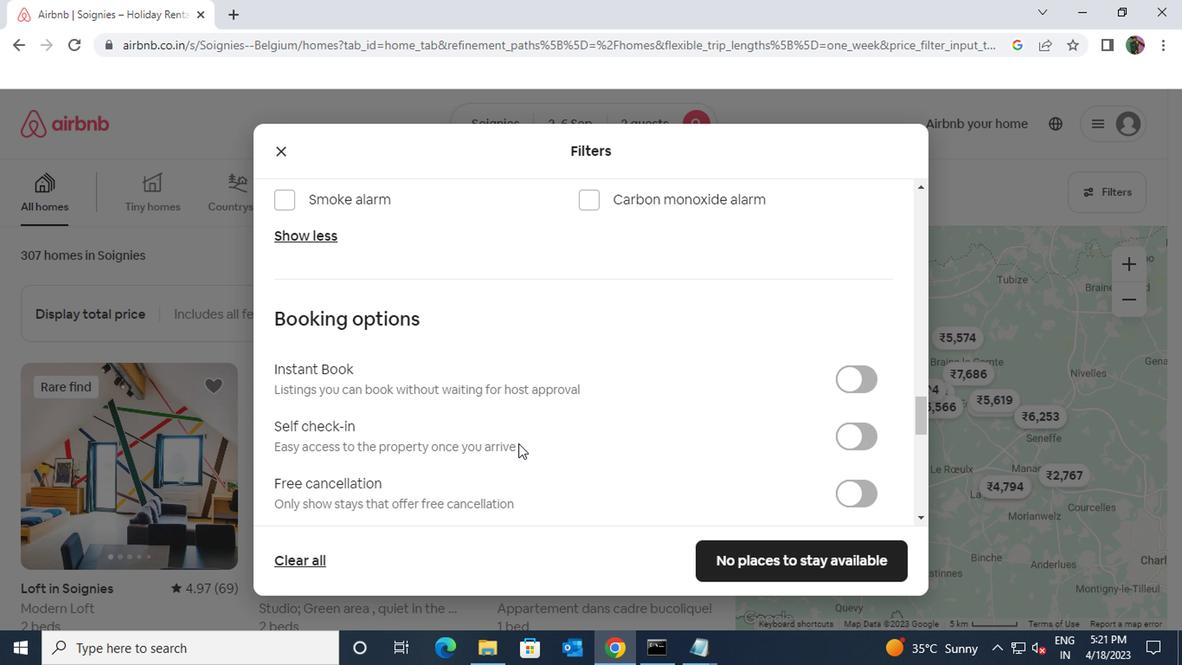 
Action: Mouse moved to (847, 361)
Screenshot: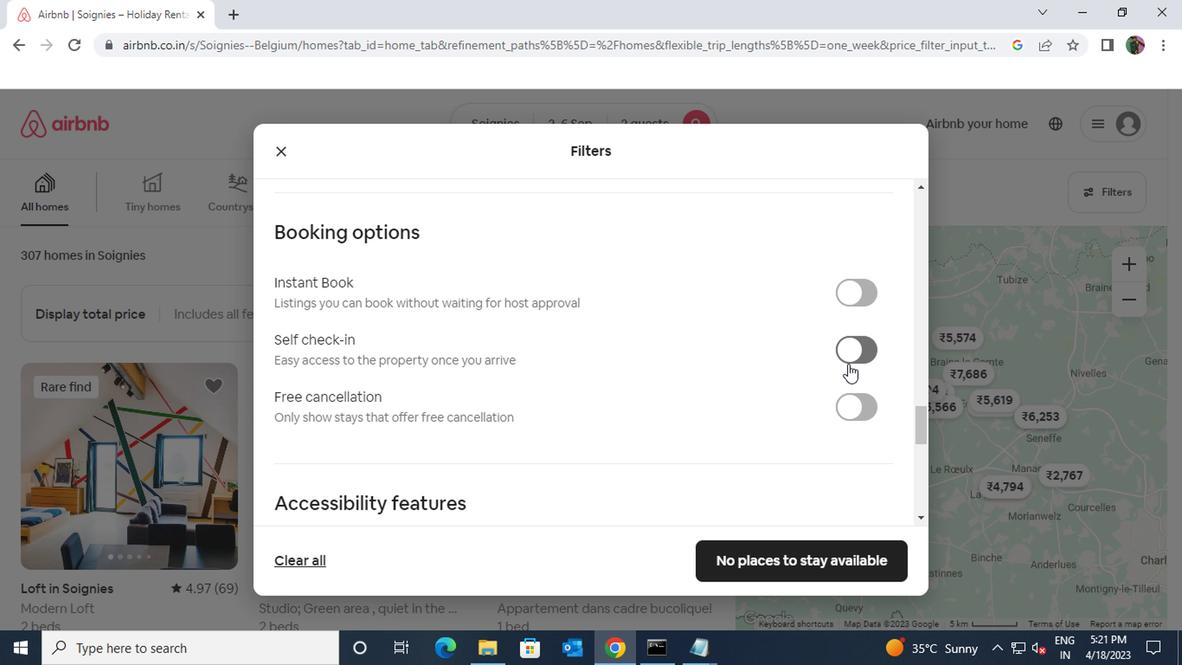 
Action: Mouse pressed left at (847, 361)
Screenshot: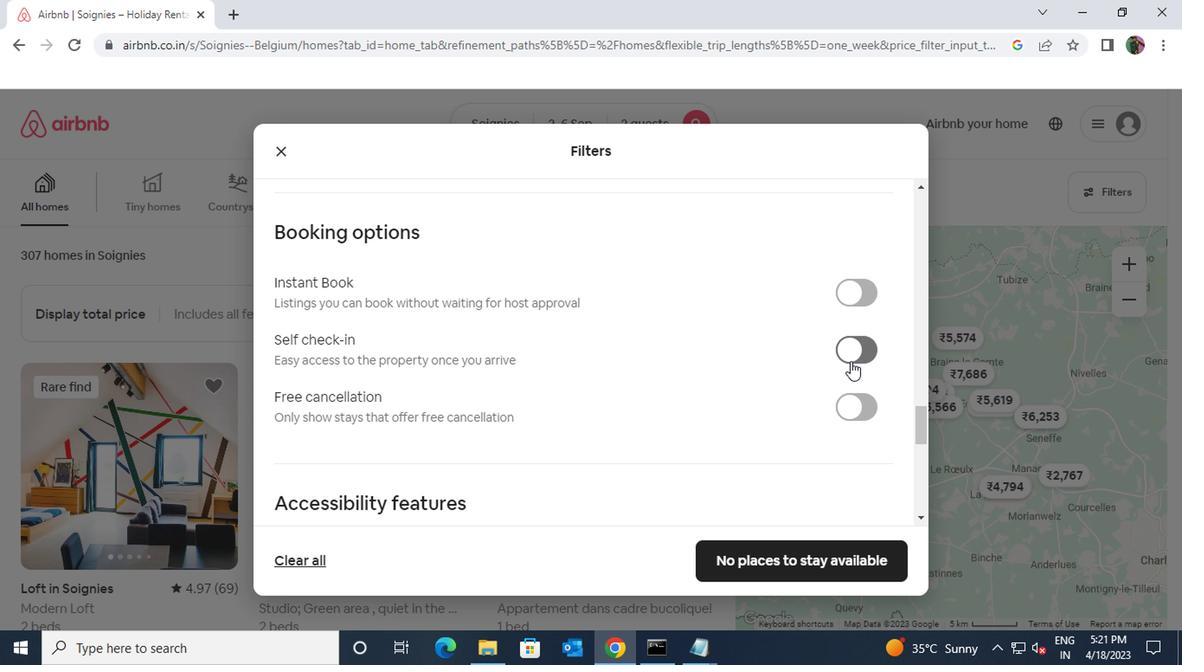 
Action: Mouse moved to (580, 416)
Screenshot: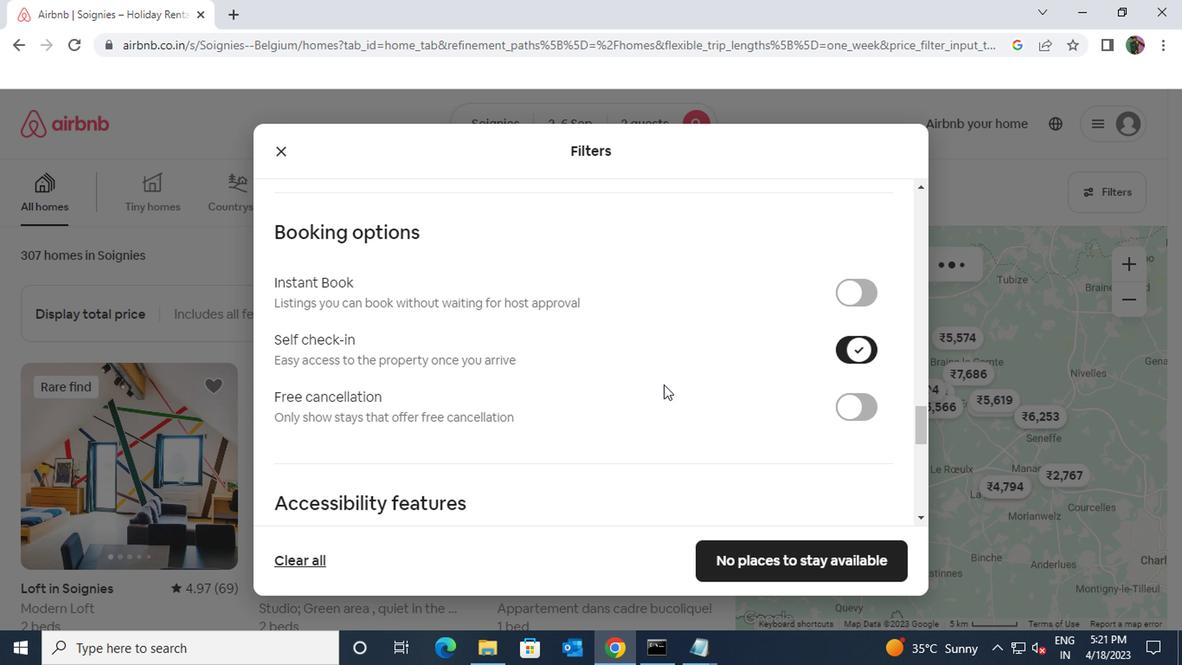 
Action: Mouse scrolled (580, 415) with delta (0, -1)
Screenshot: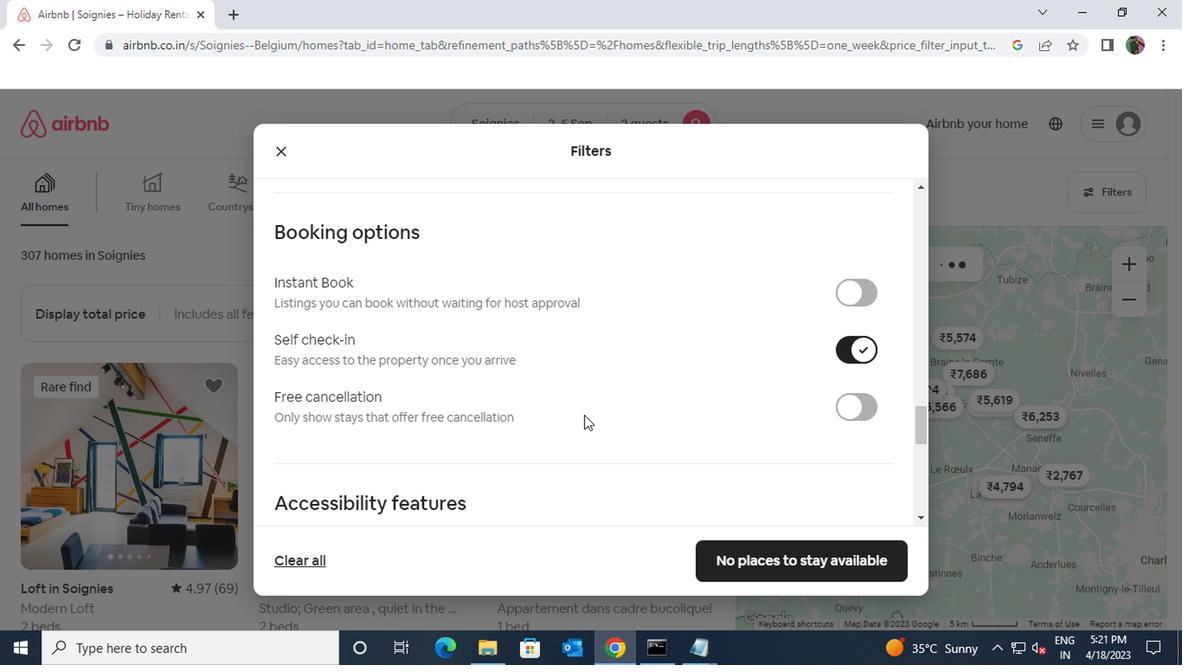 
Action: Mouse scrolled (580, 415) with delta (0, -1)
Screenshot: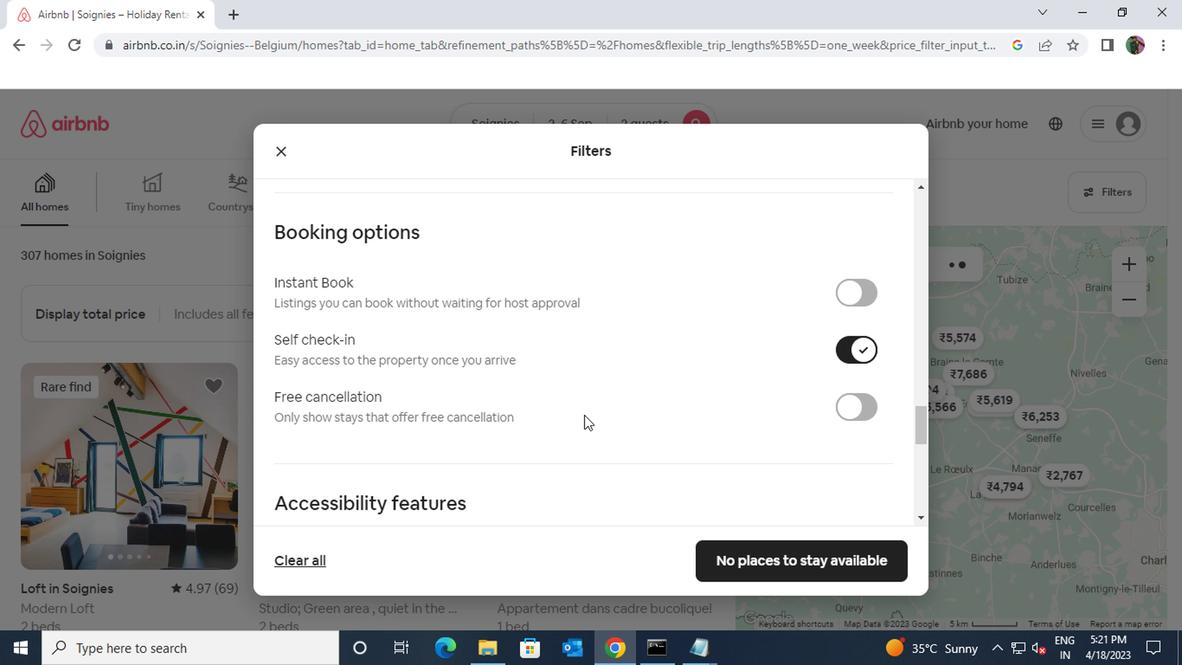 
Action: Mouse scrolled (580, 415) with delta (0, -1)
Screenshot: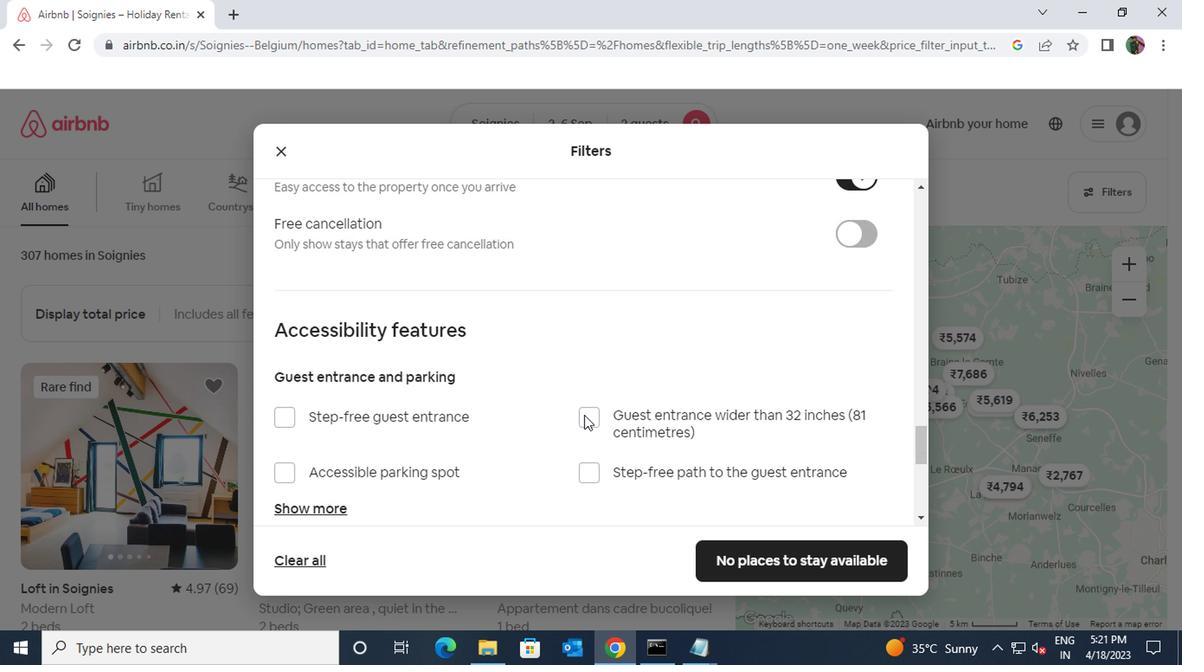 
Action: Mouse scrolled (580, 415) with delta (0, -1)
Screenshot: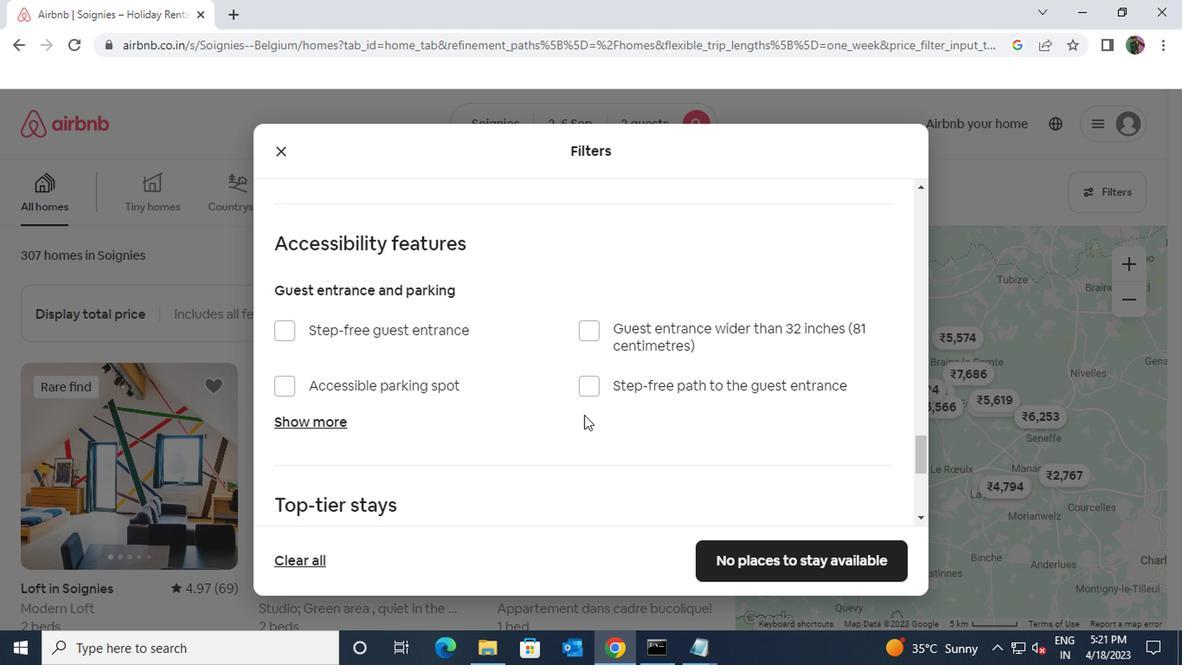 
Action: Mouse scrolled (580, 415) with delta (0, -1)
Screenshot: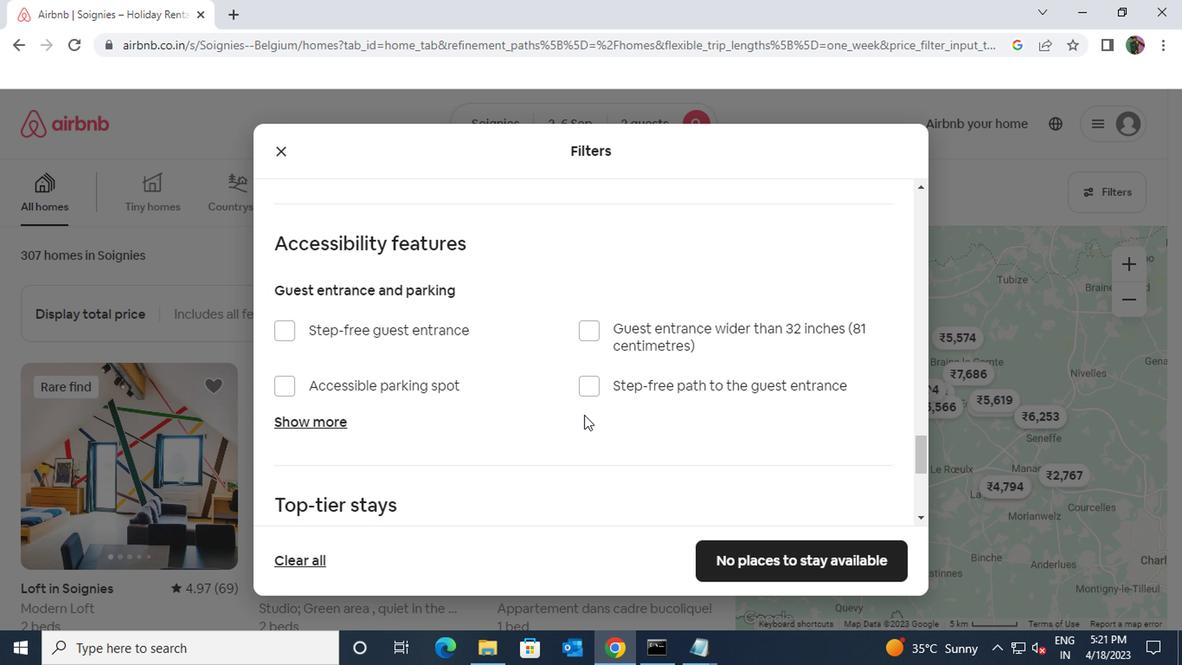
Action: Mouse scrolled (580, 415) with delta (0, -1)
Screenshot: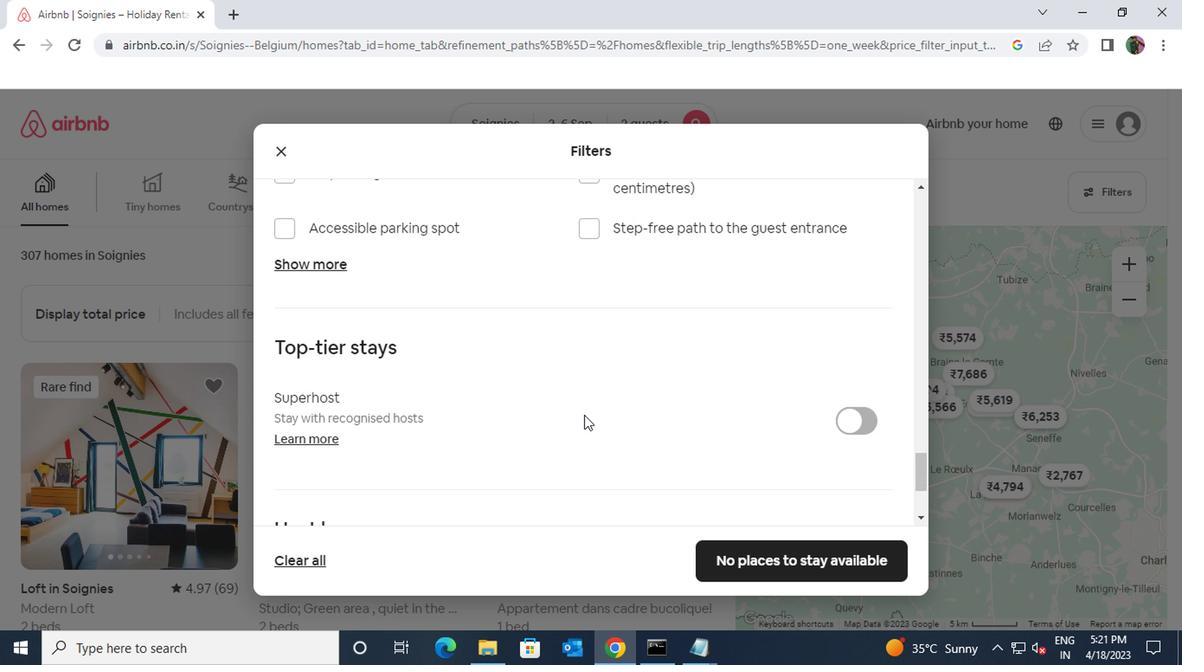 
Action: Mouse scrolled (580, 415) with delta (0, -1)
Screenshot: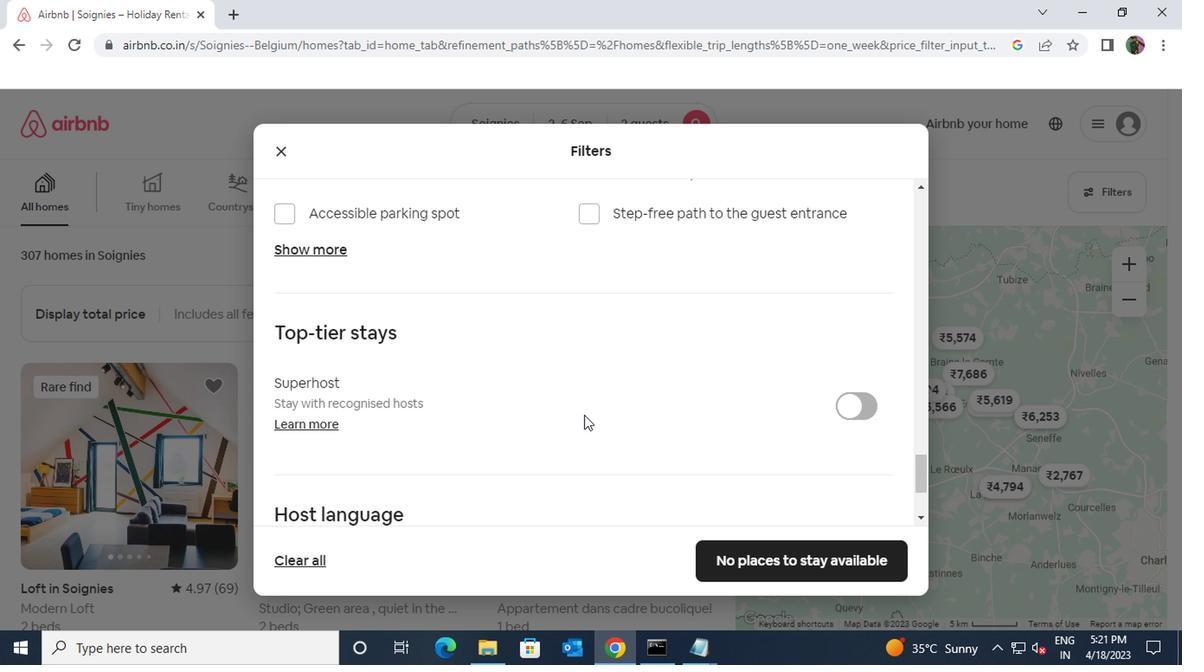 
Action: Mouse scrolled (580, 415) with delta (0, -1)
Screenshot: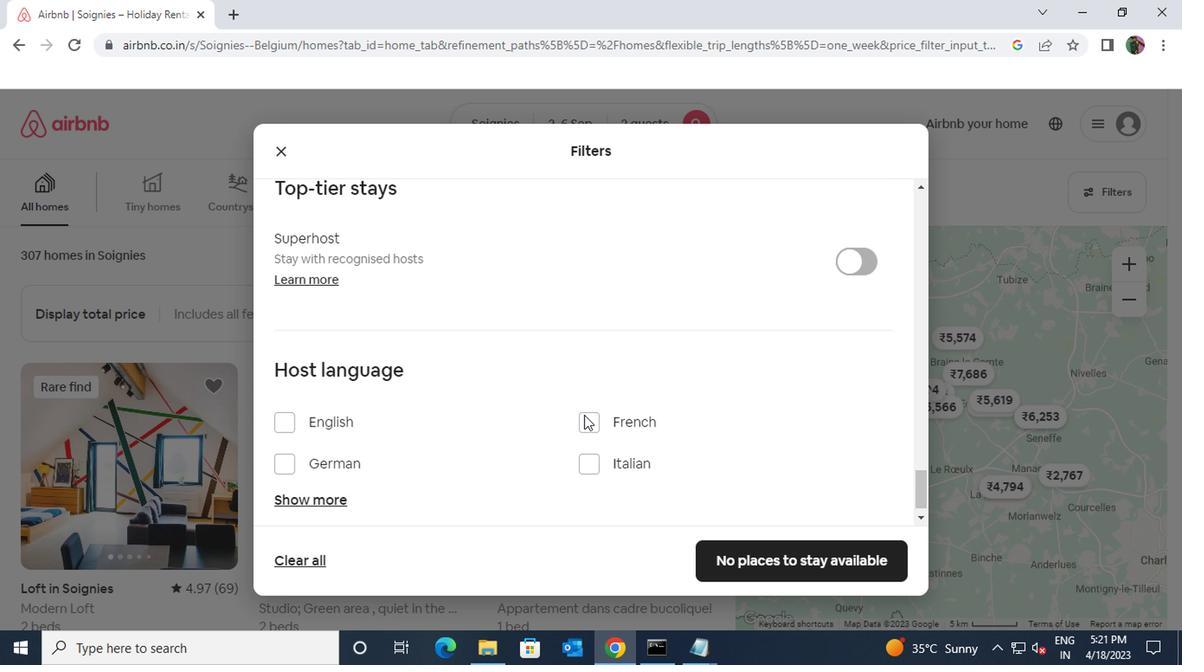 
Action: Mouse scrolled (580, 415) with delta (0, -1)
Screenshot: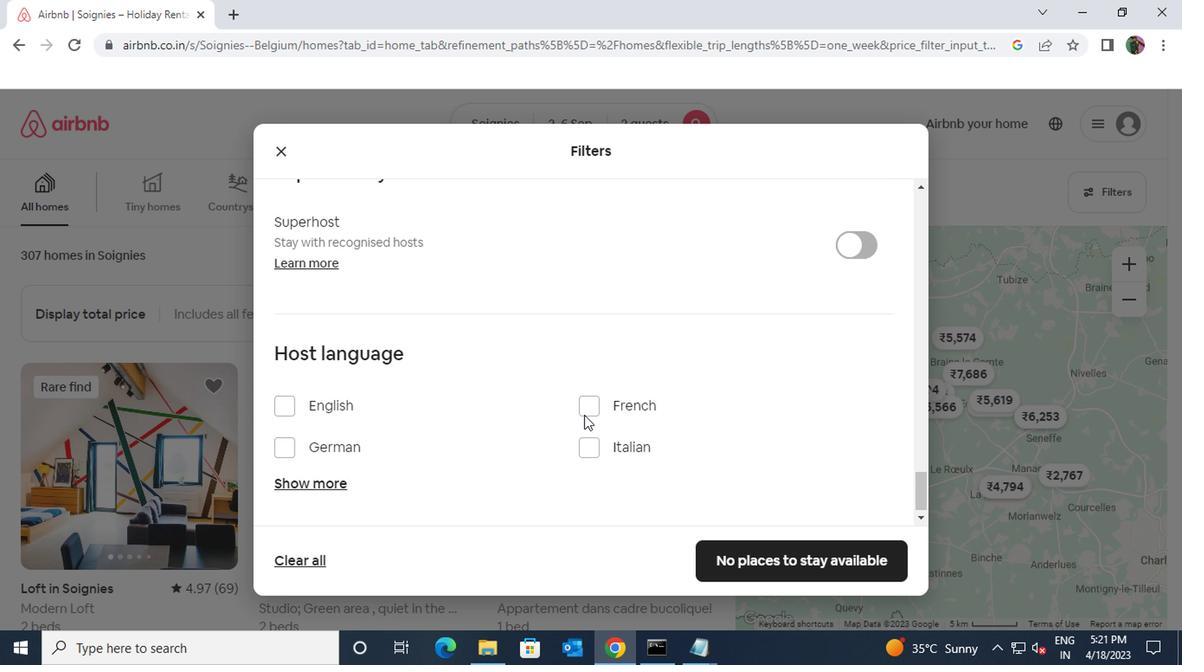 
Action: Mouse moved to (278, 408)
Screenshot: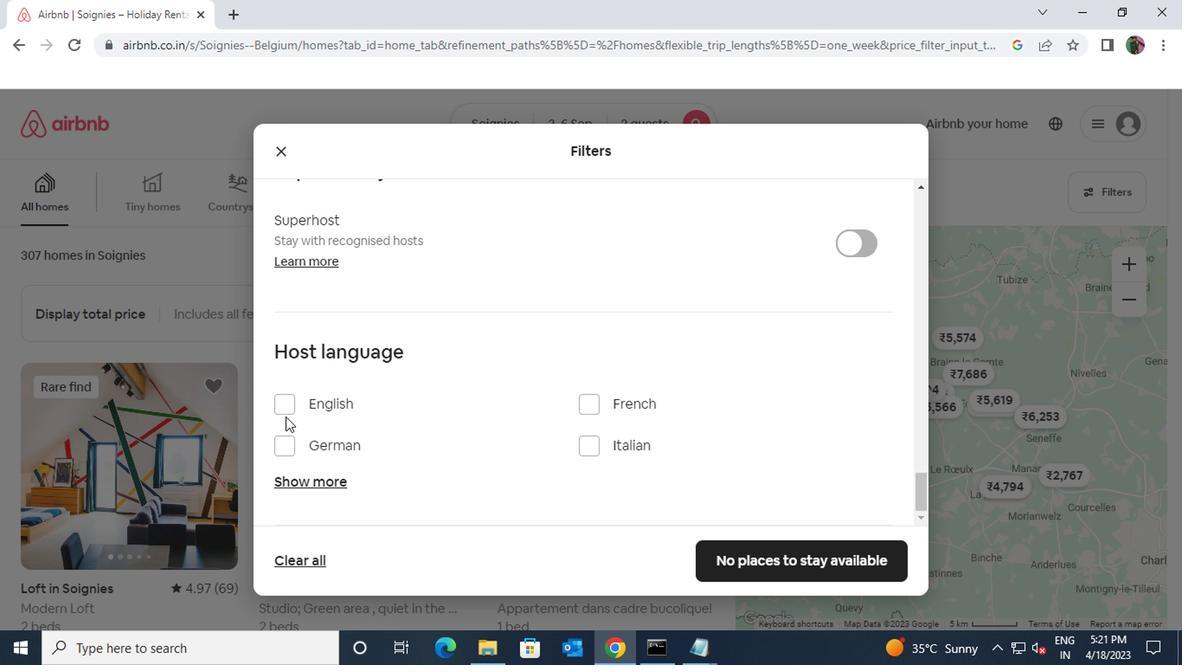 
Action: Mouse pressed left at (278, 408)
Screenshot: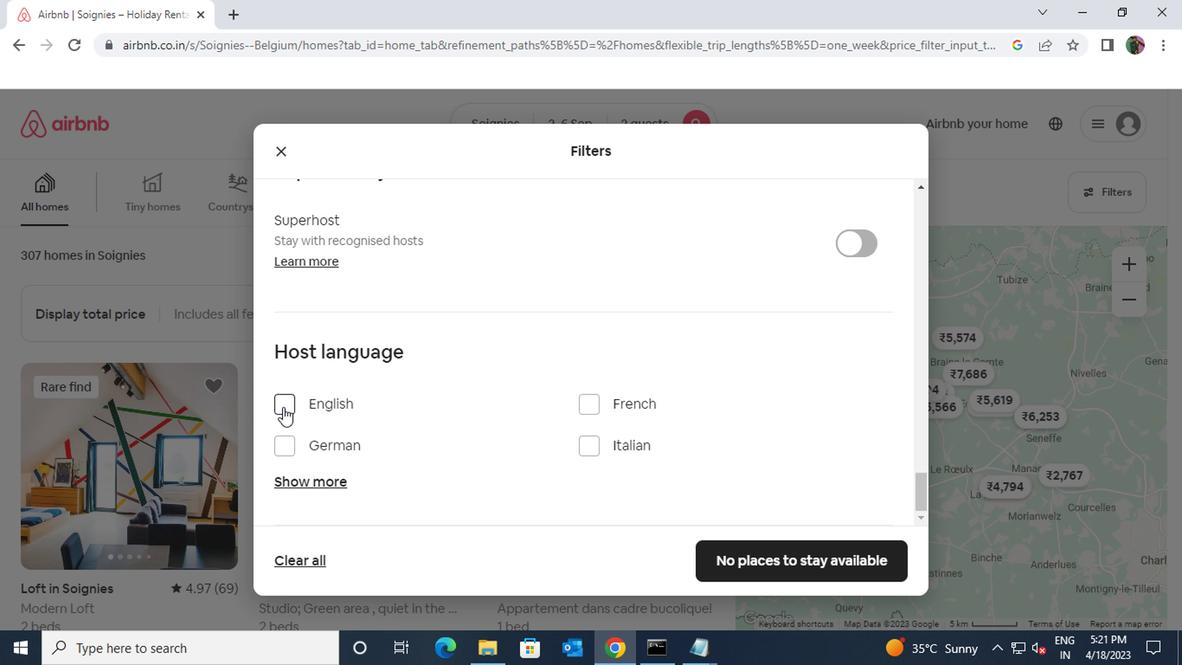 
Action: Mouse moved to (775, 569)
Screenshot: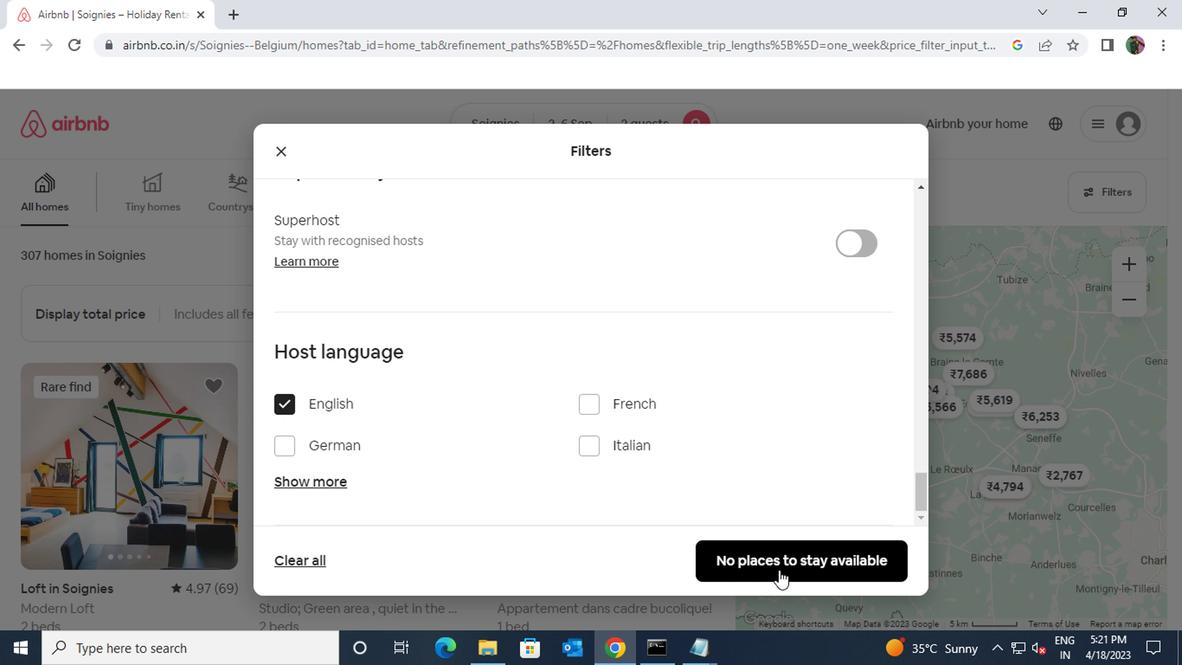 
Action: Mouse pressed left at (775, 569)
Screenshot: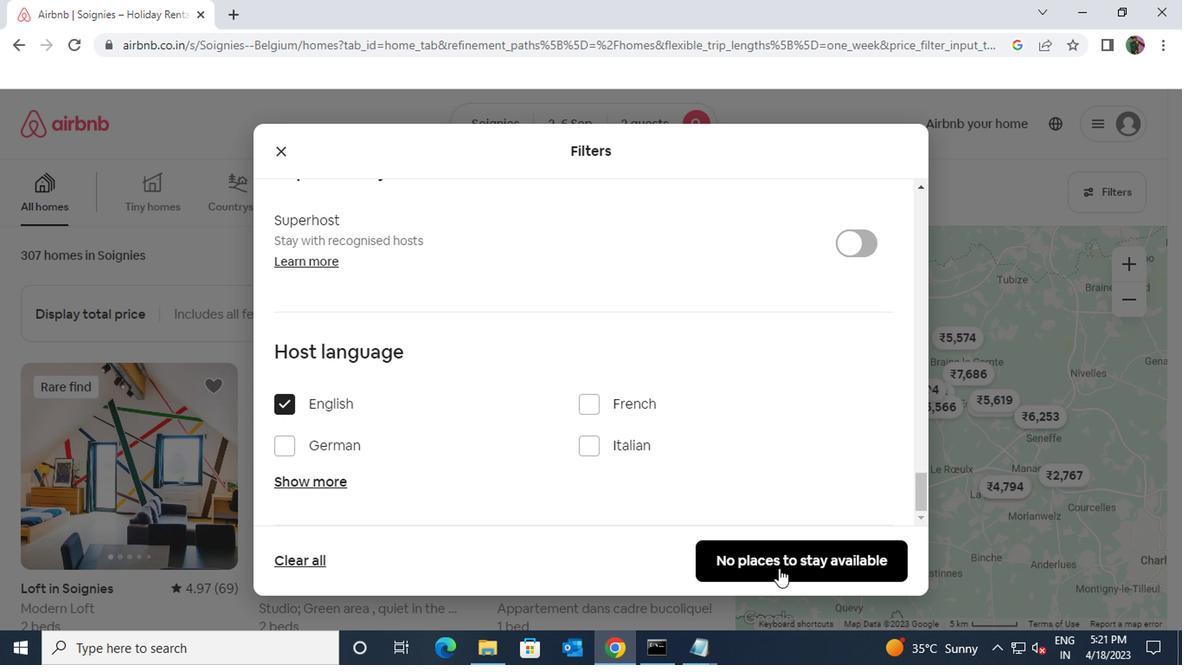 
